 Task: Look for space in Sankt Ingbert, Germany from 10th July, 2023 to 15th July, 2023 for 7 adults in price range Rs.10000 to Rs.15000. Place can be entire place or shared room with 4 bedrooms having 7 beds and 4 bathrooms. Property type can be house, flat, guest house. Amenities needed are: wifi, TV, free parkinig on premises, gym, breakfast. Booking option can be shelf check-in. Required host language is English.
Action: Mouse moved to (450, 108)
Screenshot: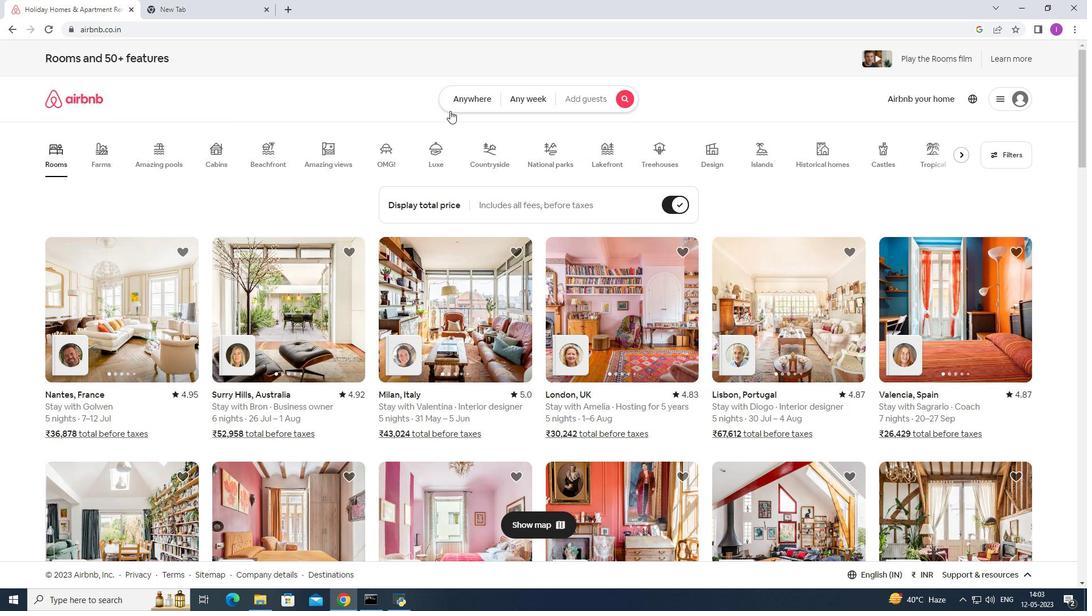
Action: Mouse pressed left at (450, 108)
Screenshot: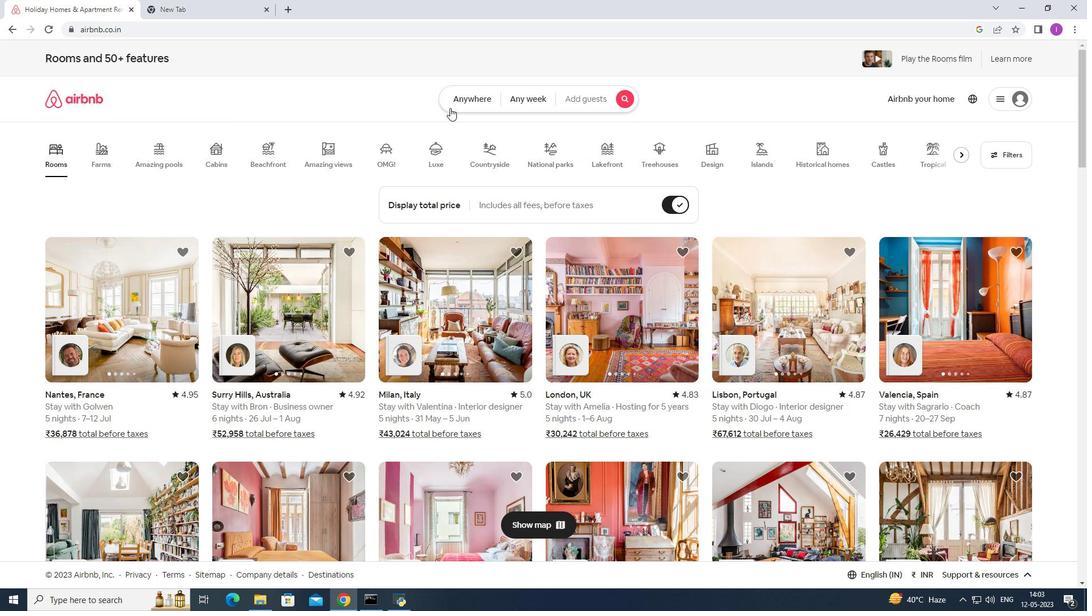 
Action: Mouse moved to (386, 143)
Screenshot: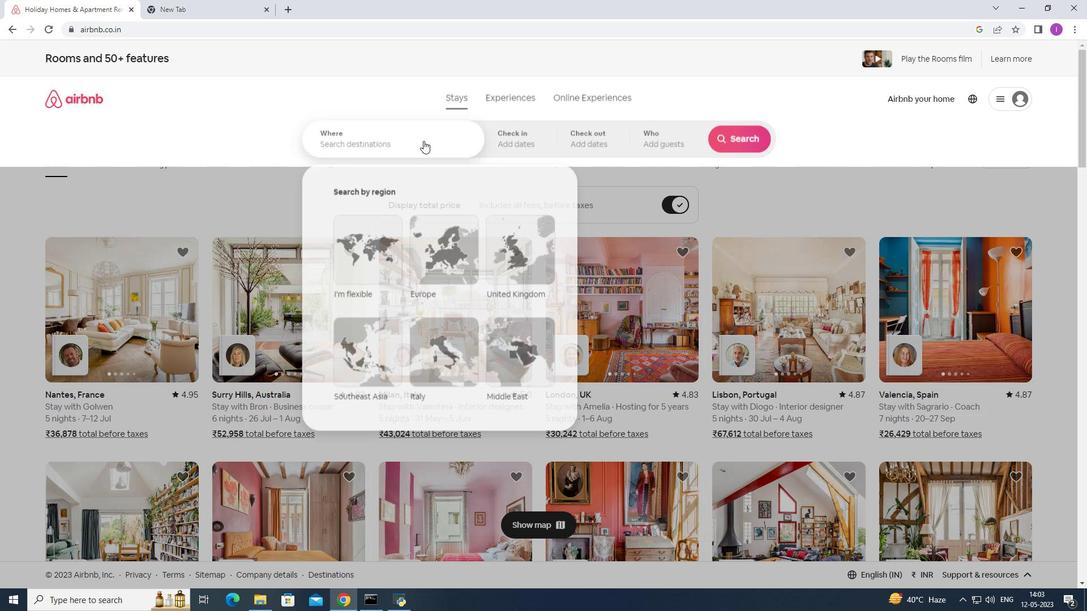 
Action: Mouse pressed left at (386, 143)
Screenshot: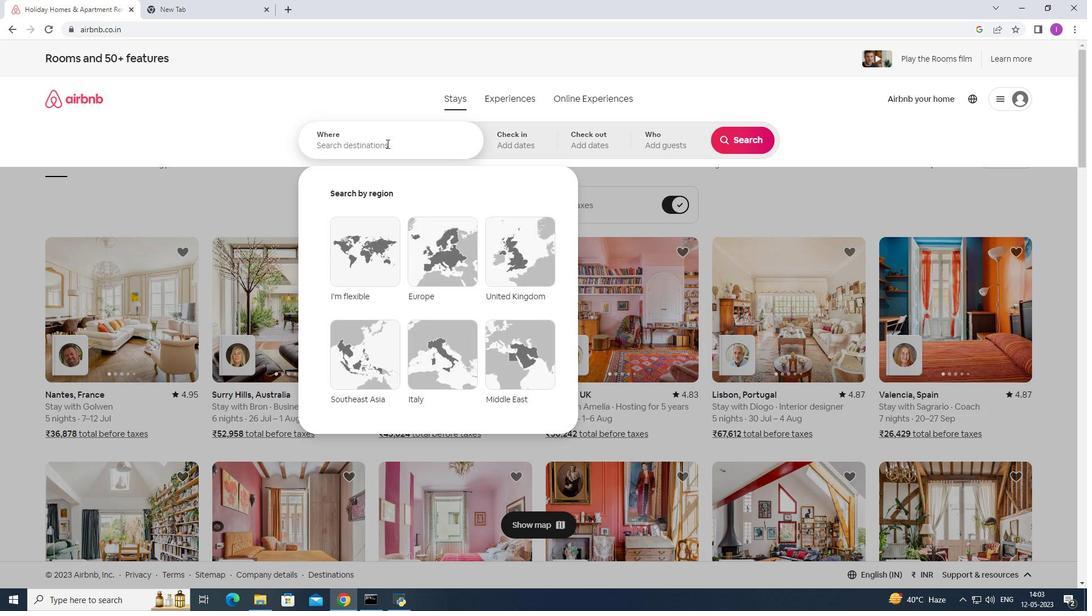 
Action: Key pressed <Key.shift>Sankt<Key.space><Key.shift>Ingbert,<Key.shift><Key.shift><Key.shift><Key.shift><Key.shift><Key.shift><Key.shift><Key.shift><Key.shift><Key.shift><Key.shift><Key.shift><Key.shift><Key.shift><Key.shift><Key.shift><Key.shift><Key.shift><Key.shift><Key.shift><Key.shift><Key.shift><Key.shift><Key.shift><Key.shift><Key.shift><Key.shift><Key.shift><Key.shift><Key.shift><Key.shift><Key.shift><Key.shift><Key.shift><Key.shift><Key.shift><Key.shift><Key.shift><Key.shift><Key.shift>Germany
Screenshot: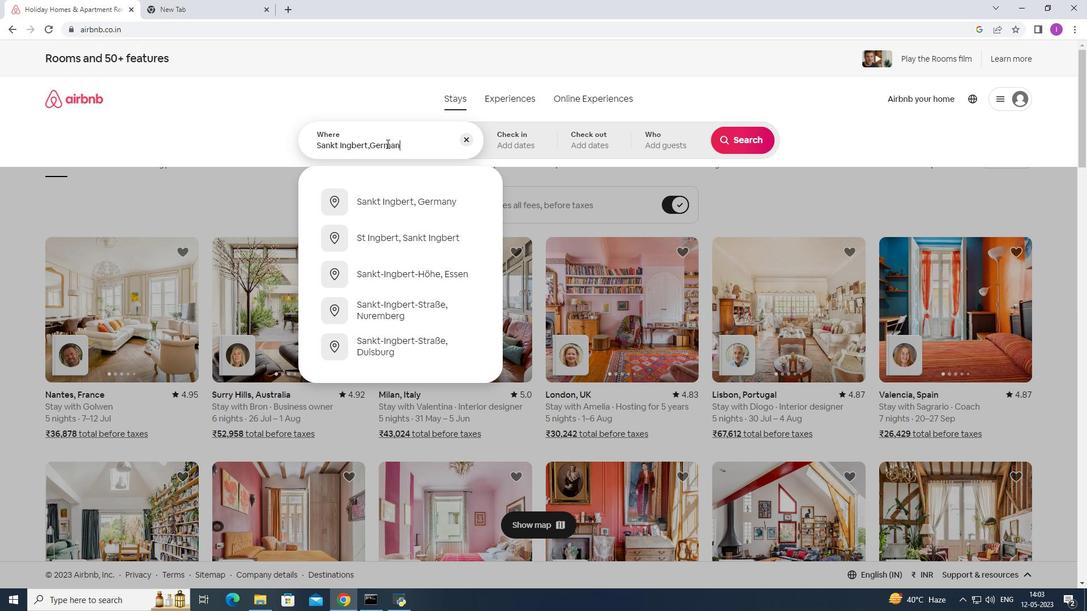 
Action: Mouse moved to (385, 197)
Screenshot: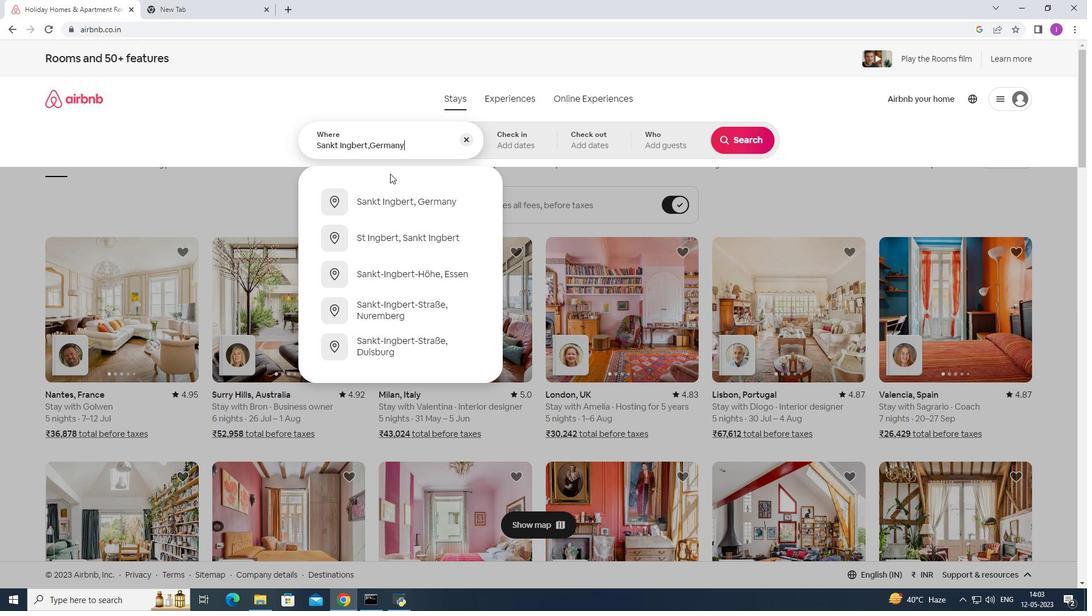 
Action: Mouse pressed left at (385, 197)
Screenshot: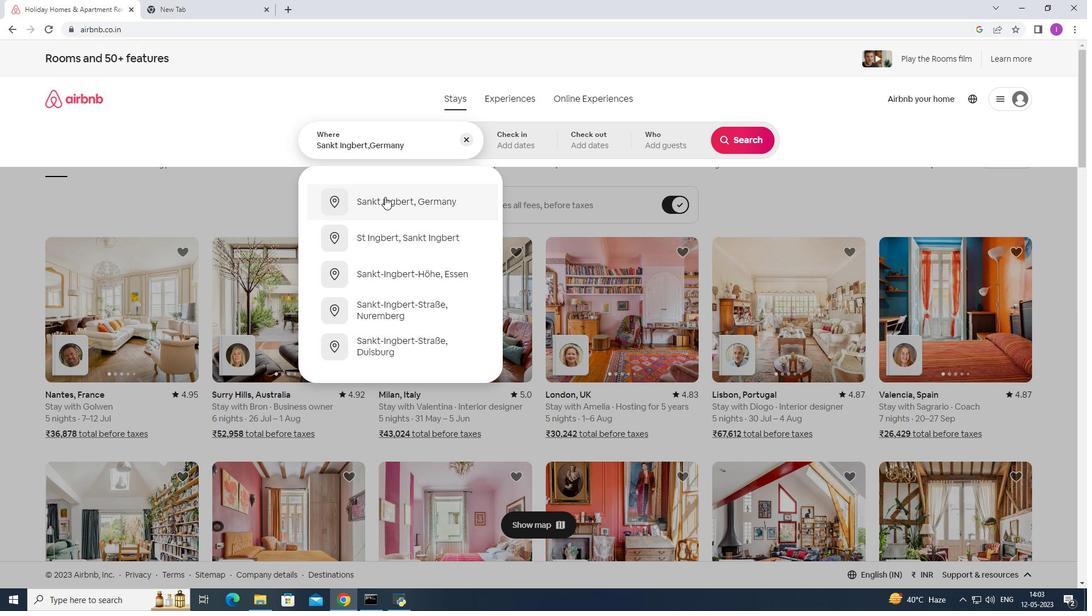 
Action: Mouse moved to (743, 228)
Screenshot: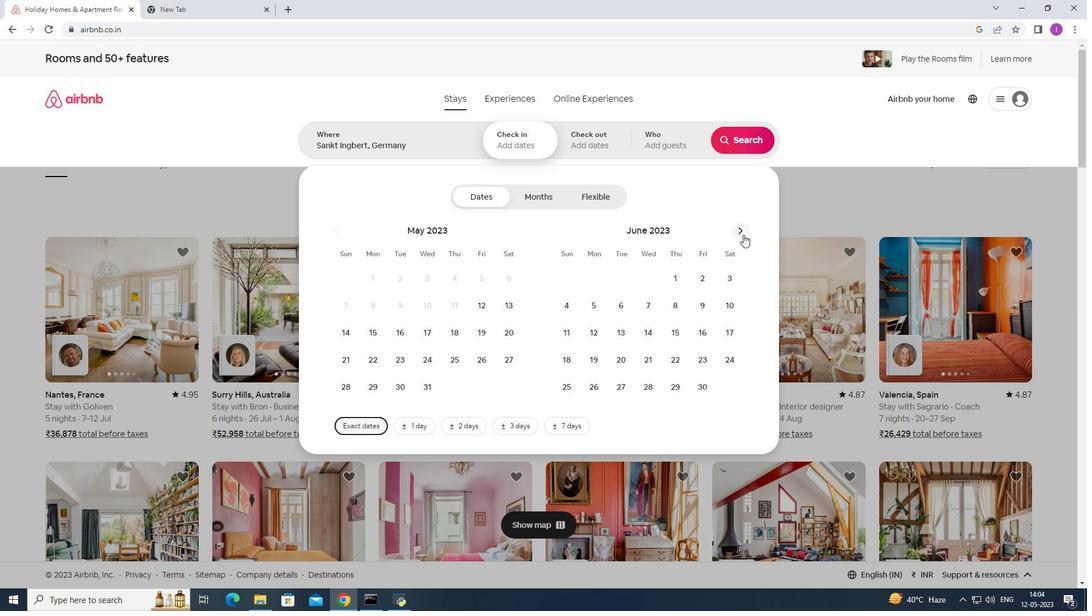 
Action: Mouse pressed left at (743, 228)
Screenshot: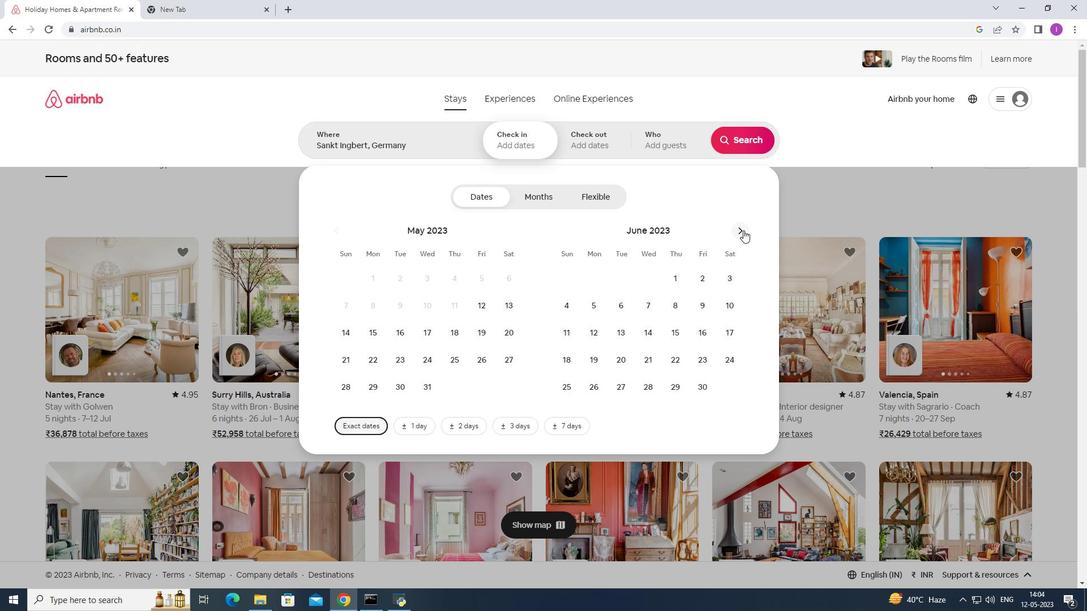 
Action: Mouse moved to (595, 323)
Screenshot: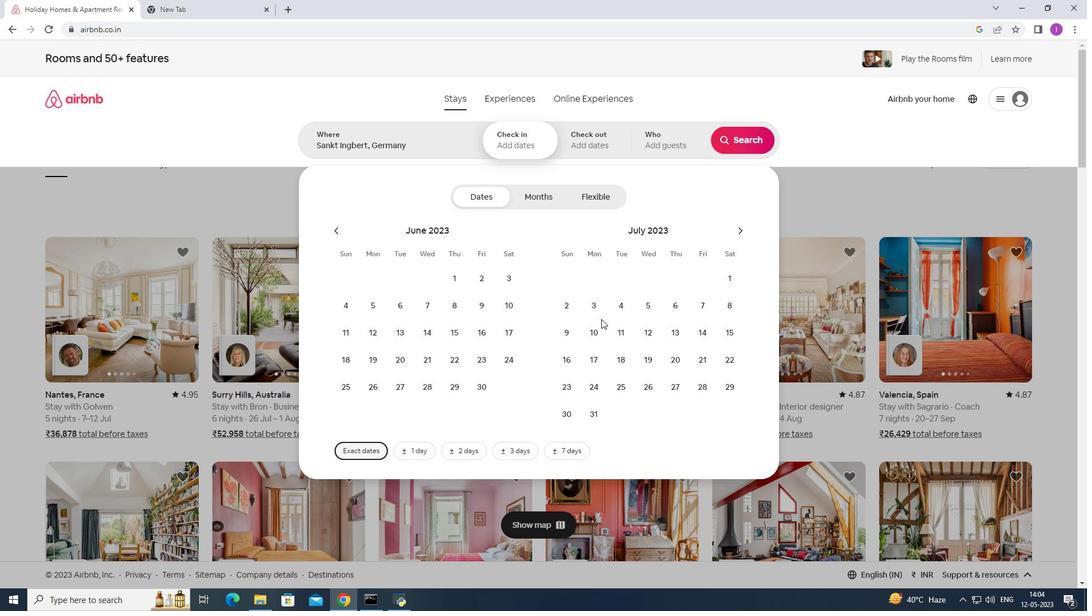 
Action: Mouse pressed left at (595, 323)
Screenshot: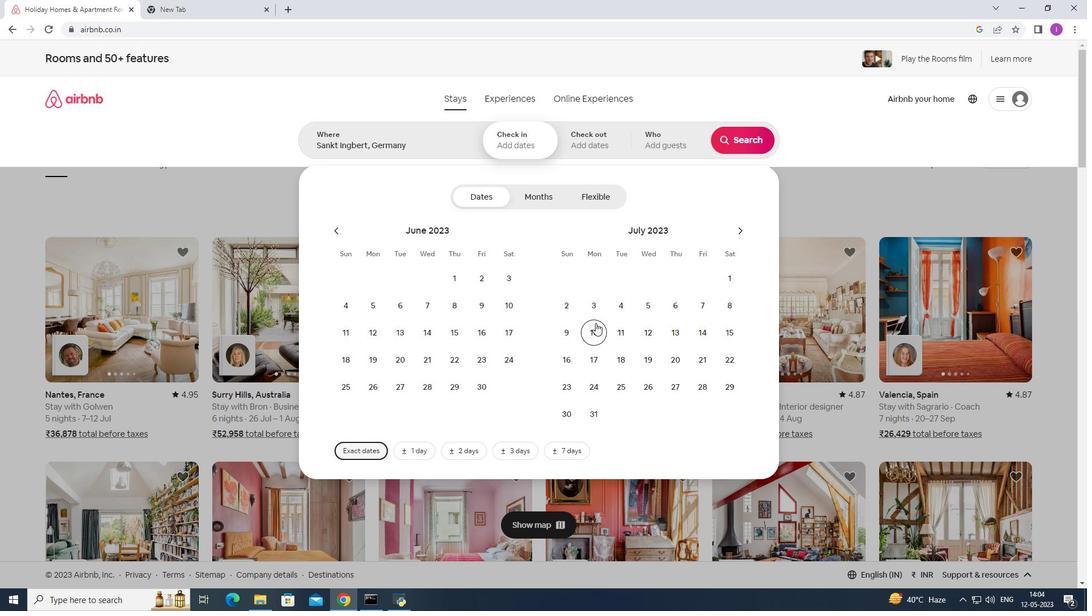 
Action: Mouse moved to (727, 329)
Screenshot: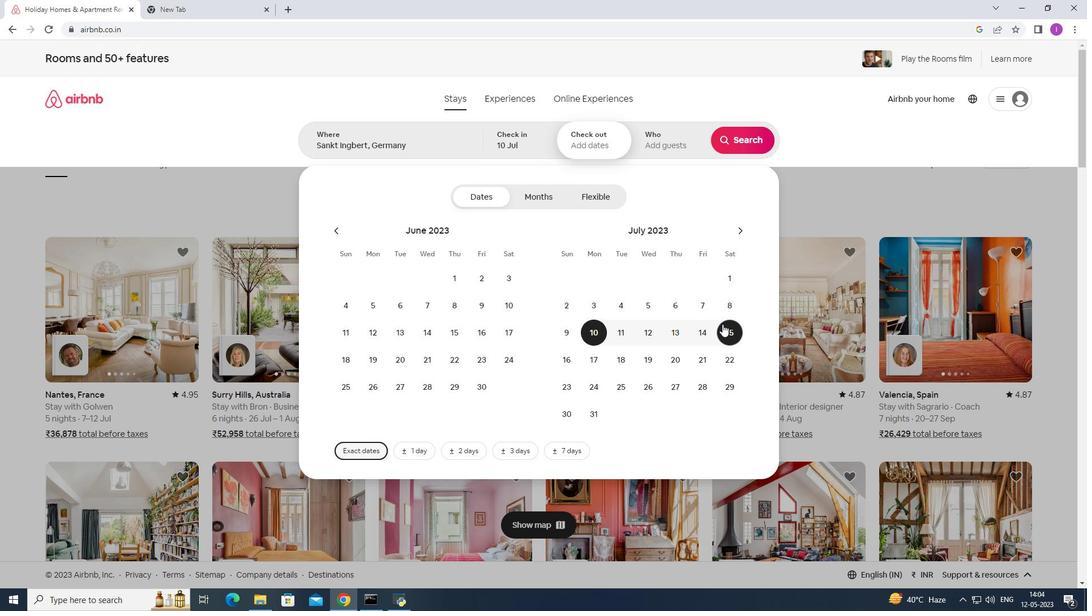 
Action: Mouse pressed left at (727, 329)
Screenshot: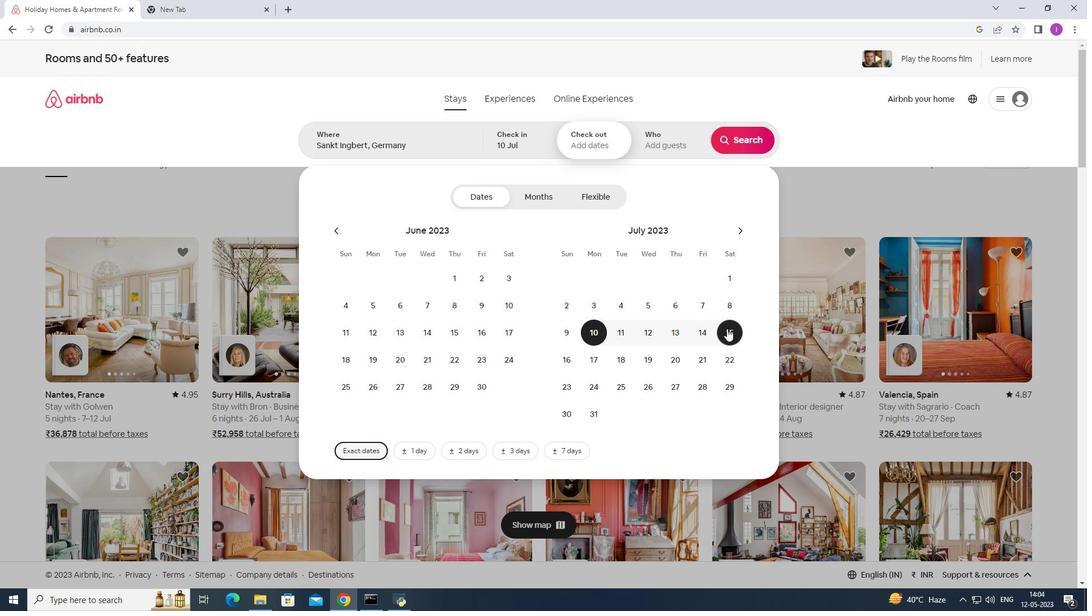 
Action: Mouse moved to (672, 134)
Screenshot: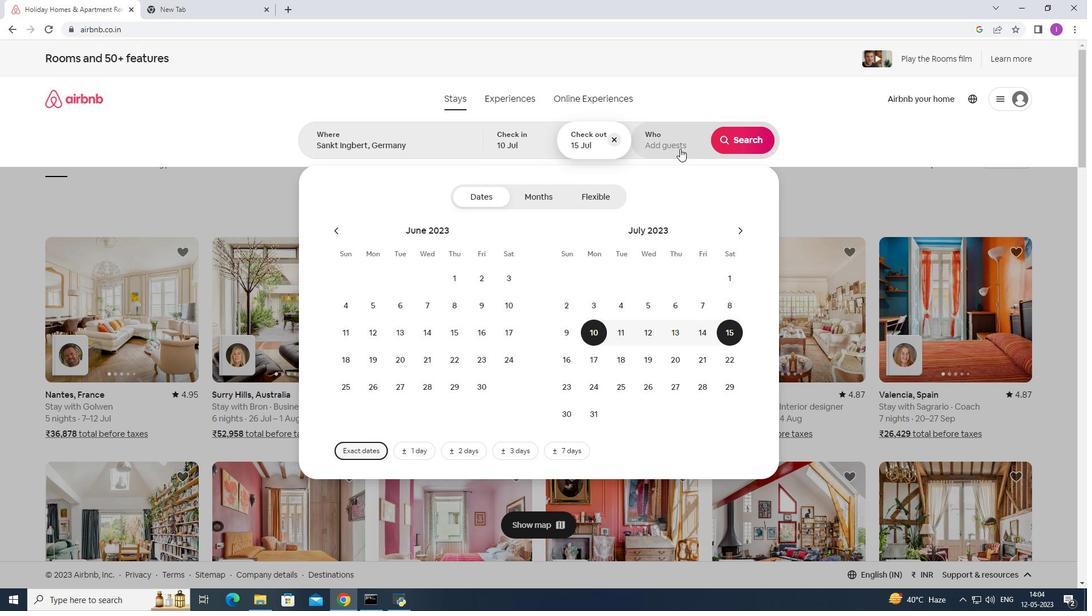 
Action: Mouse pressed left at (672, 134)
Screenshot: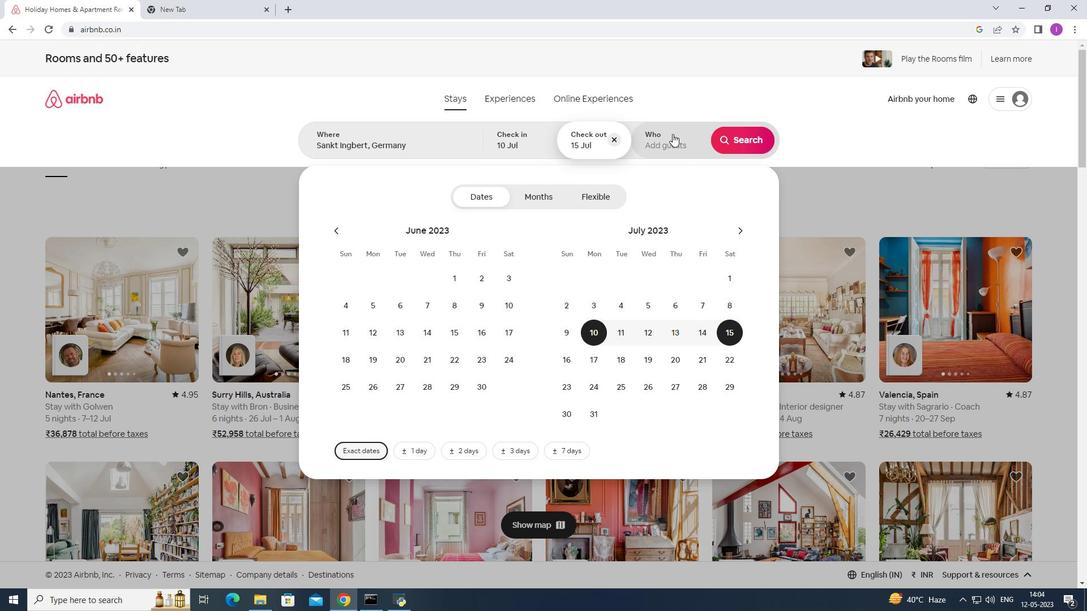 
Action: Mouse moved to (755, 199)
Screenshot: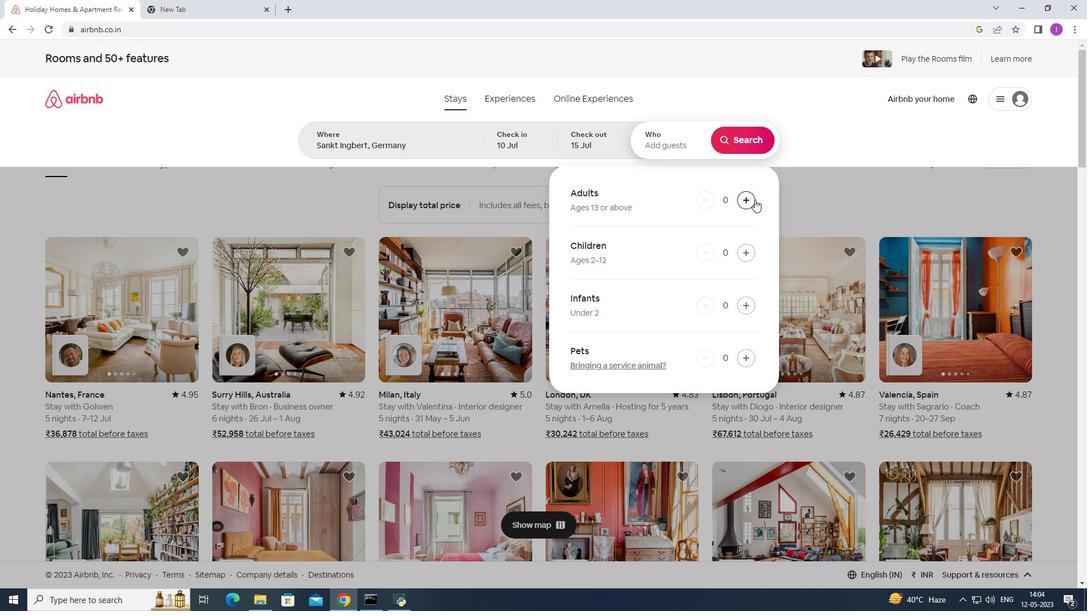 
Action: Mouse pressed left at (755, 199)
Screenshot: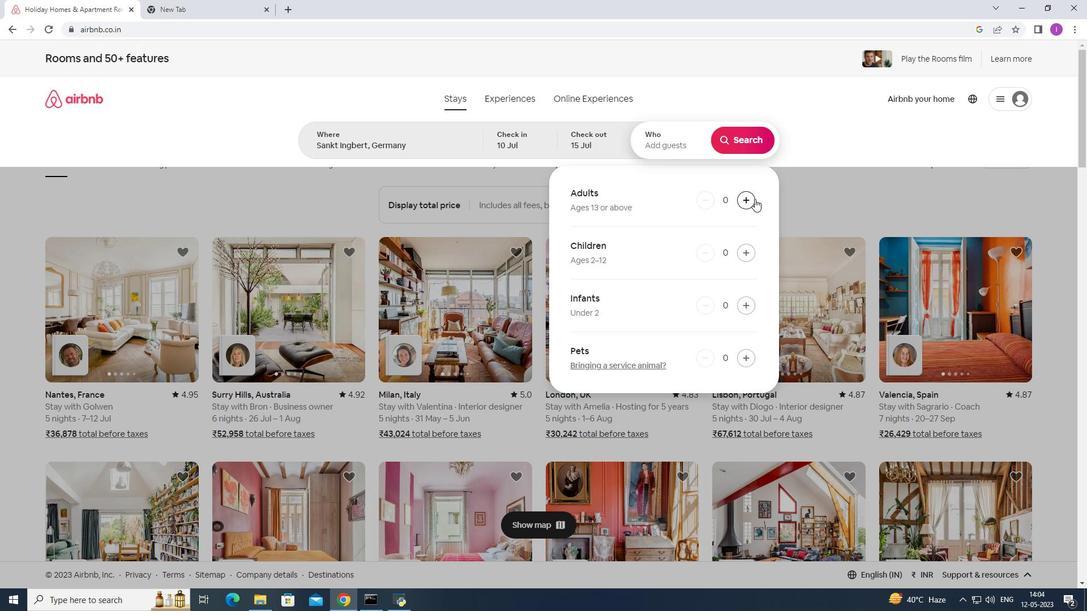 
Action: Mouse pressed left at (755, 199)
Screenshot: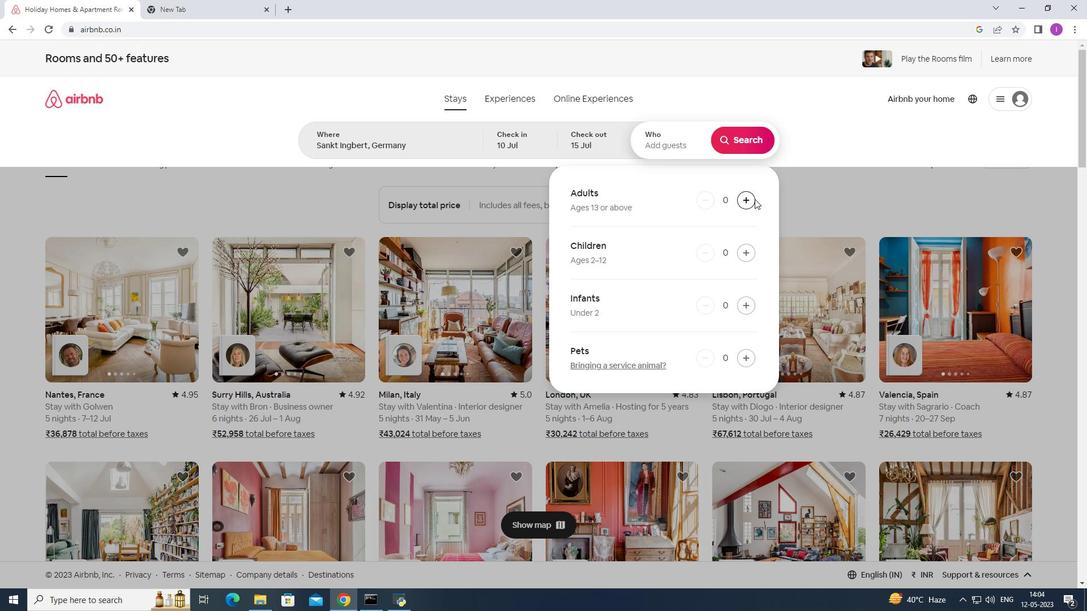 
Action: Mouse pressed left at (755, 199)
Screenshot: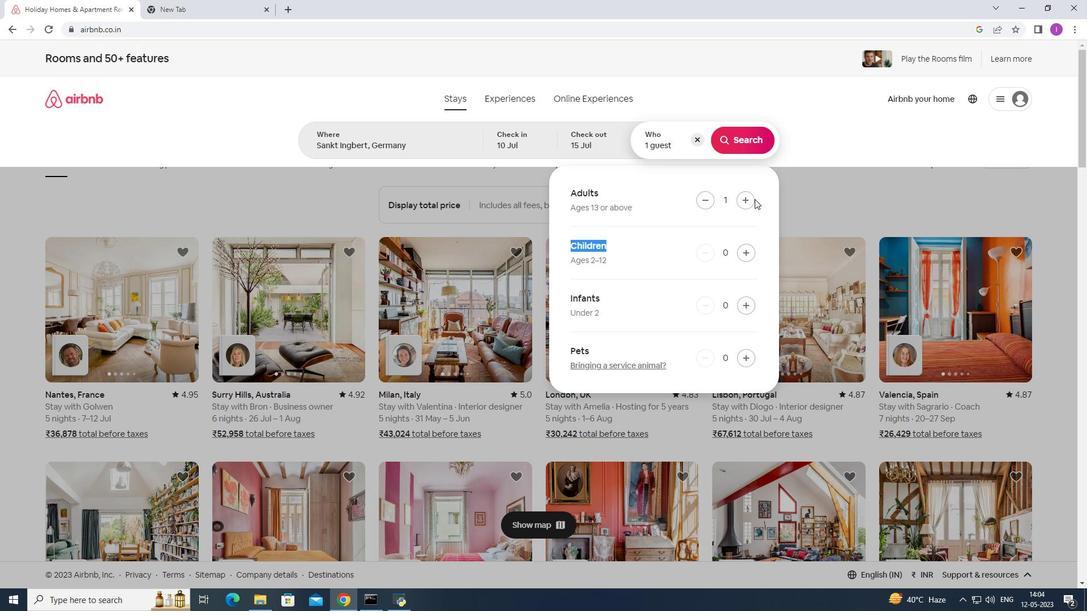 
Action: Mouse pressed left at (755, 199)
Screenshot: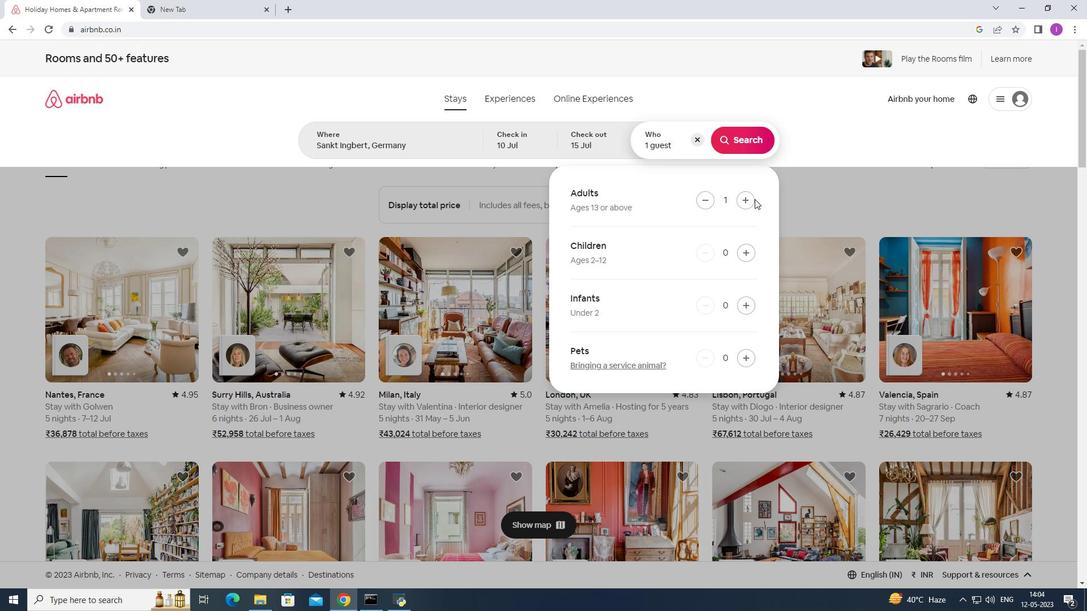 
Action: Mouse pressed left at (755, 199)
Screenshot: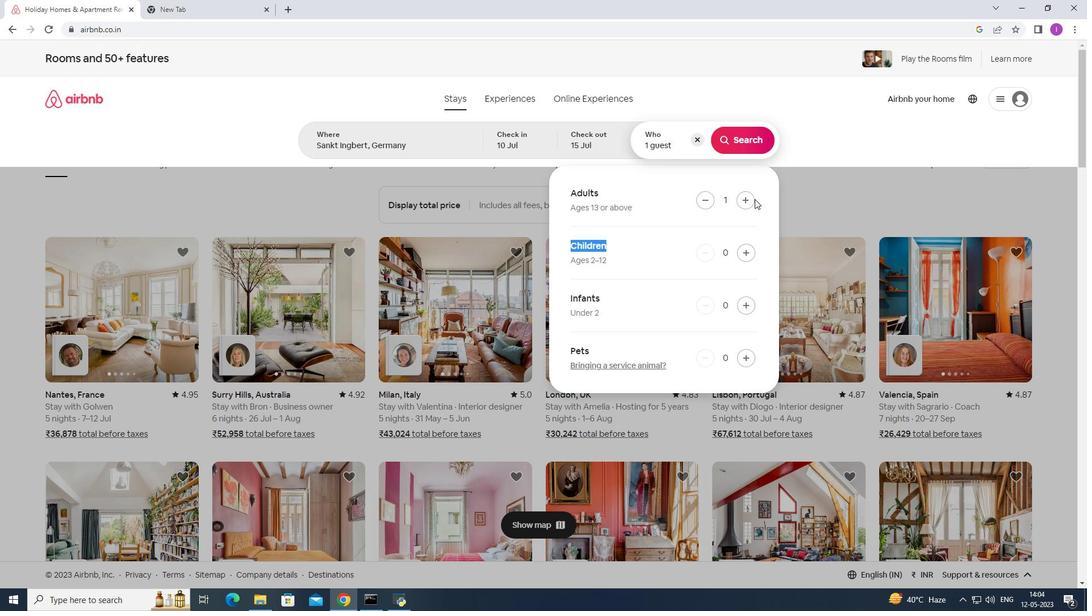
Action: Mouse moved to (748, 199)
Screenshot: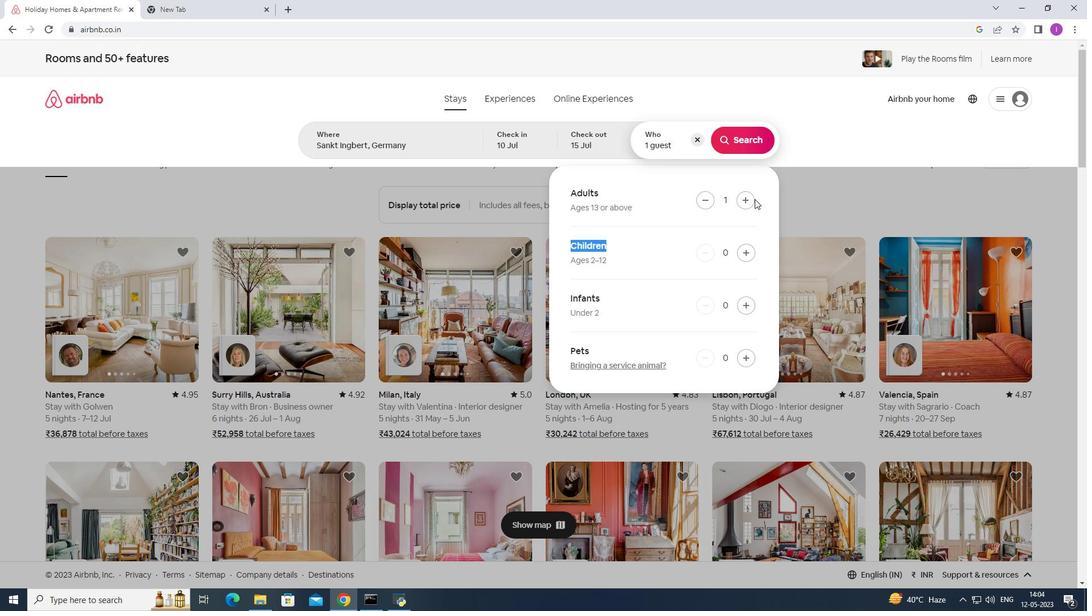 
Action: Mouse pressed left at (748, 199)
Screenshot: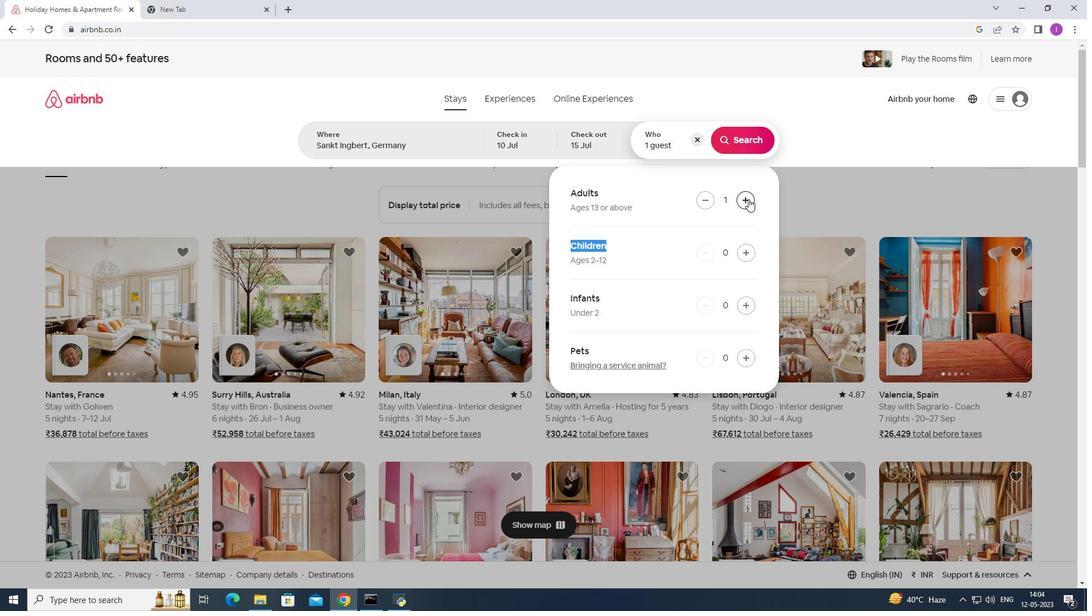 
Action: Mouse pressed left at (748, 199)
Screenshot: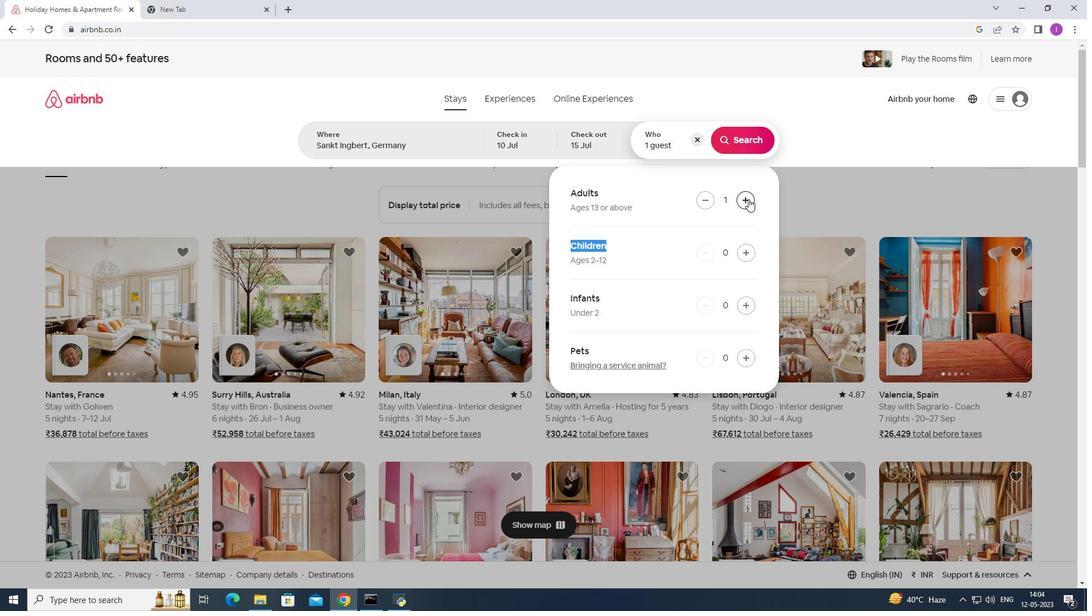 
Action: Mouse pressed left at (748, 199)
Screenshot: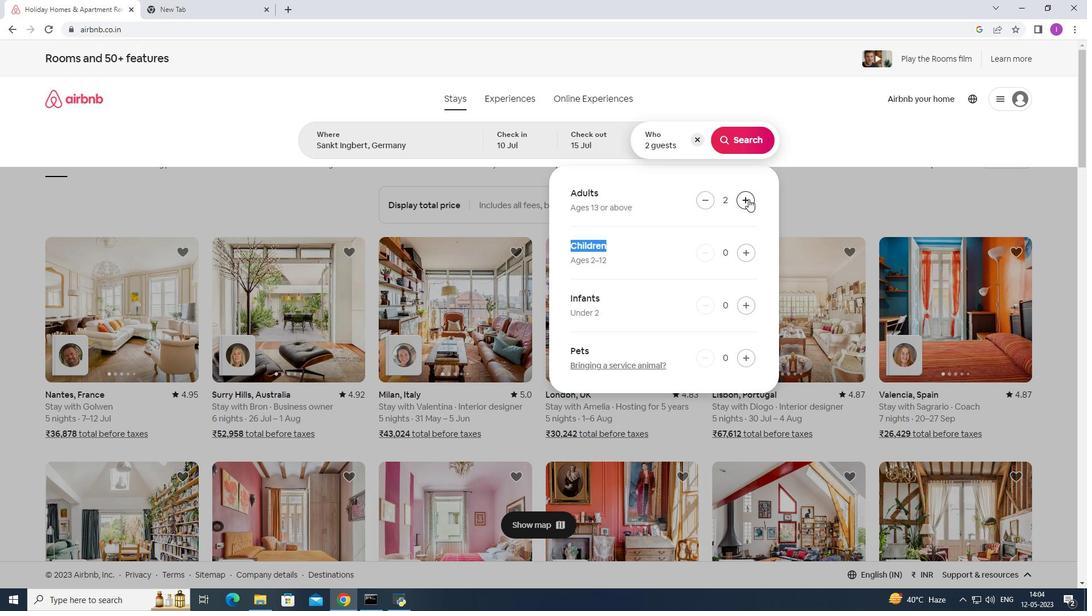 
Action: Mouse pressed left at (748, 199)
Screenshot: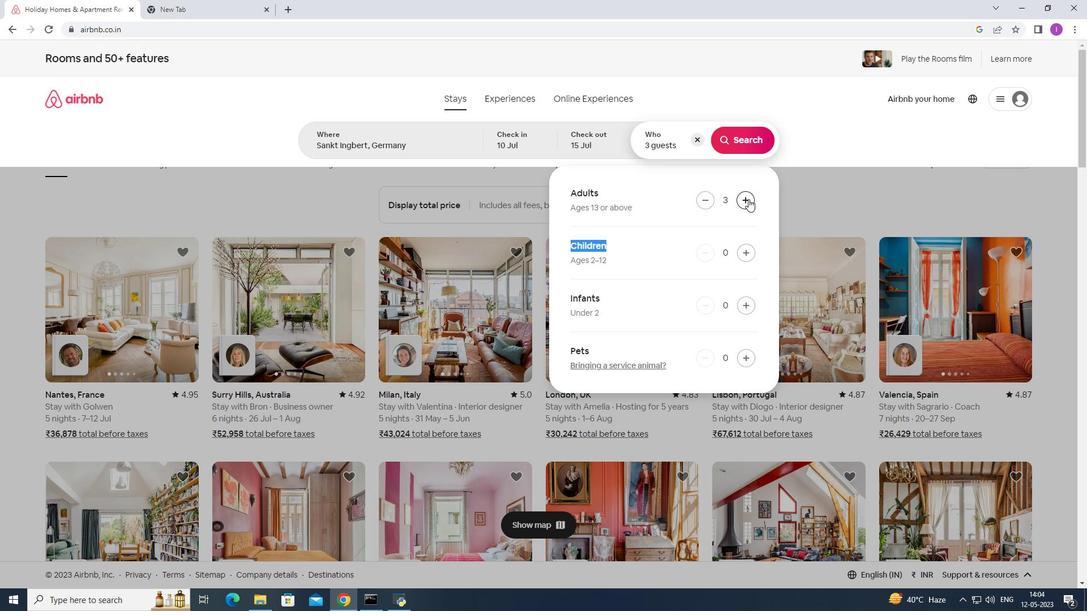 
Action: Mouse pressed left at (748, 199)
Screenshot: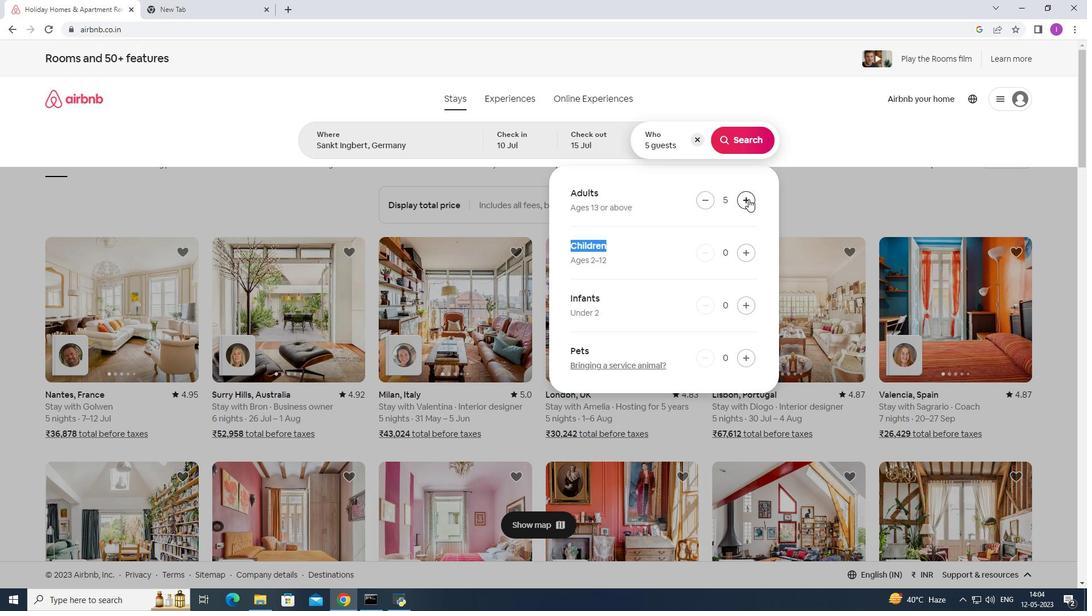 
Action: Mouse pressed left at (748, 199)
Screenshot: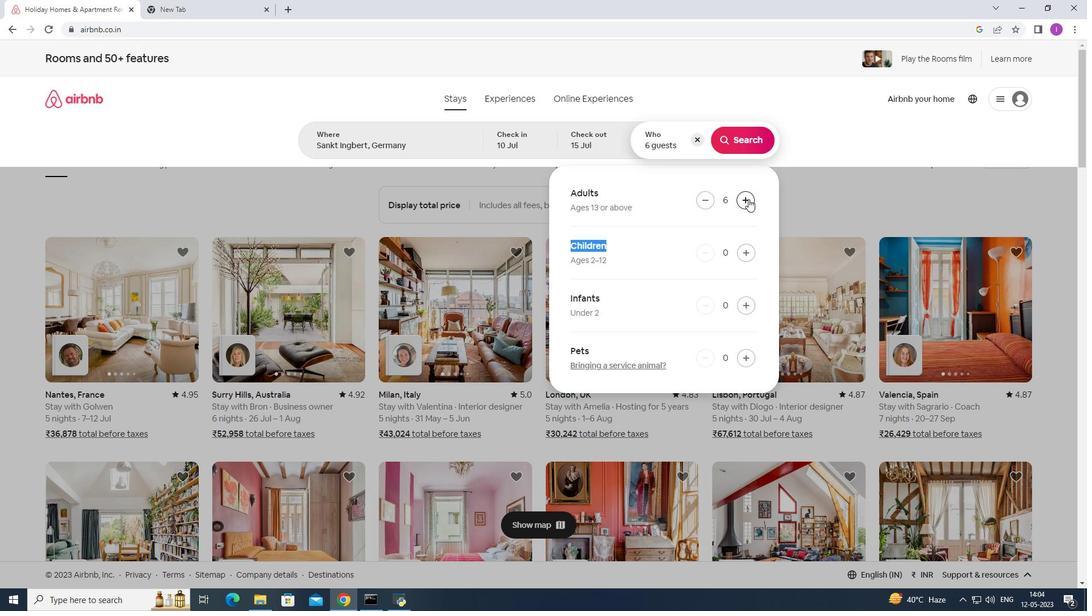 
Action: Mouse moved to (728, 142)
Screenshot: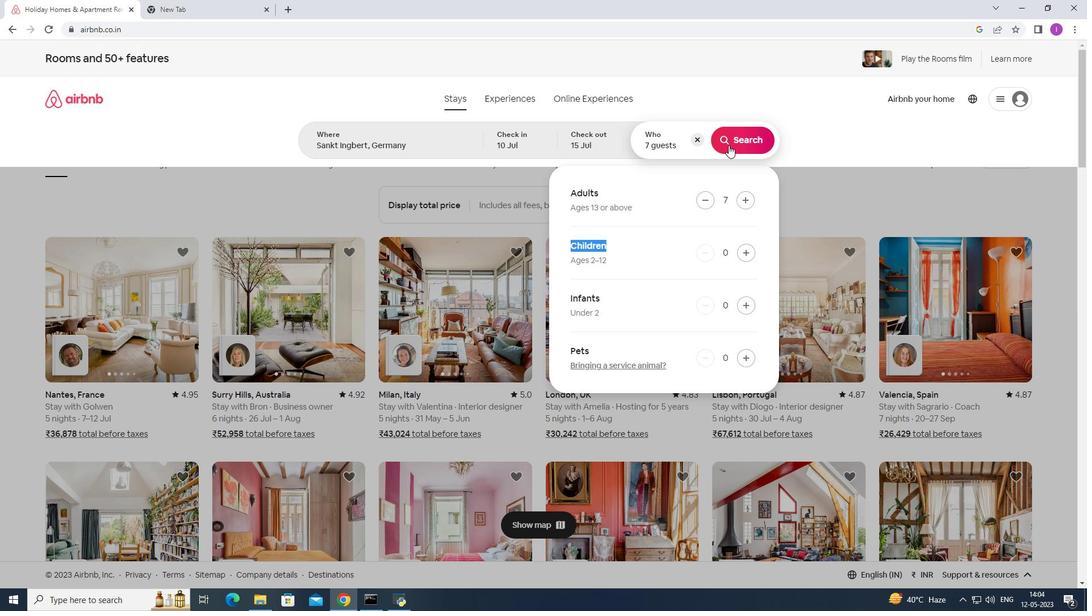 
Action: Mouse pressed left at (728, 142)
Screenshot: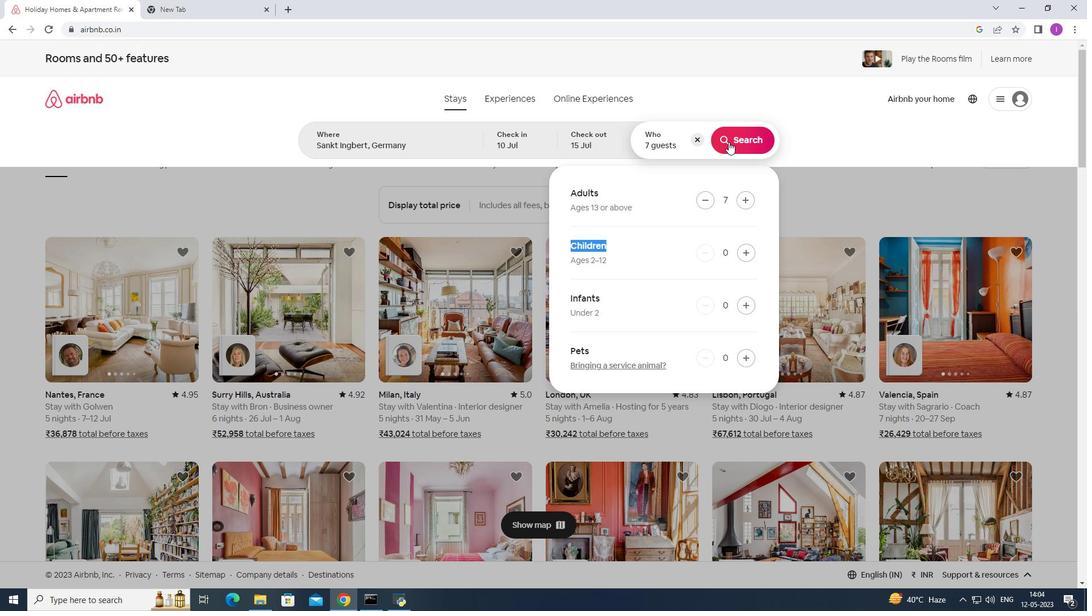 
Action: Mouse moved to (1041, 106)
Screenshot: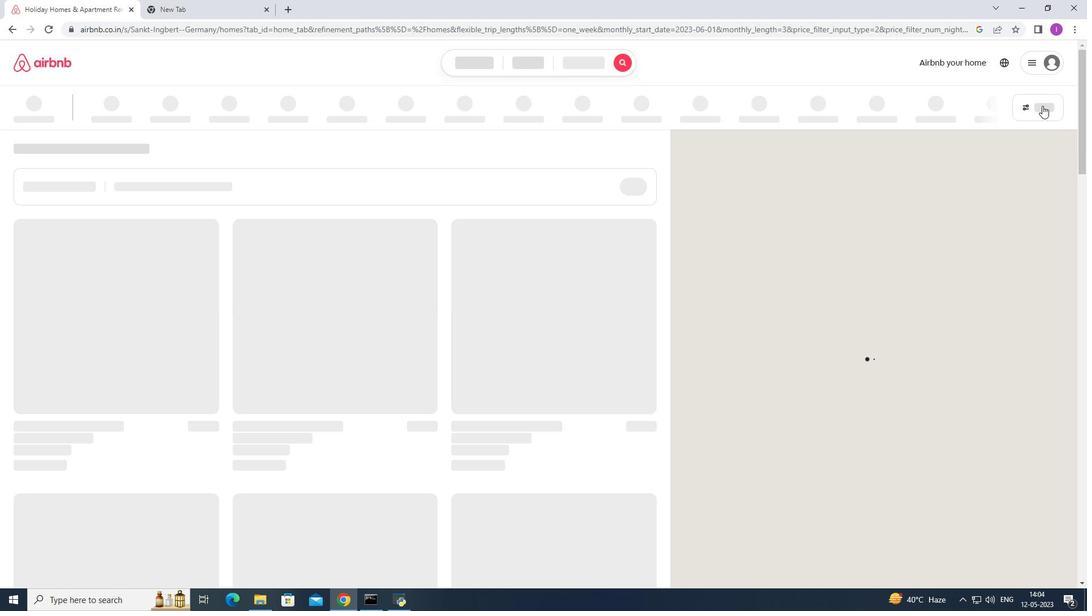 
Action: Mouse pressed left at (1041, 106)
Screenshot: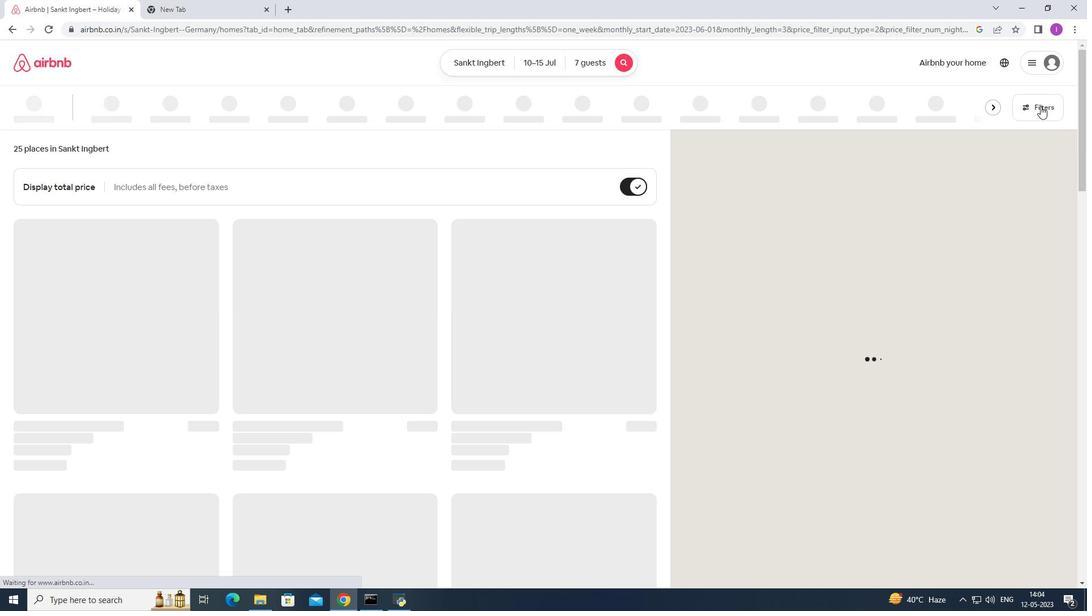 
Action: Mouse moved to (623, 387)
Screenshot: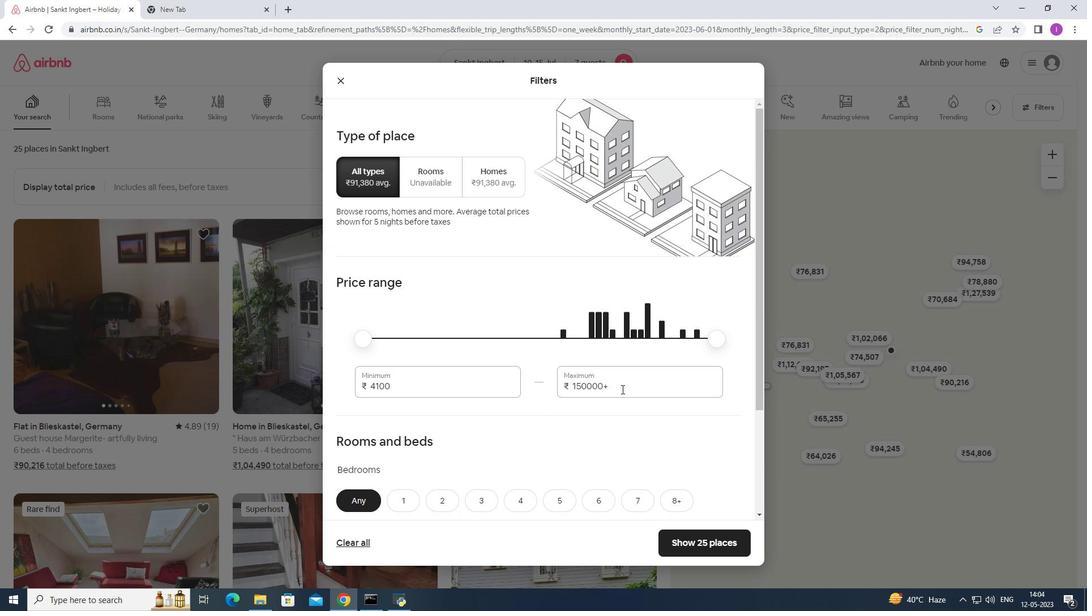 
Action: Mouse pressed left at (623, 387)
Screenshot: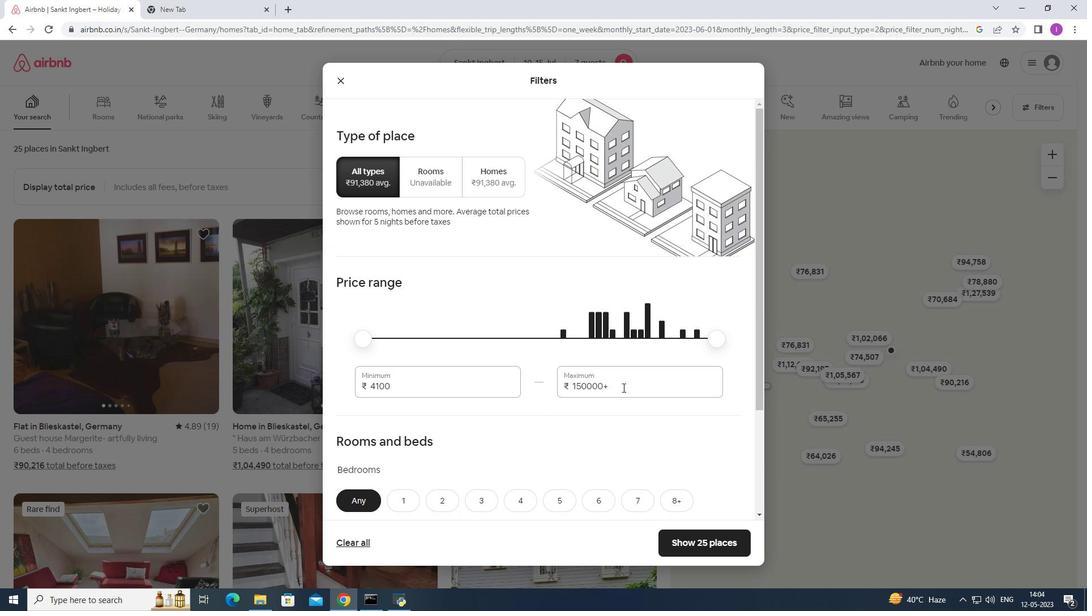 
Action: Mouse moved to (636, 368)
Screenshot: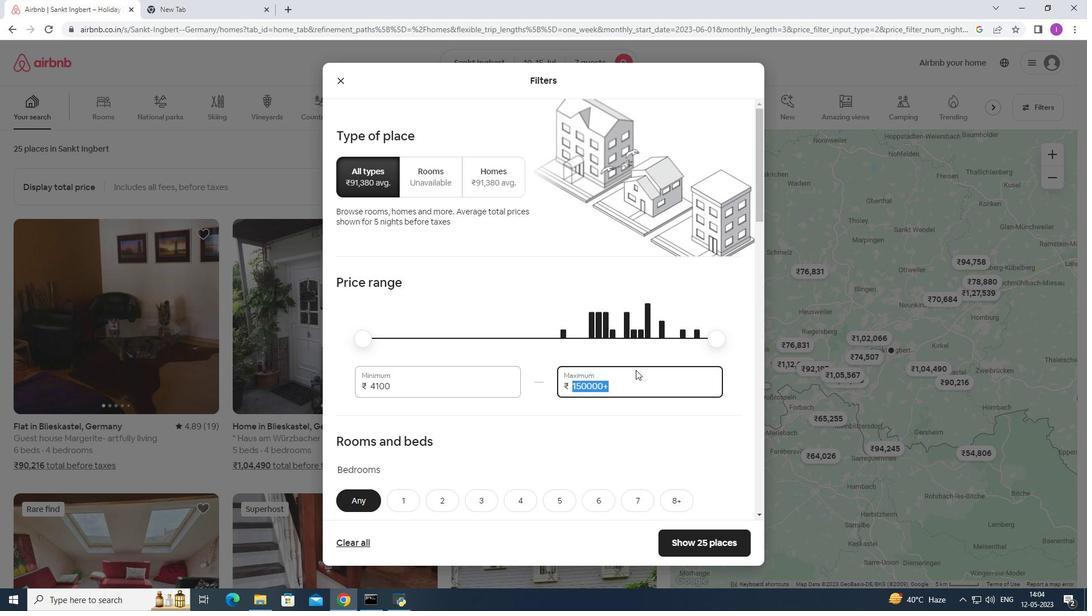 
Action: Key pressed 1
Screenshot: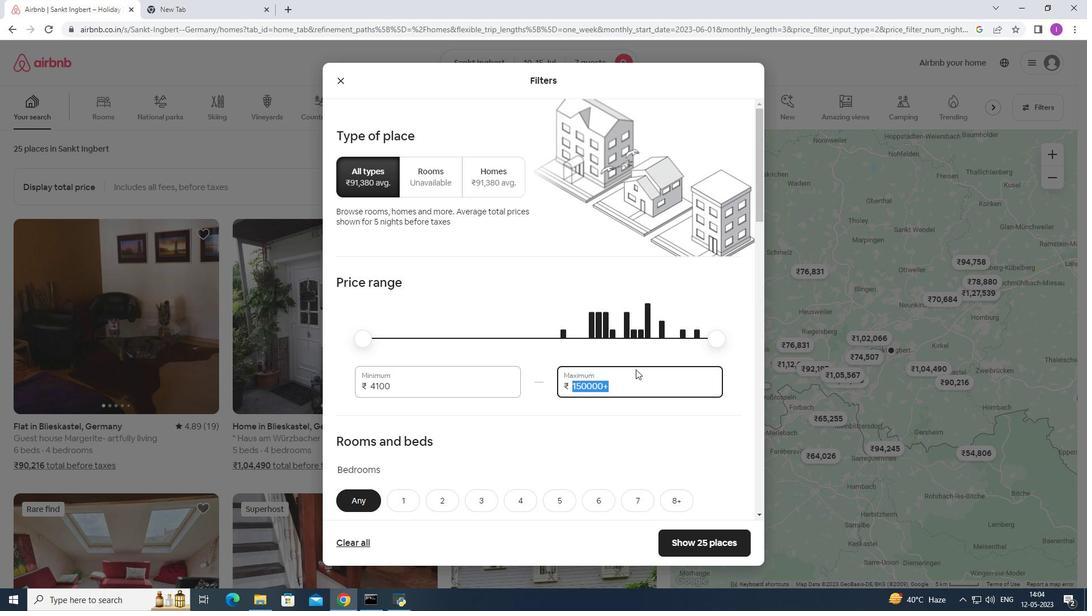 
Action: Mouse moved to (636, 361)
Screenshot: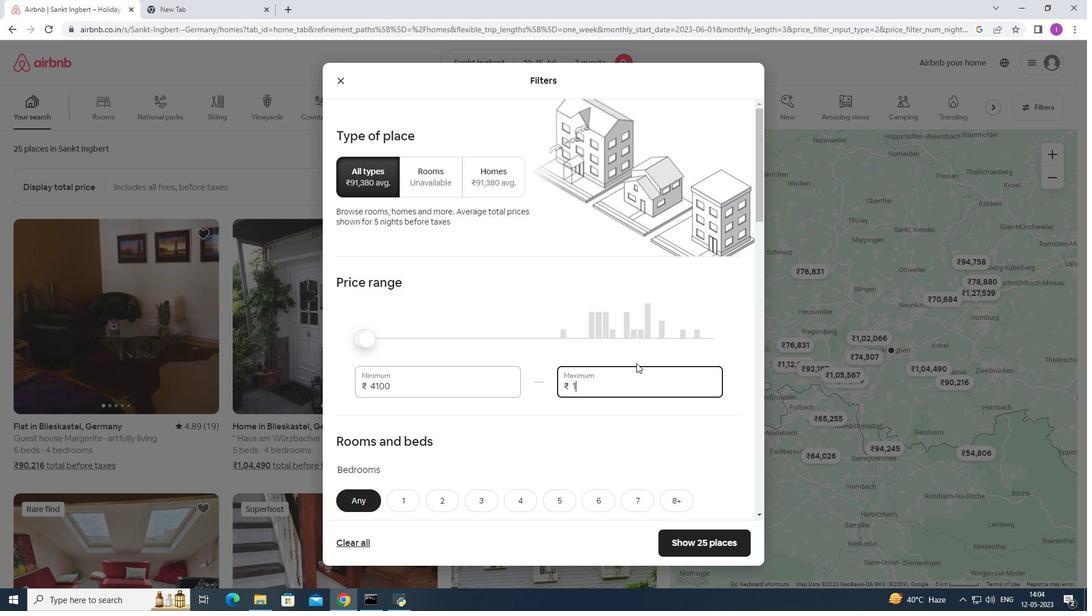 
Action: Key pressed 5
Screenshot: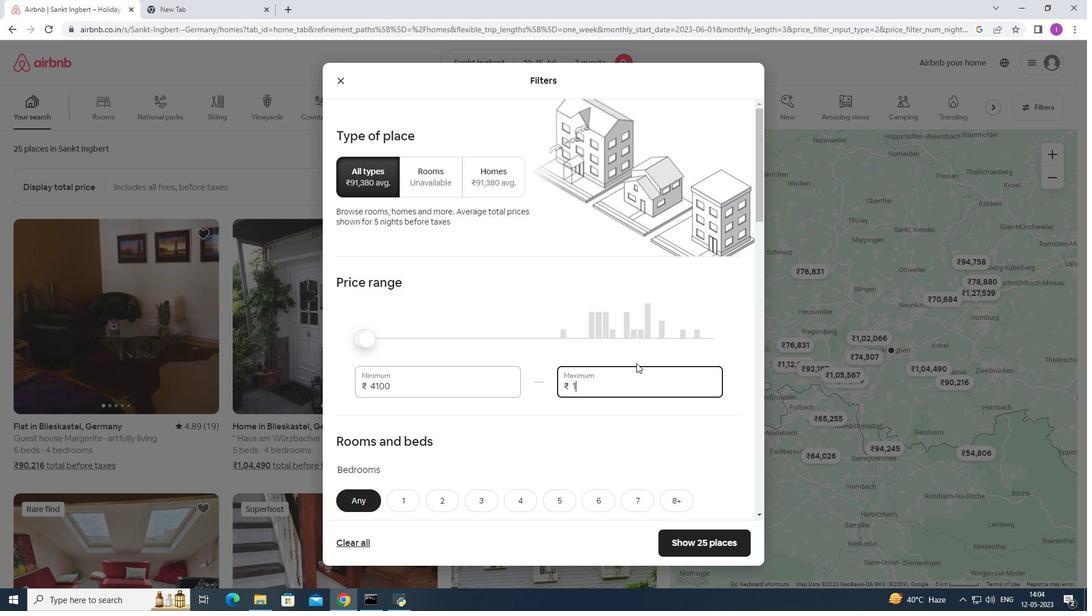 
Action: Mouse moved to (636, 361)
Screenshot: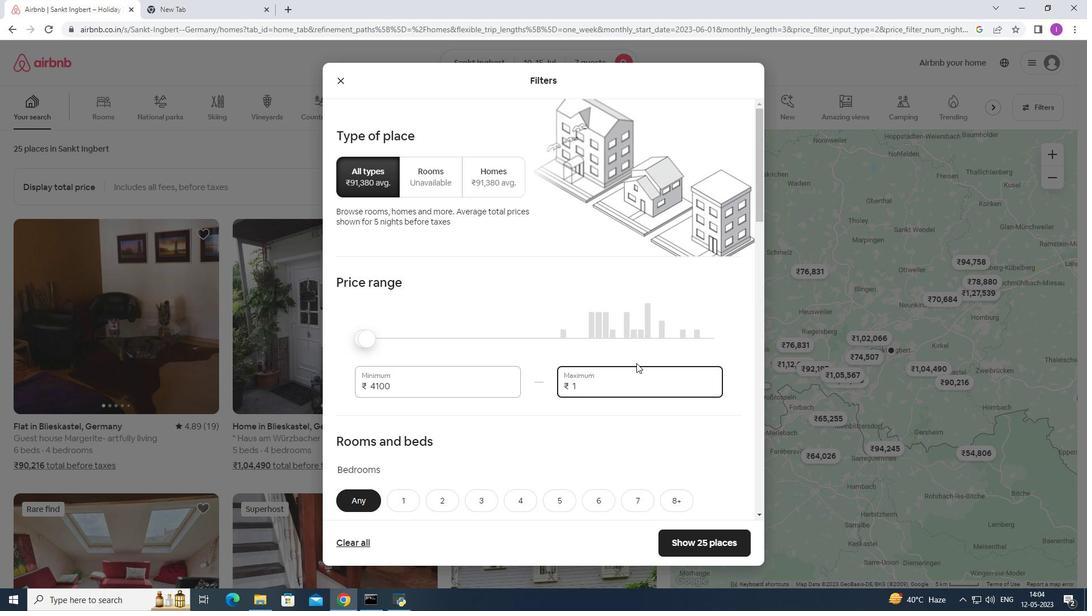 
Action: Key pressed 000
Screenshot: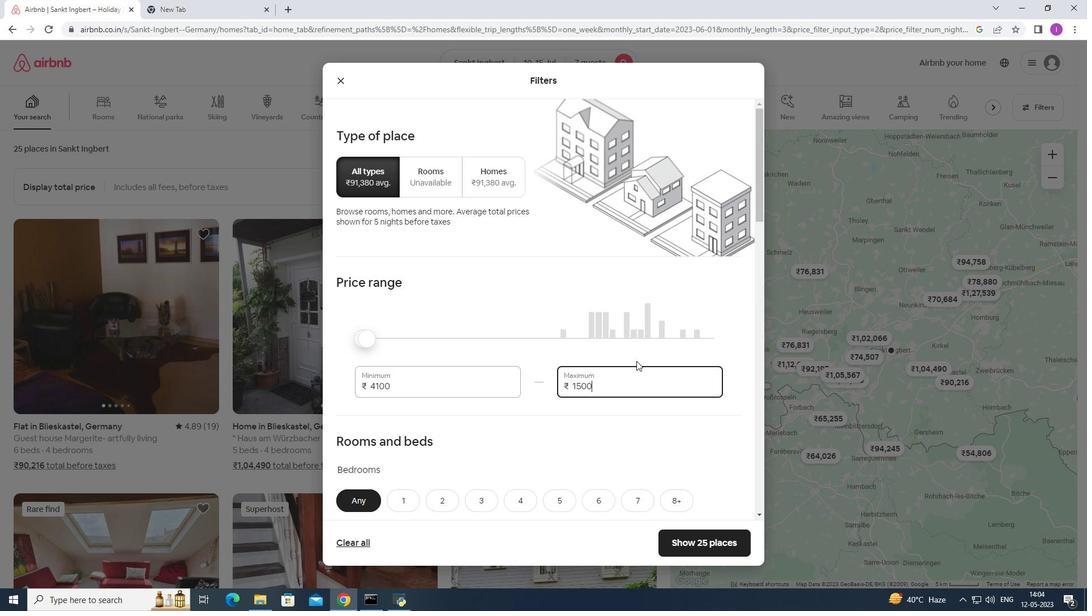 
Action: Mouse moved to (403, 384)
Screenshot: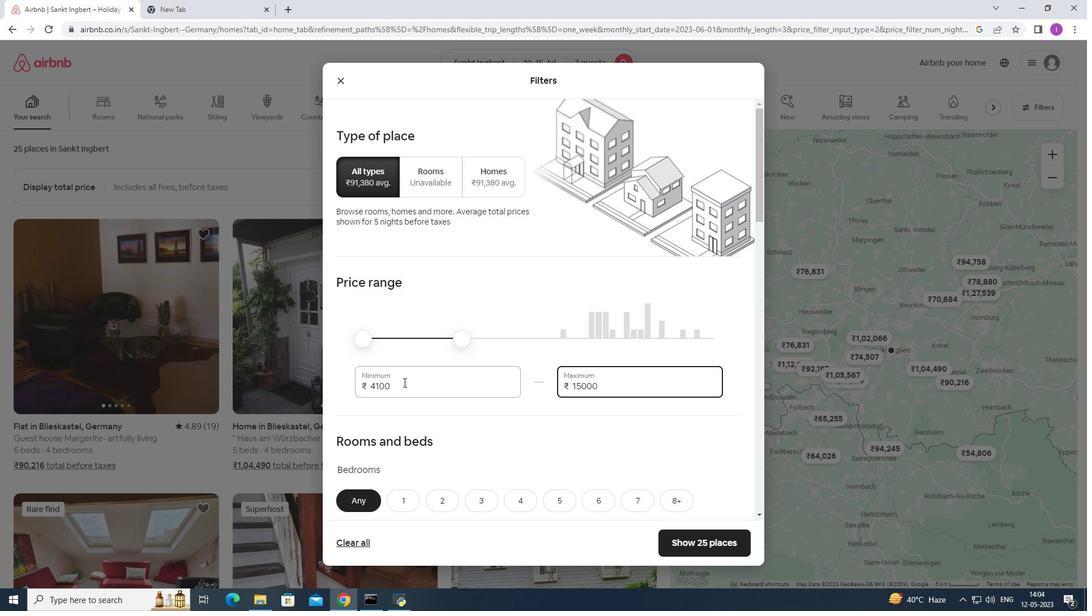 
Action: Mouse pressed left at (403, 384)
Screenshot: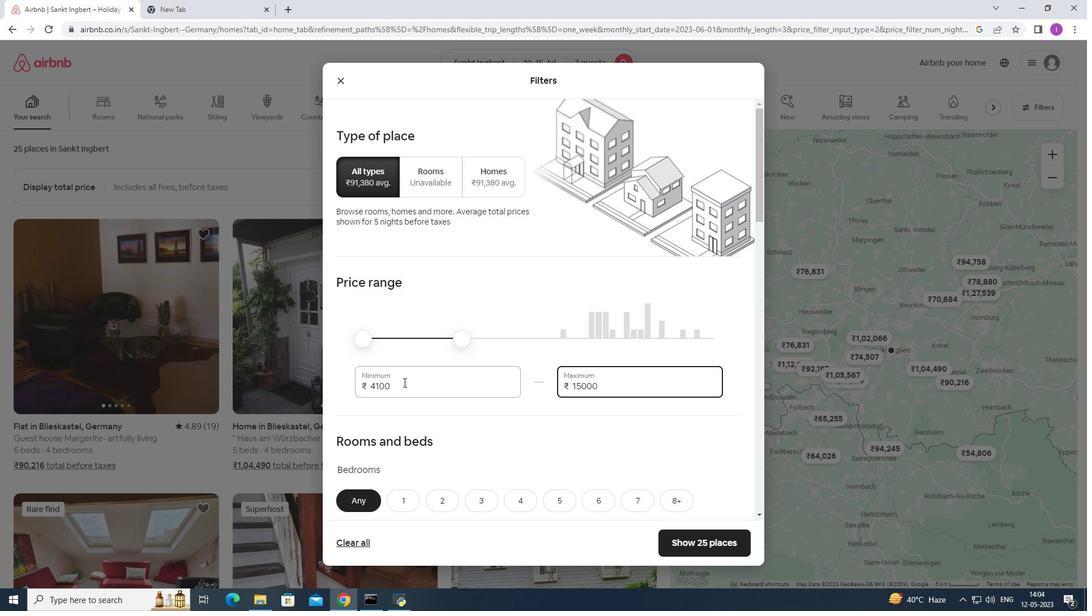 
Action: Mouse moved to (492, 393)
Screenshot: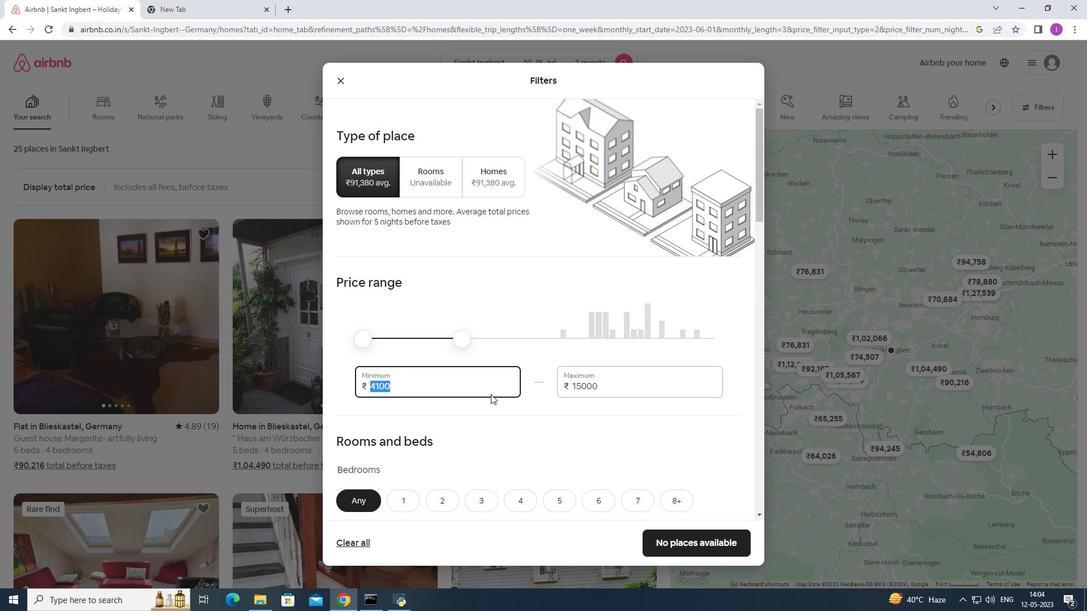 
Action: Key pressed 1
Screenshot: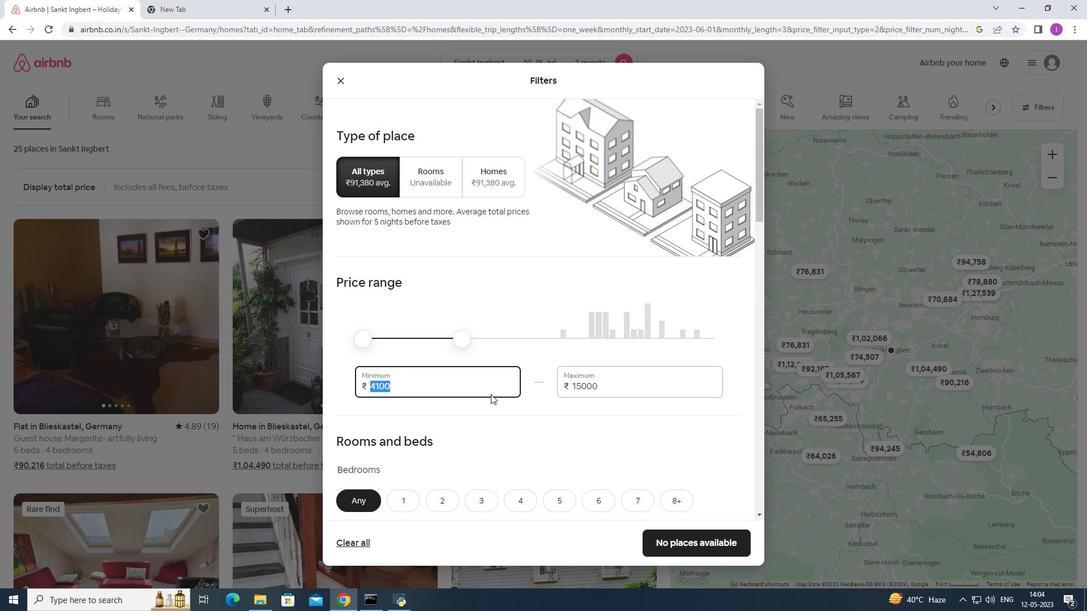 
Action: Mouse moved to (493, 389)
Screenshot: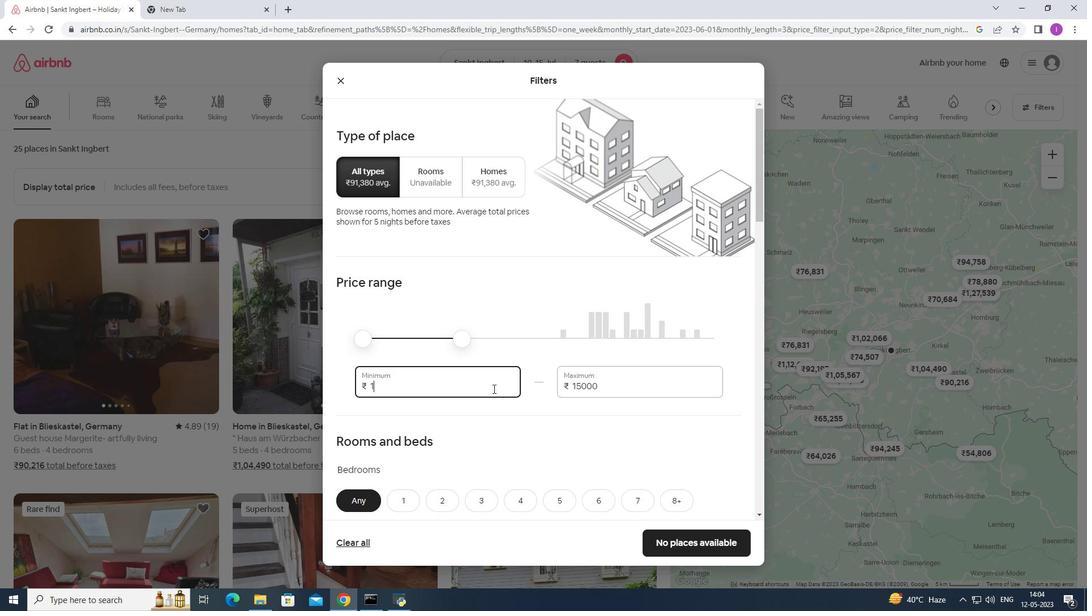 
Action: Key pressed 0
Screenshot: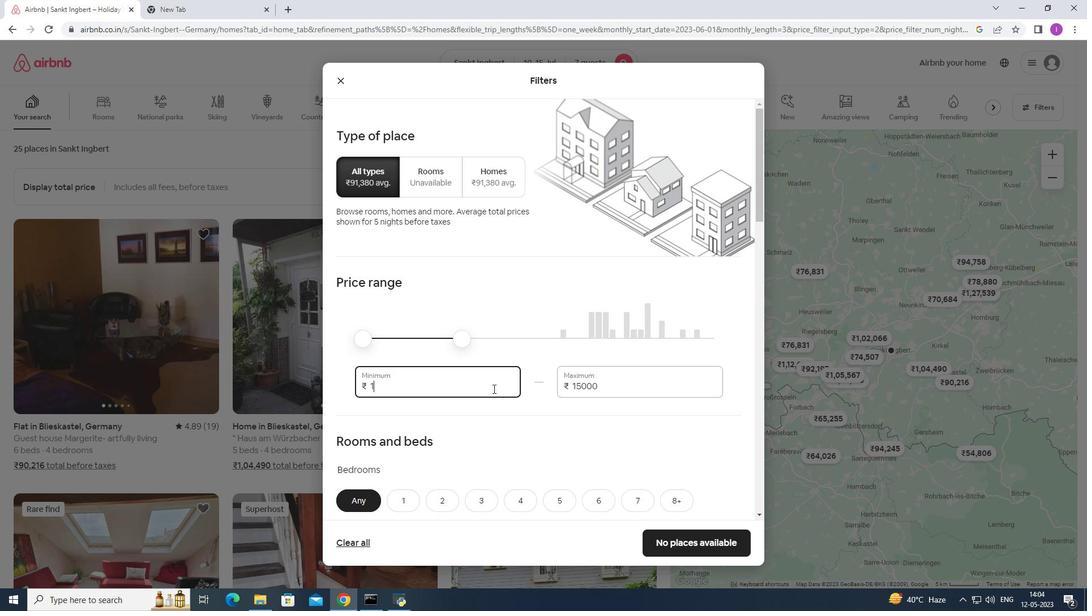 
Action: Mouse moved to (493, 389)
Screenshot: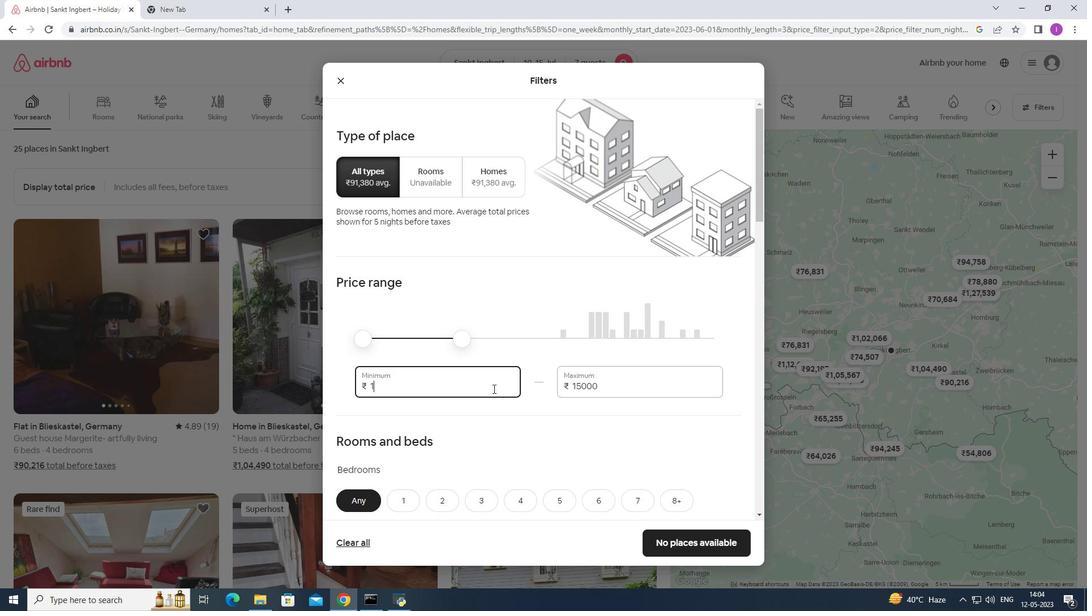 
Action: Key pressed 000
Screenshot: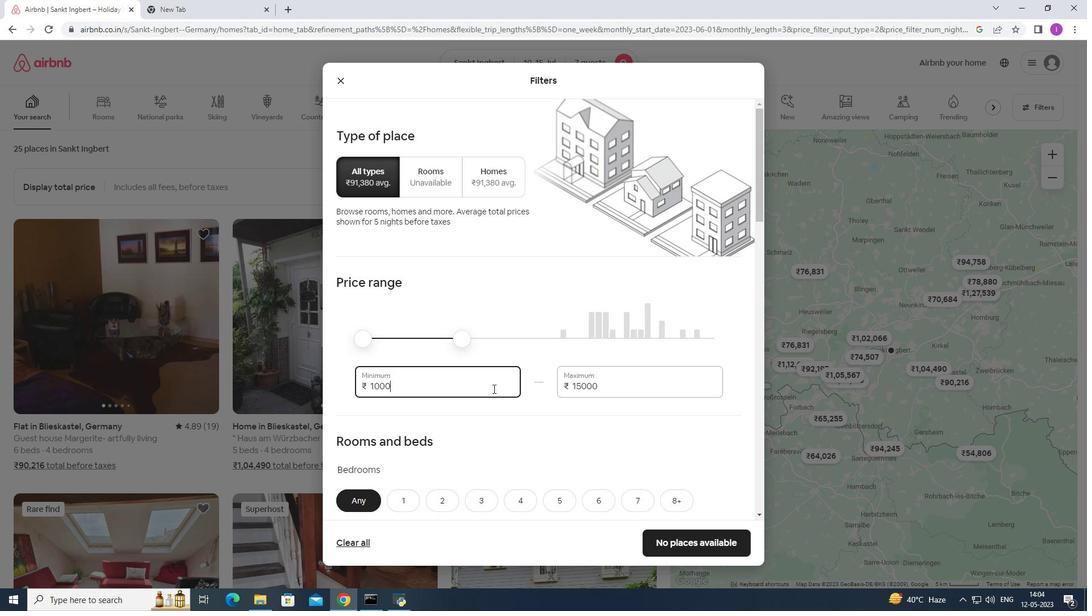 
Action: Mouse moved to (443, 437)
Screenshot: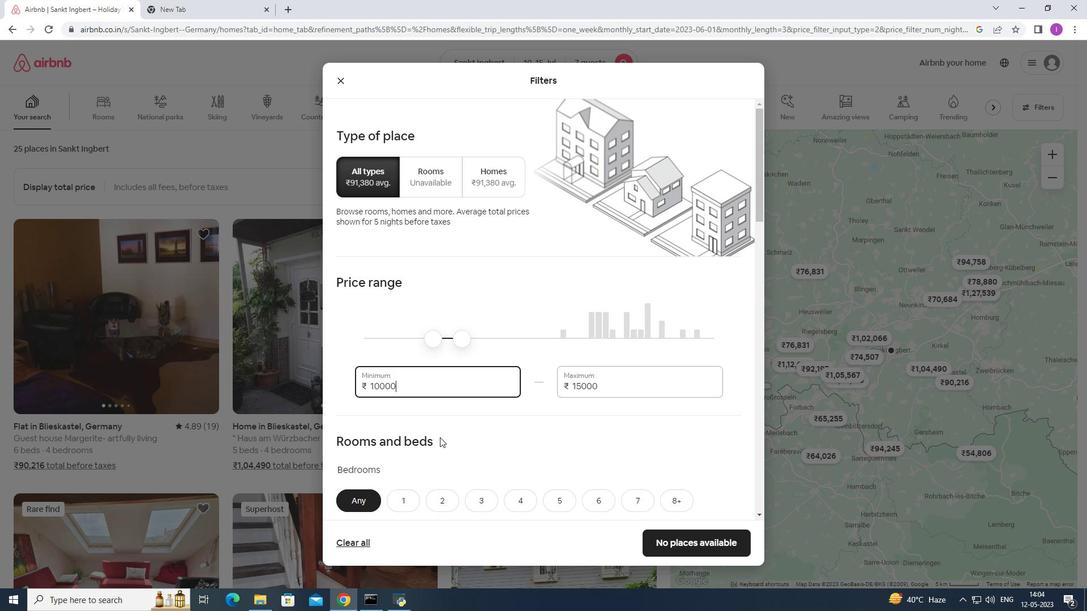 
Action: Mouse scrolled (443, 436) with delta (0, 0)
Screenshot: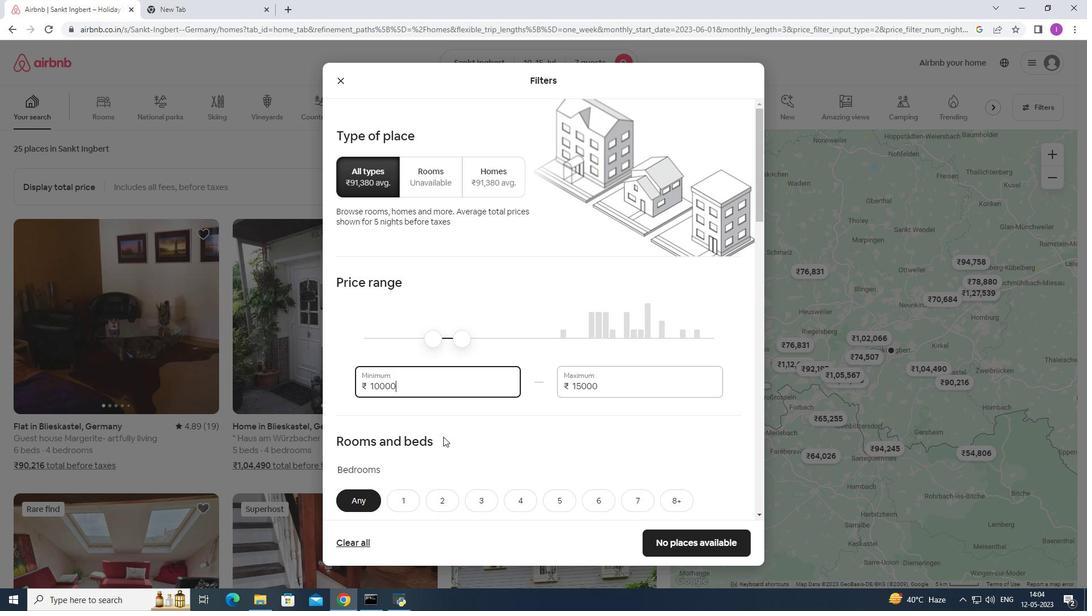 
Action: Mouse scrolled (443, 436) with delta (0, 0)
Screenshot: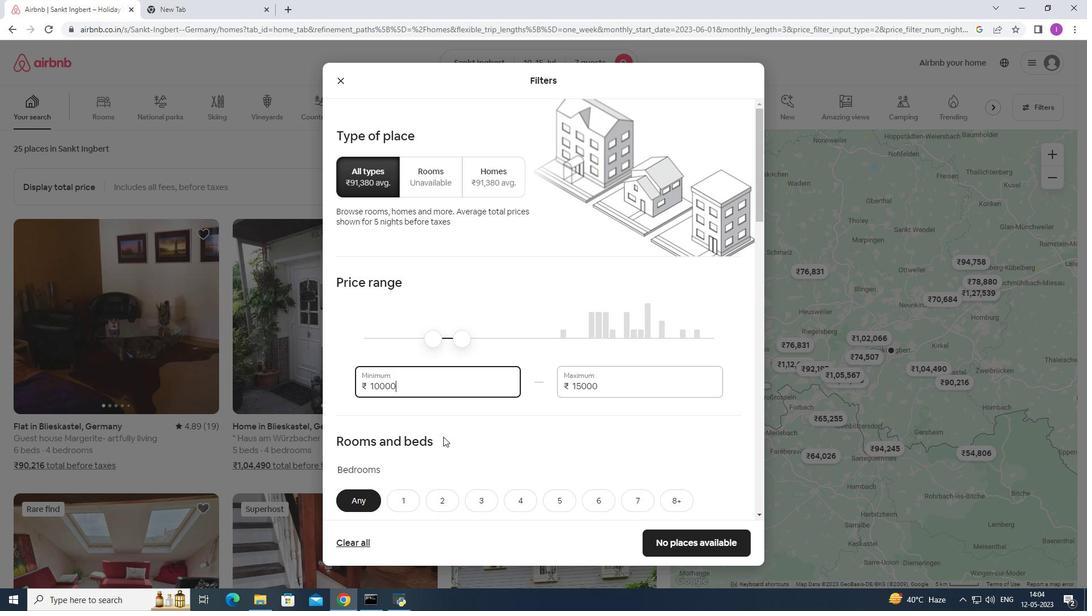 
Action: Mouse moved to (524, 394)
Screenshot: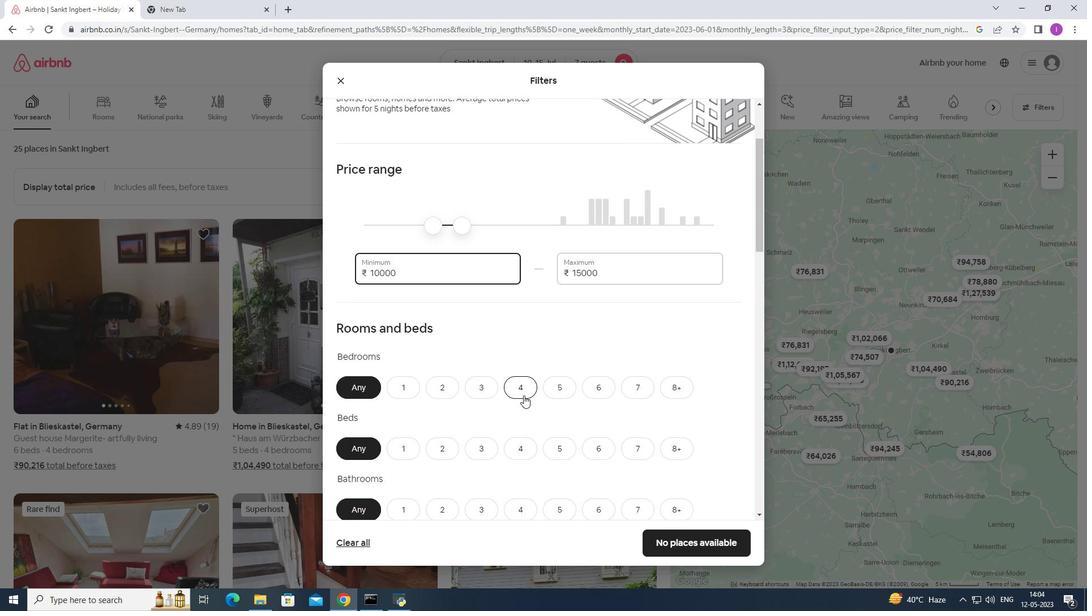 
Action: Mouse pressed left at (524, 394)
Screenshot: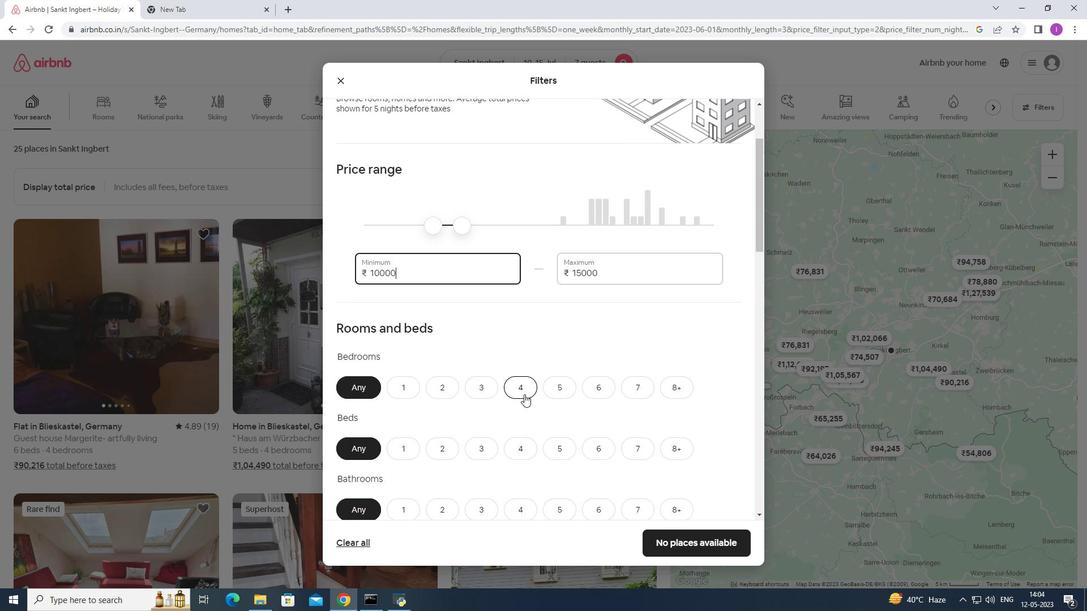 
Action: Mouse moved to (642, 451)
Screenshot: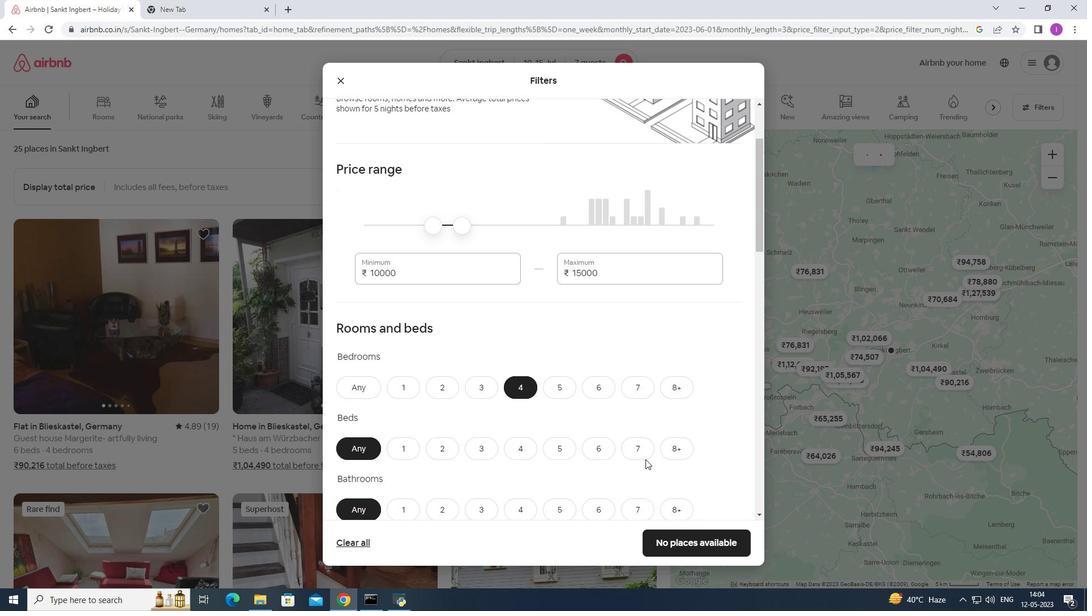 
Action: Mouse pressed left at (642, 451)
Screenshot: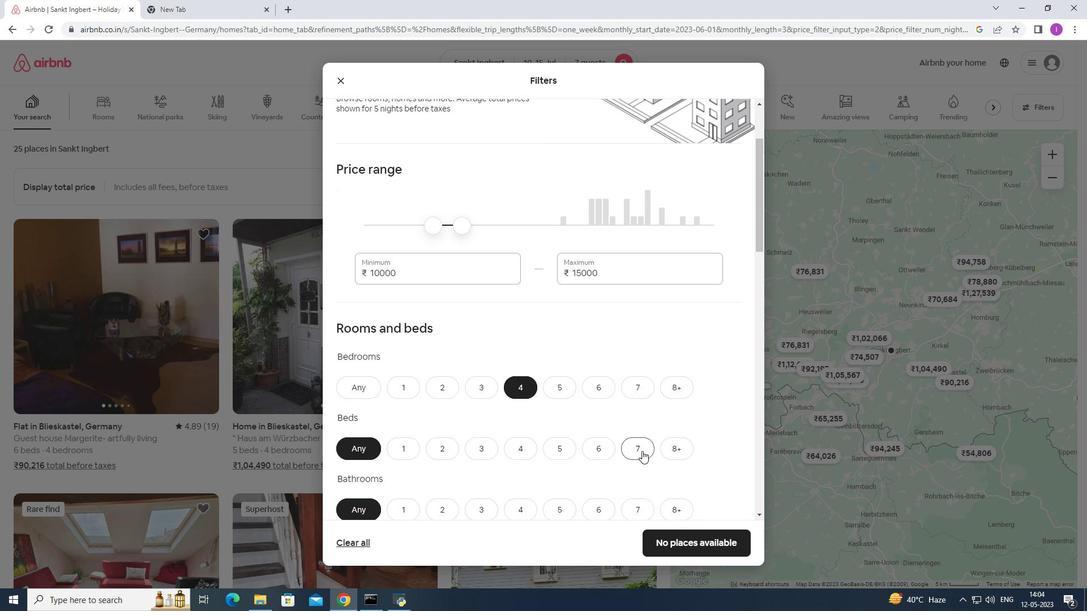 
Action: Mouse moved to (571, 488)
Screenshot: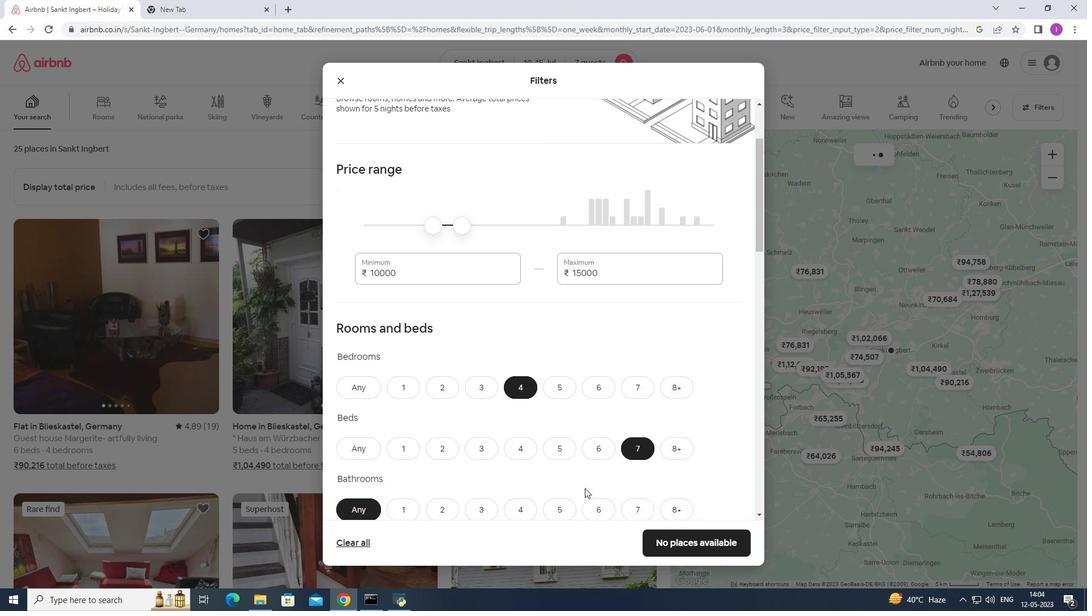
Action: Mouse scrolled (571, 488) with delta (0, 0)
Screenshot: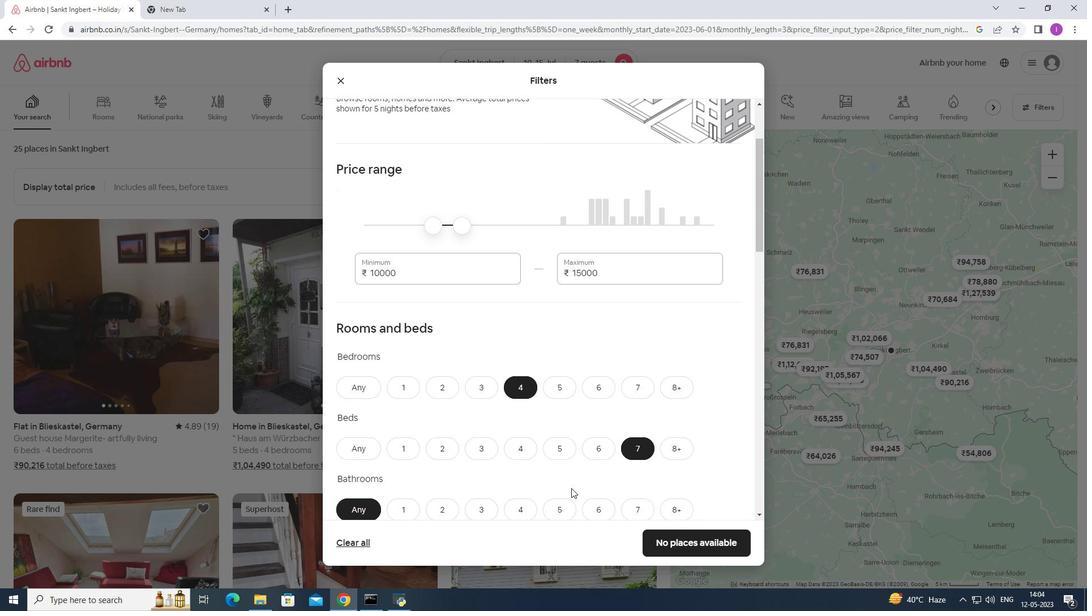 
Action: Mouse scrolled (571, 488) with delta (0, 0)
Screenshot: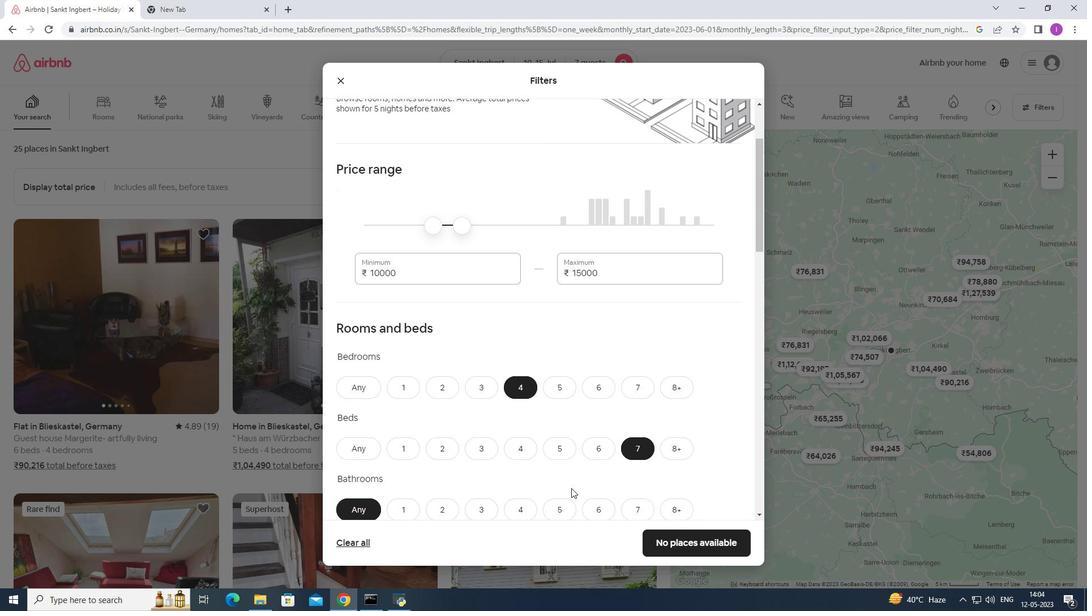 
Action: Mouse moved to (517, 398)
Screenshot: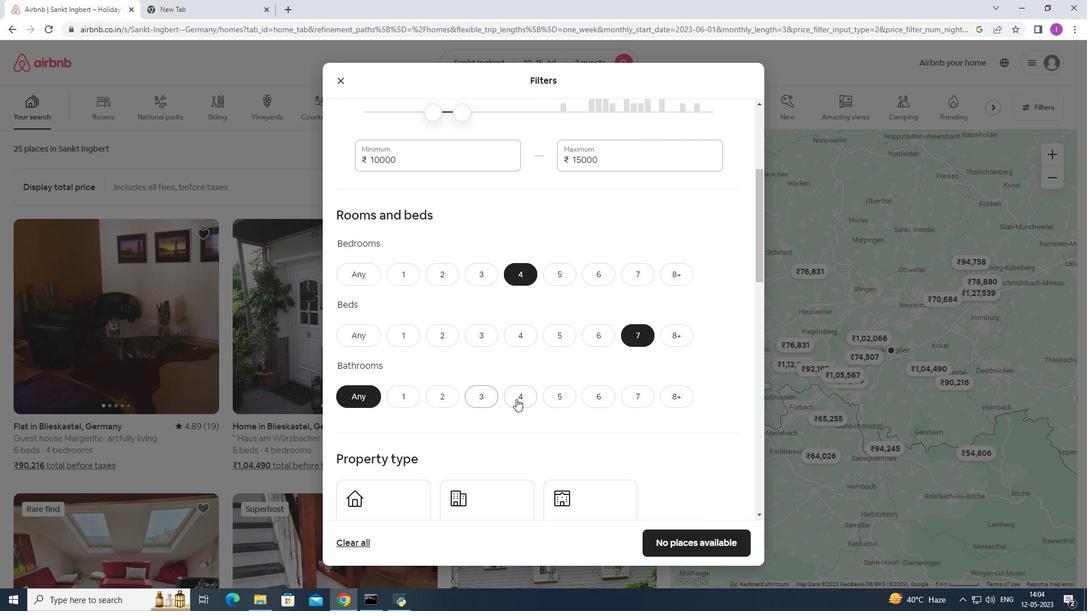 
Action: Mouse pressed left at (517, 398)
Screenshot: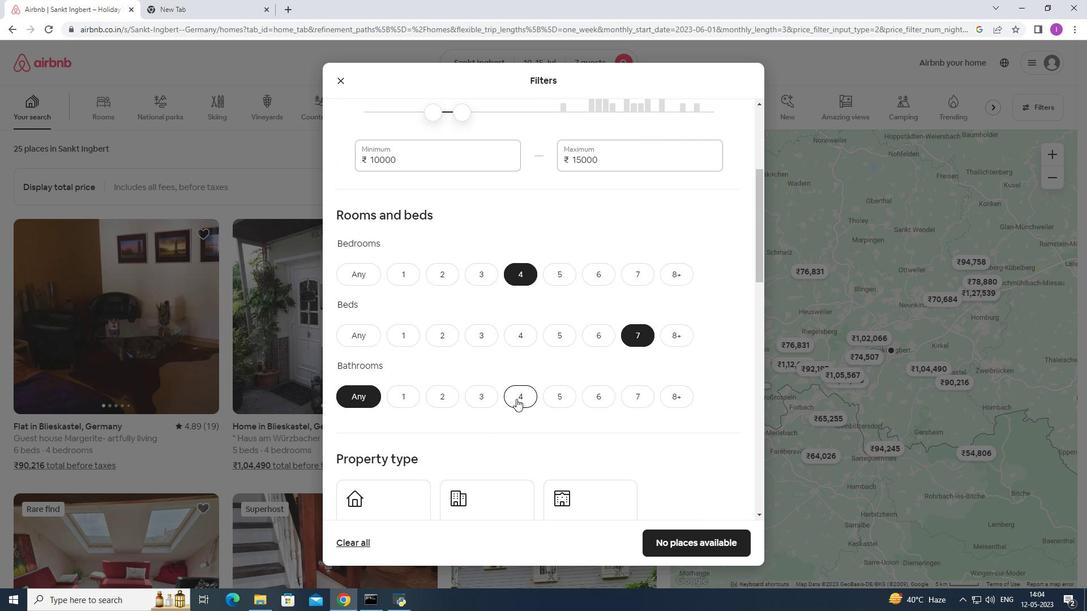 
Action: Mouse moved to (460, 449)
Screenshot: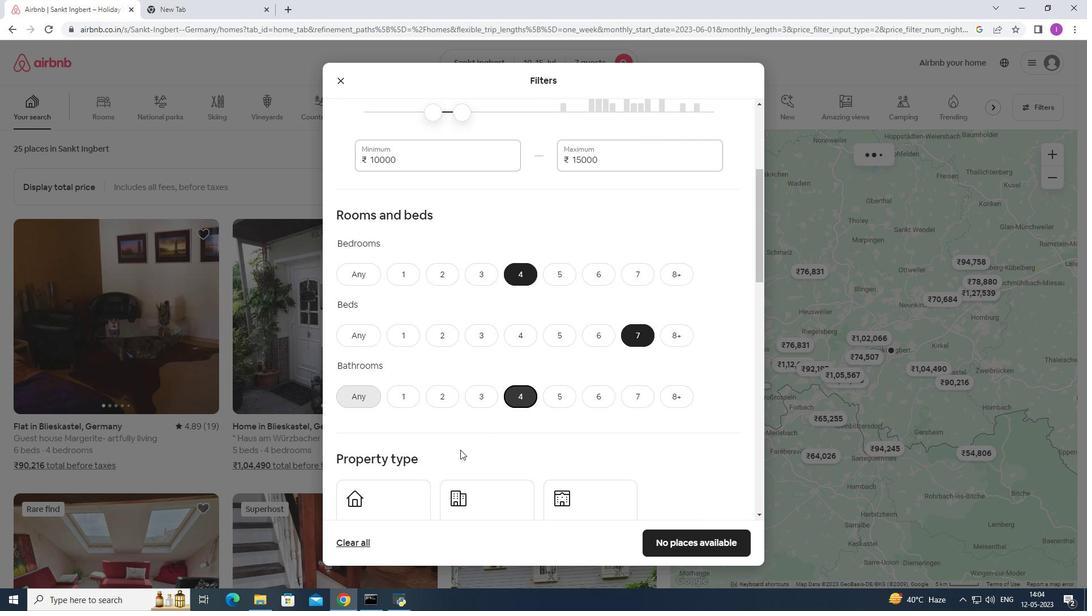 
Action: Mouse scrolled (460, 449) with delta (0, 0)
Screenshot: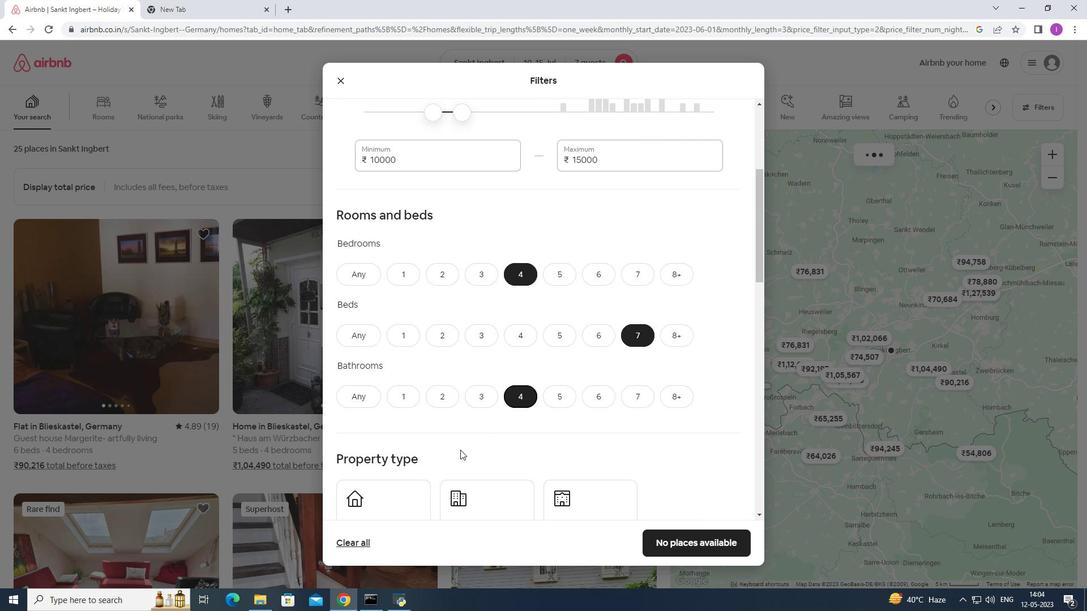 
Action: Mouse scrolled (460, 449) with delta (0, 0)
Screenshot: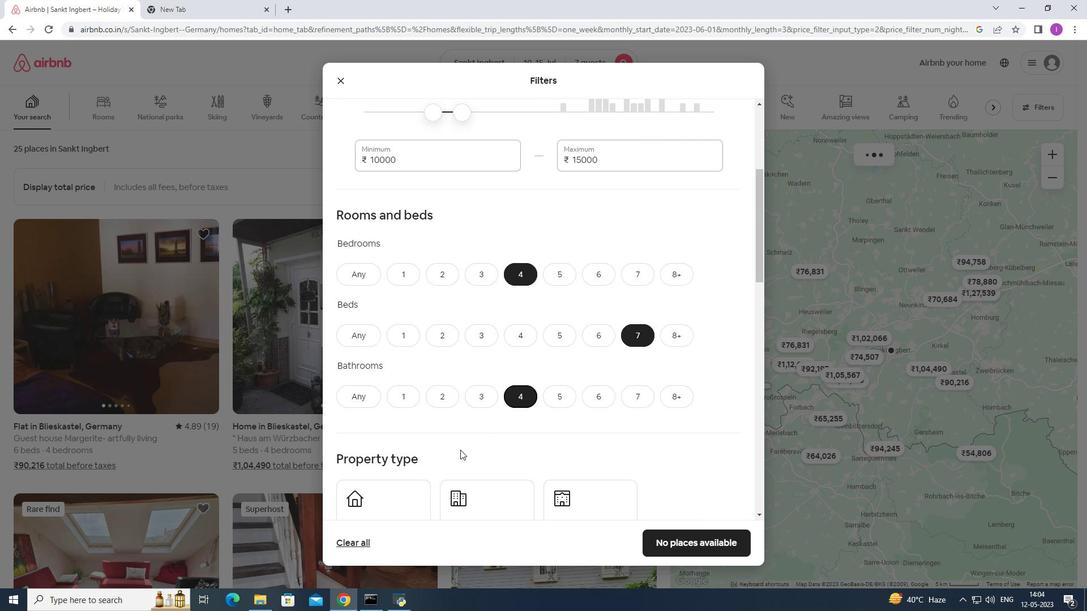 
Action: Mouse scrolled (460, 449) with delta (0, 0)
Screenshot: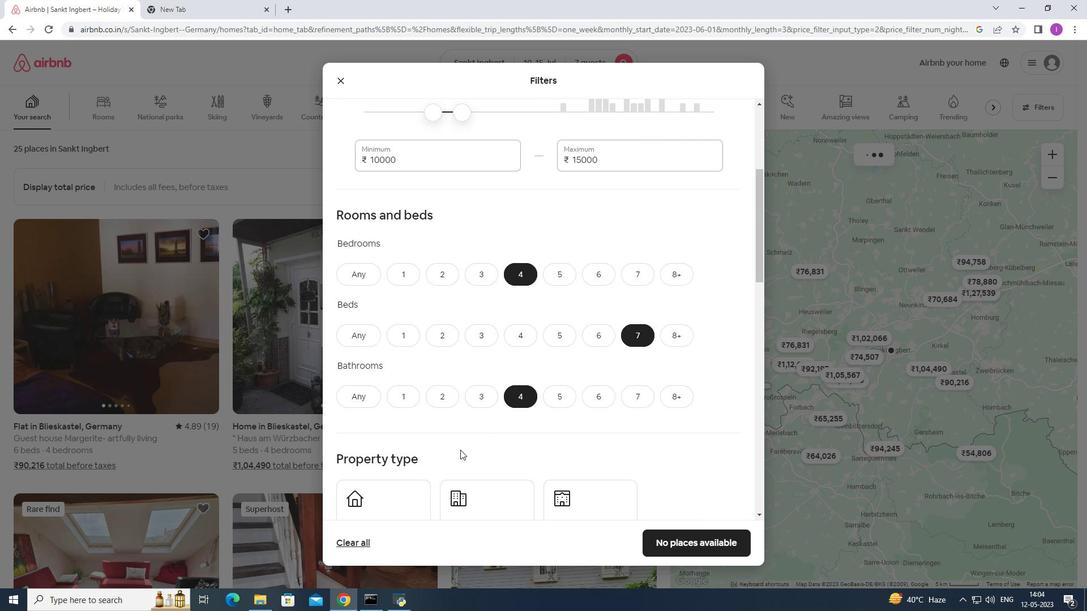 
Action: Mouse moved to (460, 449)
Screenshot: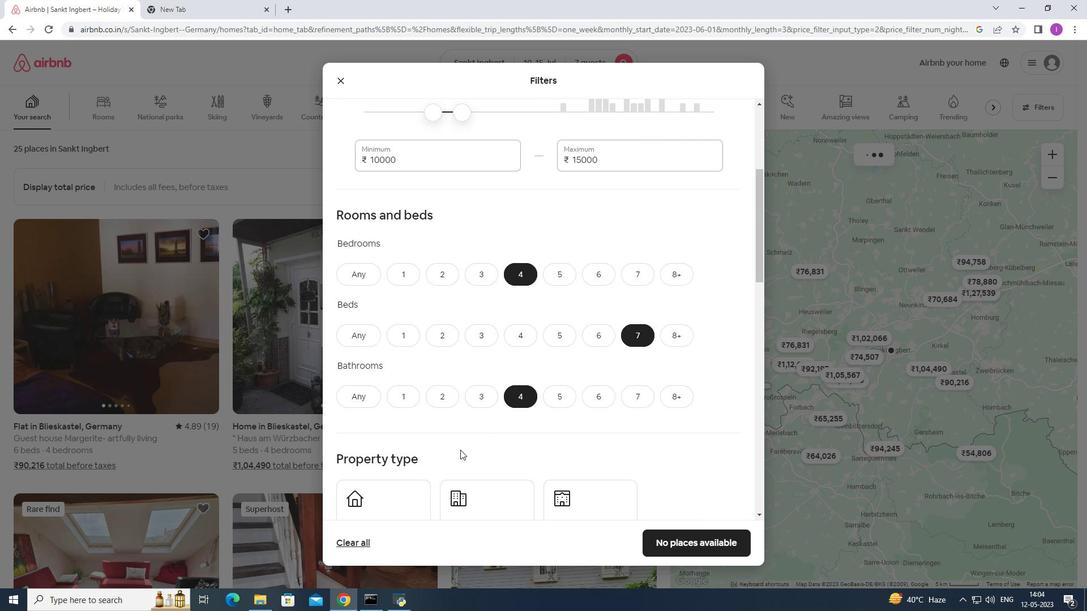
Action: Mouse scrolled (460, 448) with delta (0, 0)
Screenshot: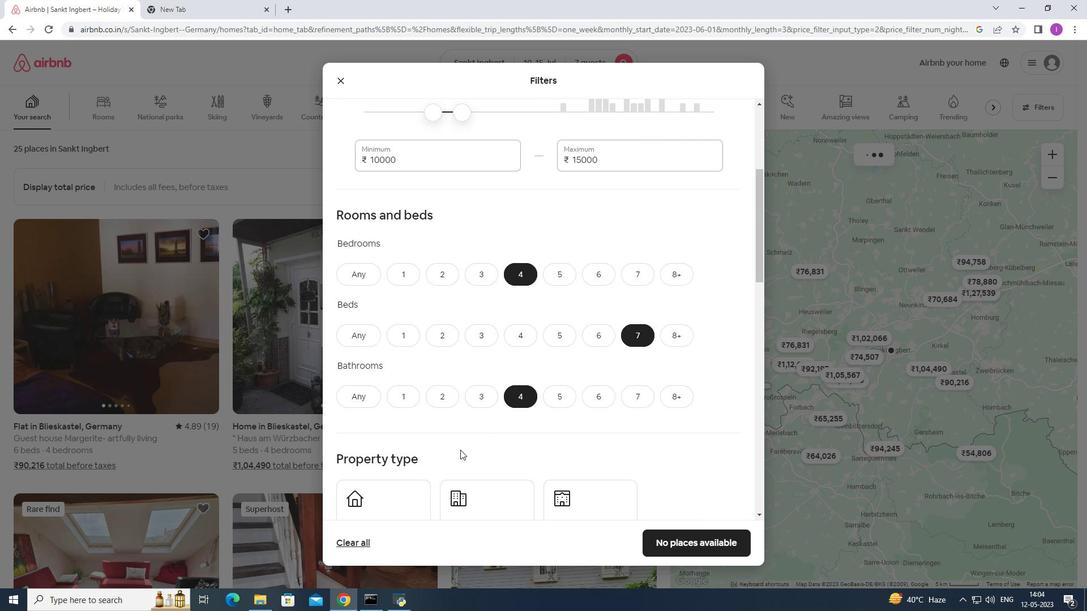 
Action: Mouse moved to (398, 307)
Screenshot: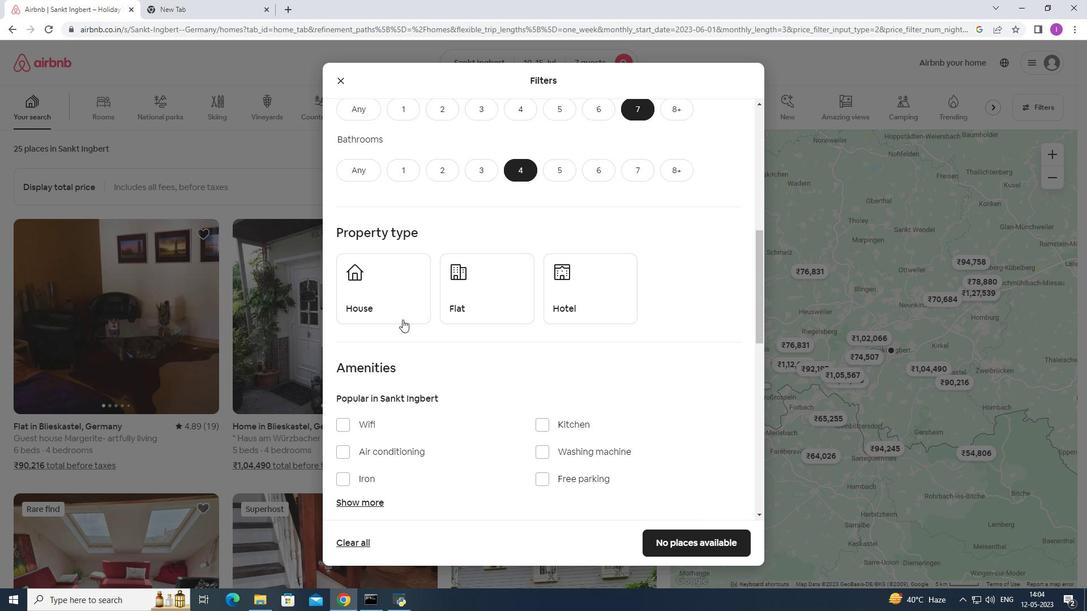
Action: Mouse pressed left at (398, 307)
Screenshot: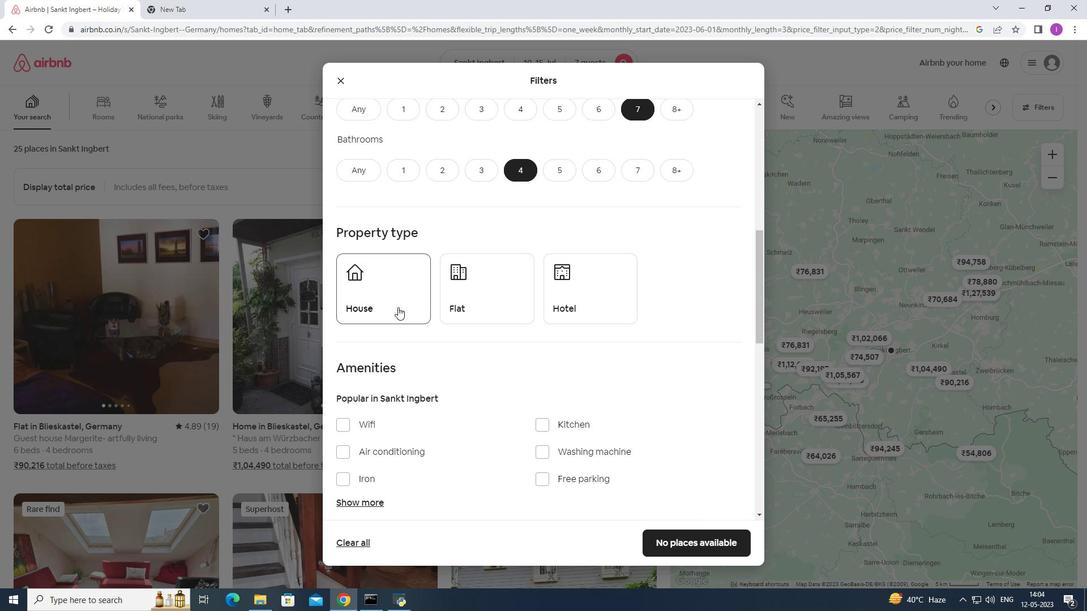 
Action: Mouse moved to (452, 299)
Screenshot: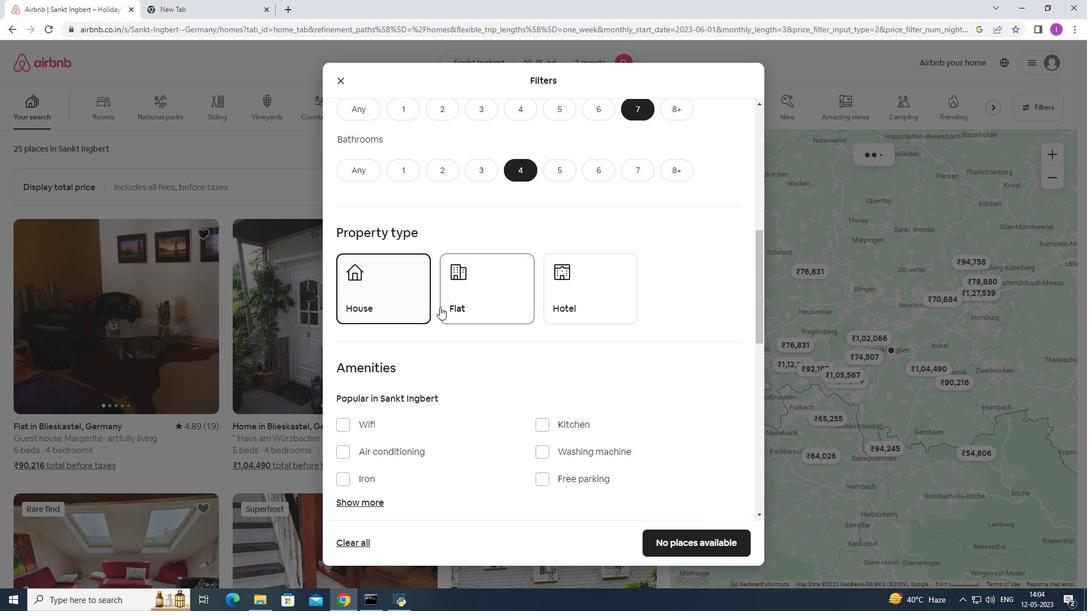 
Action: Mouse pressed left at (452, 299)
Screenshot: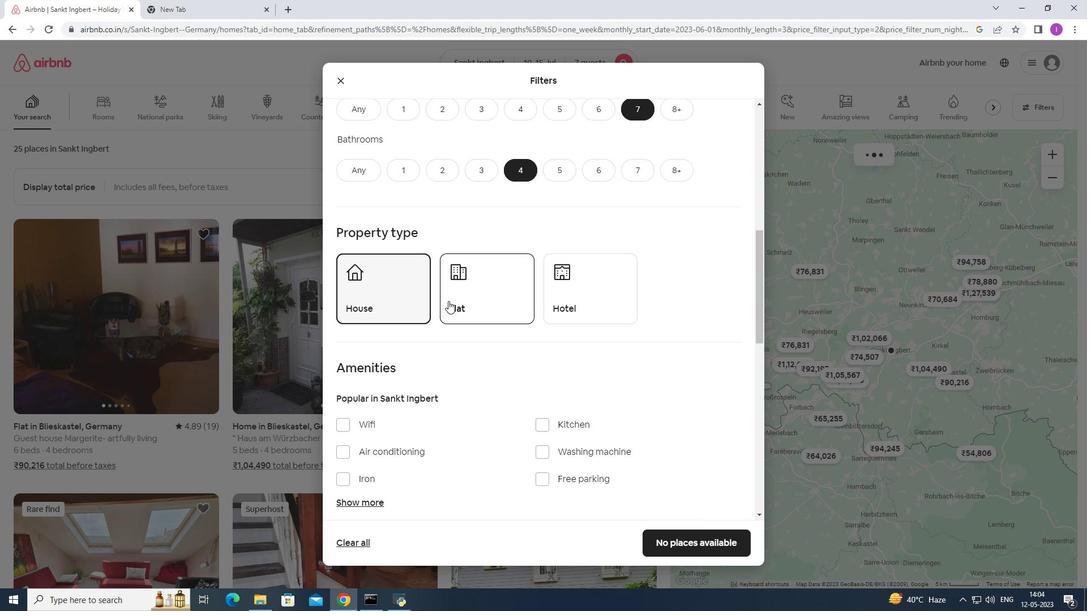 
Action: Mouse moved to (477, 315)
Screenshot: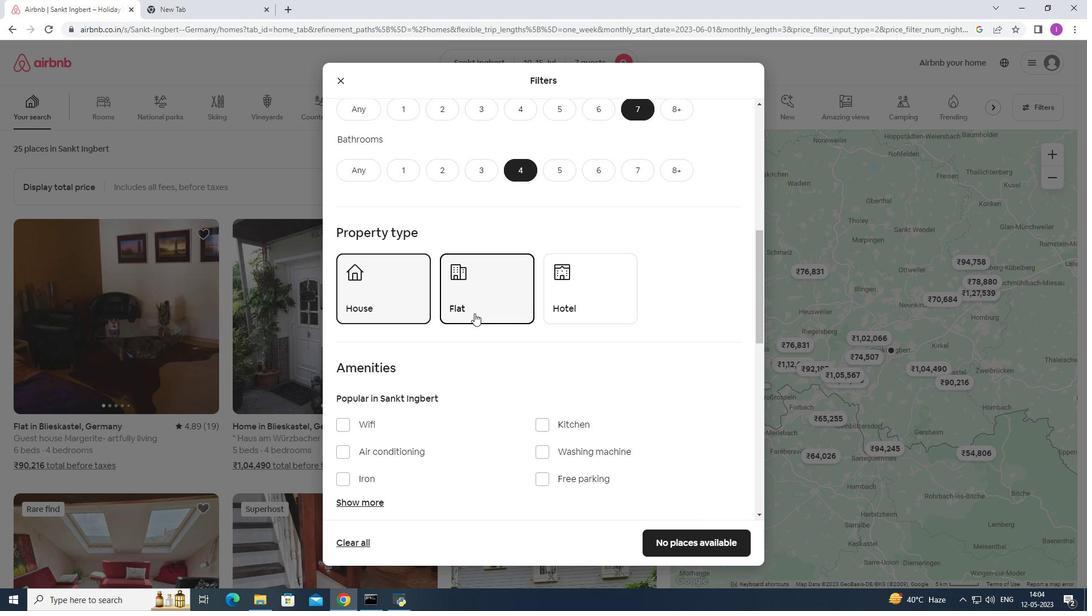 
Action: Mouse scrolled (477, 314) with delta (0, 0)
Screenshot: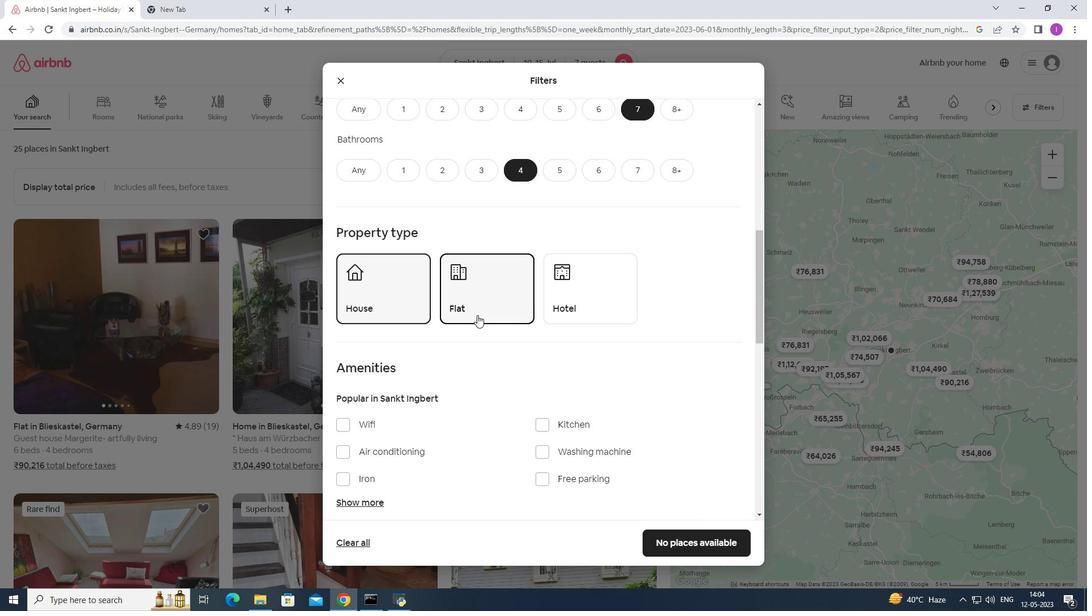 
Action: Mouse scrolled (477, 314) with delta (0, 0)
Screenshot: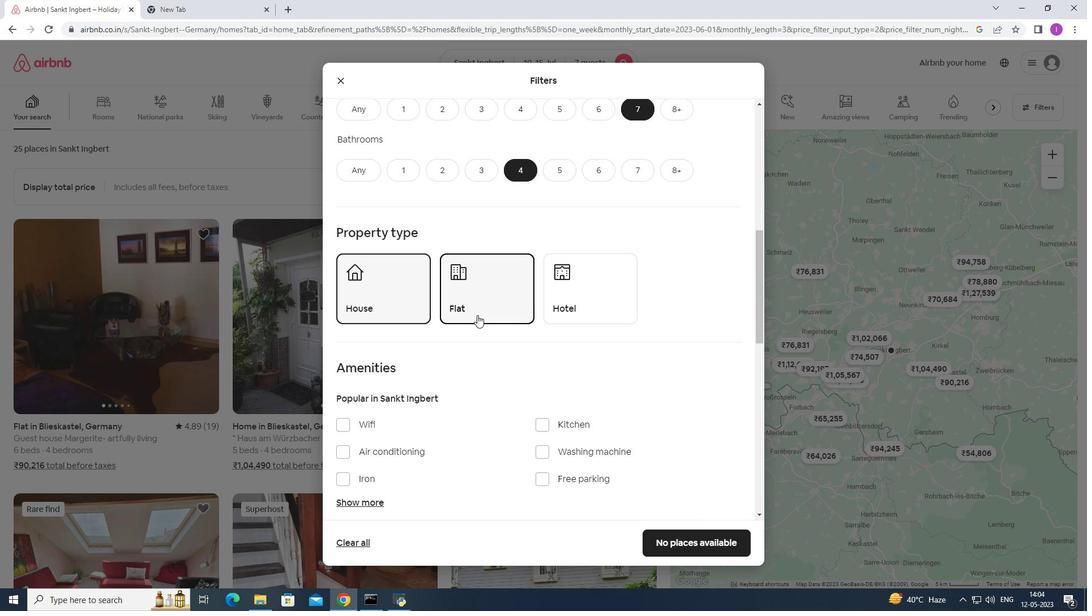 
Action: Mouse moved to (343, 313)
Screenshot: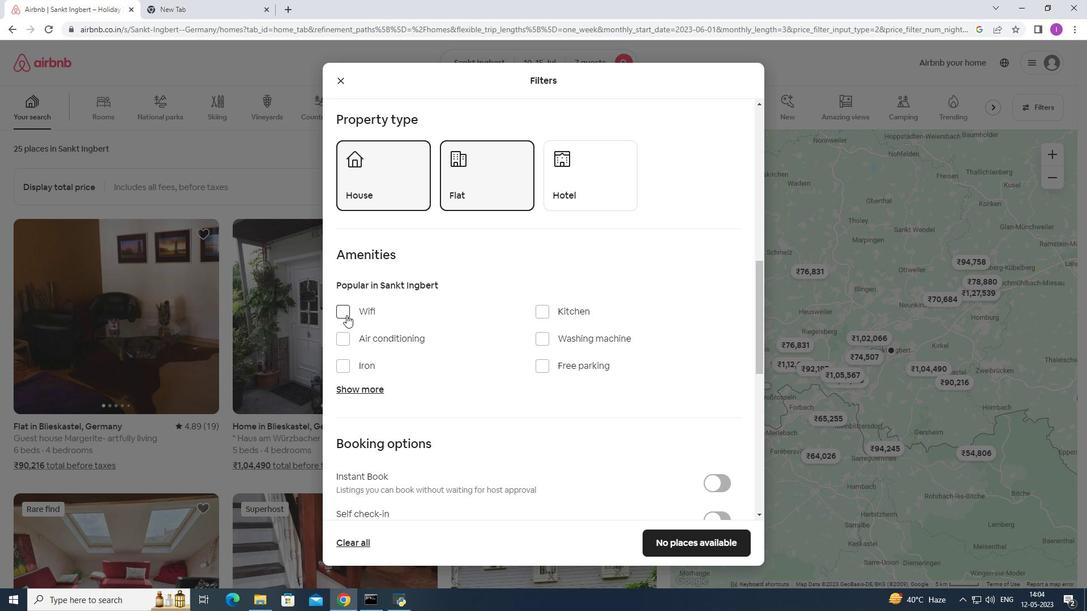 
Action: Mouse pressed left at (343, 313)
Screenshot: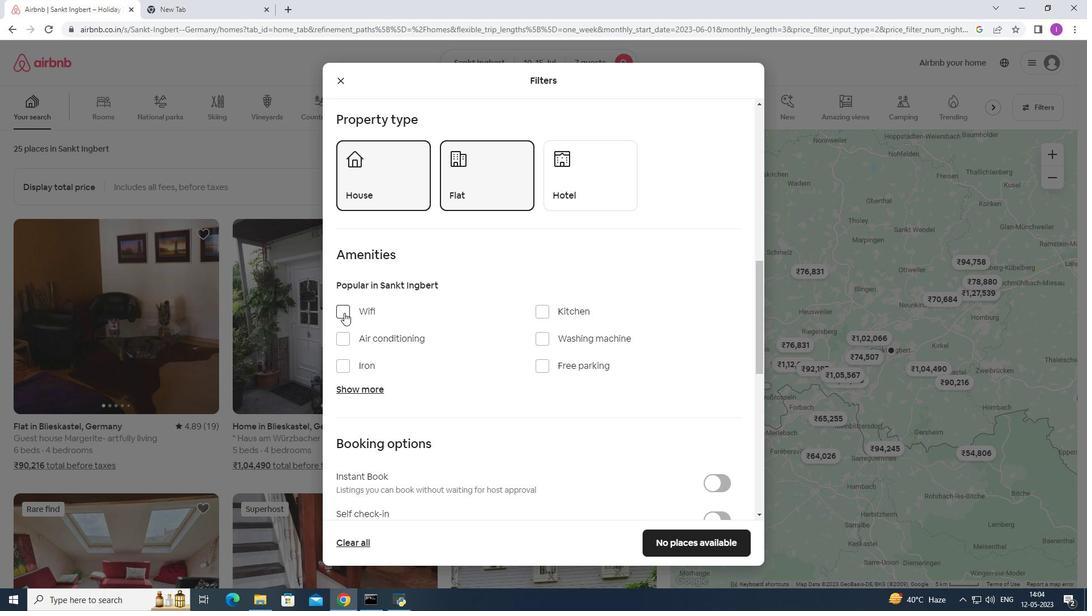 
Action: Mouse moved to (353, 394)
Screenshot: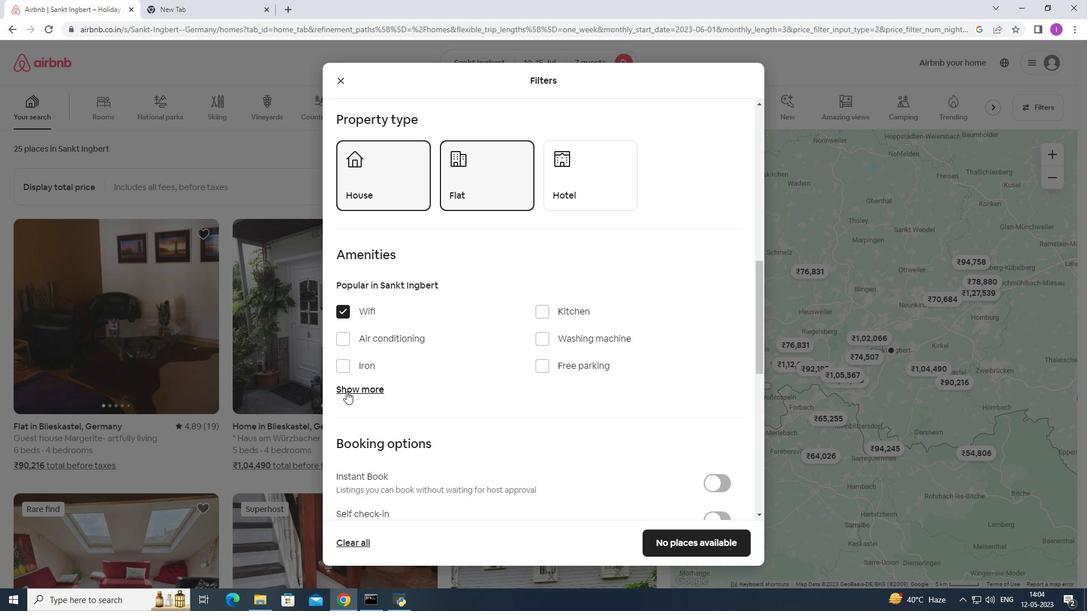 
Action: Mouse pressed left at (353, 394)
Screenshot: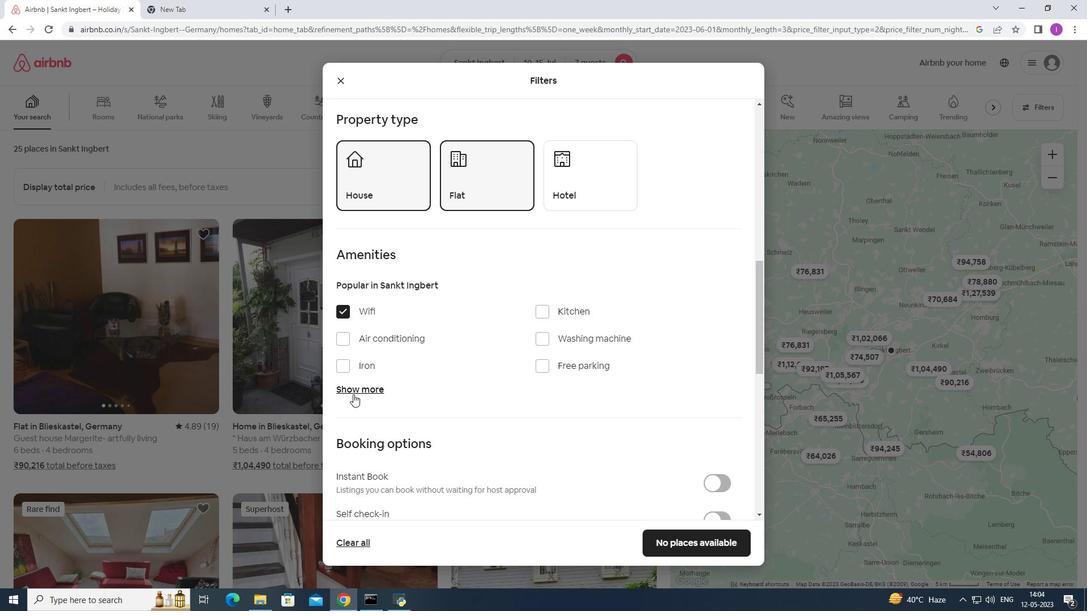 
Action: Mouse moved to (543, 362)
Screenshot: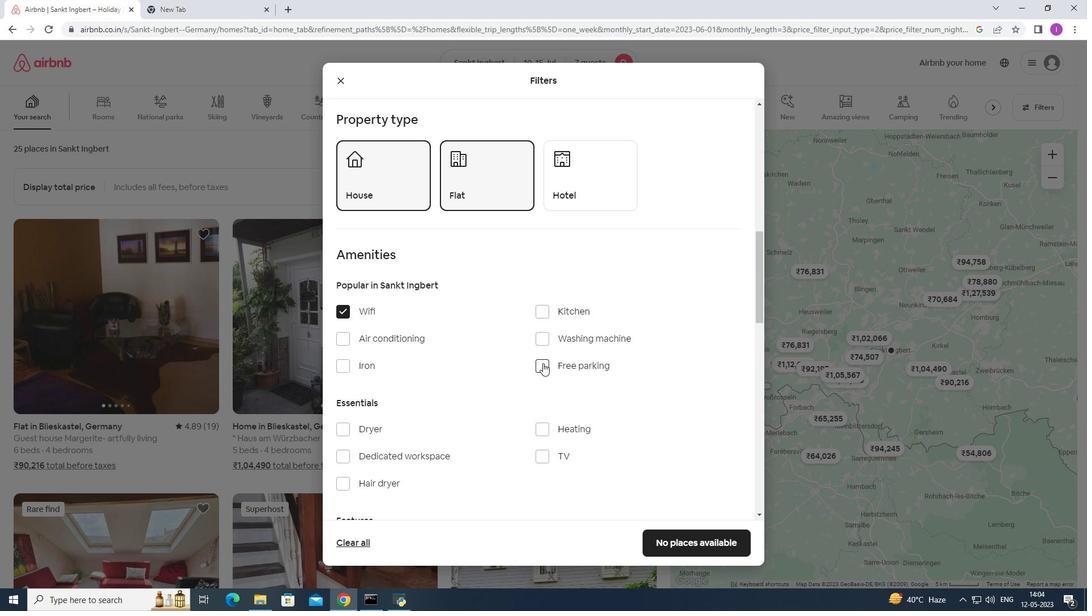 
Action: Mouse pressed left at (543, 362)
Screenshot: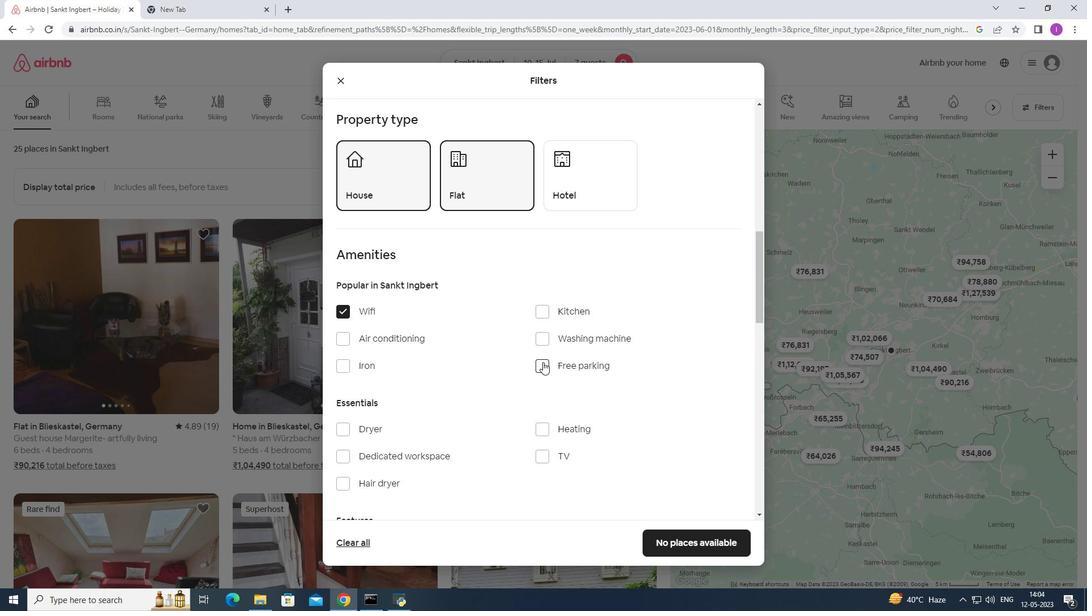 
Action: Mouse moved to (538, 453)
Screenshot: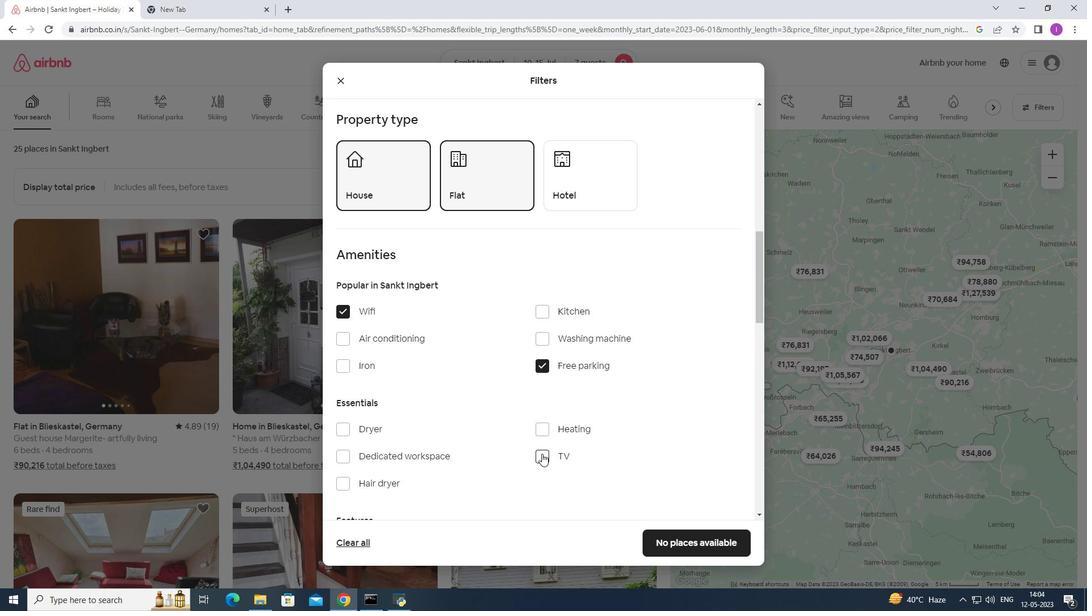 
Action: Mouse pressed left at (542, 453)
Screenshot: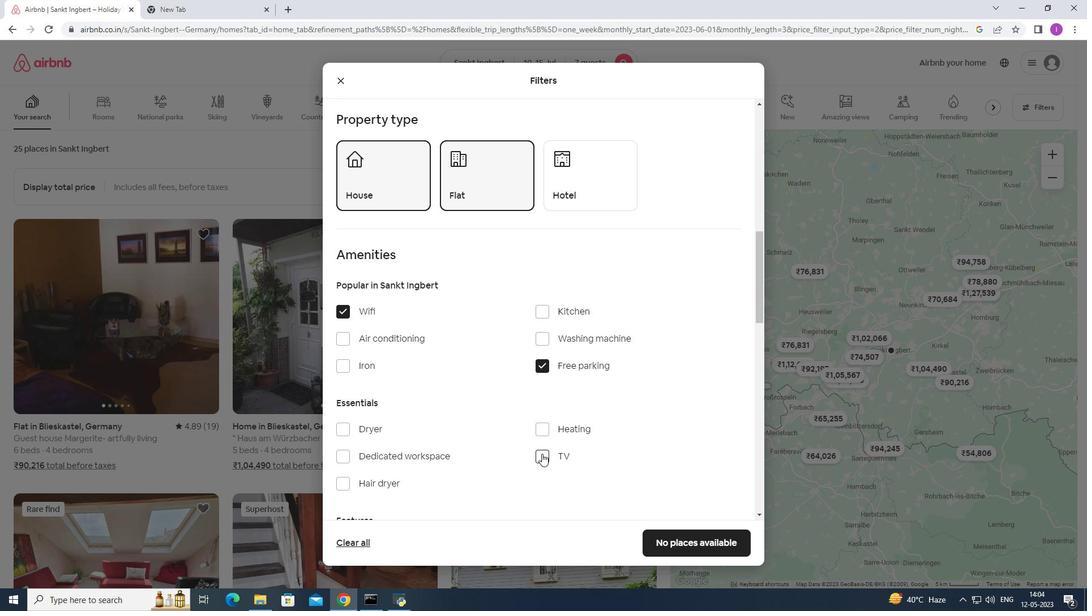 
Action: Mouse moved to (458, 430)
Screenshot: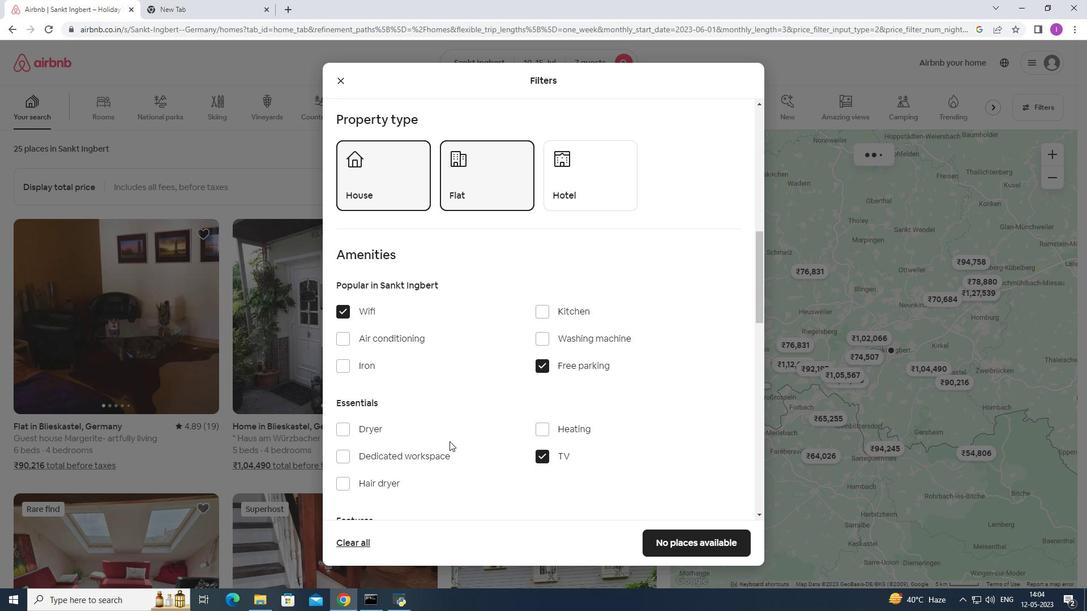 
Action: Mouse scrolled (458, 429) with delta (0, 0)
Screenshot: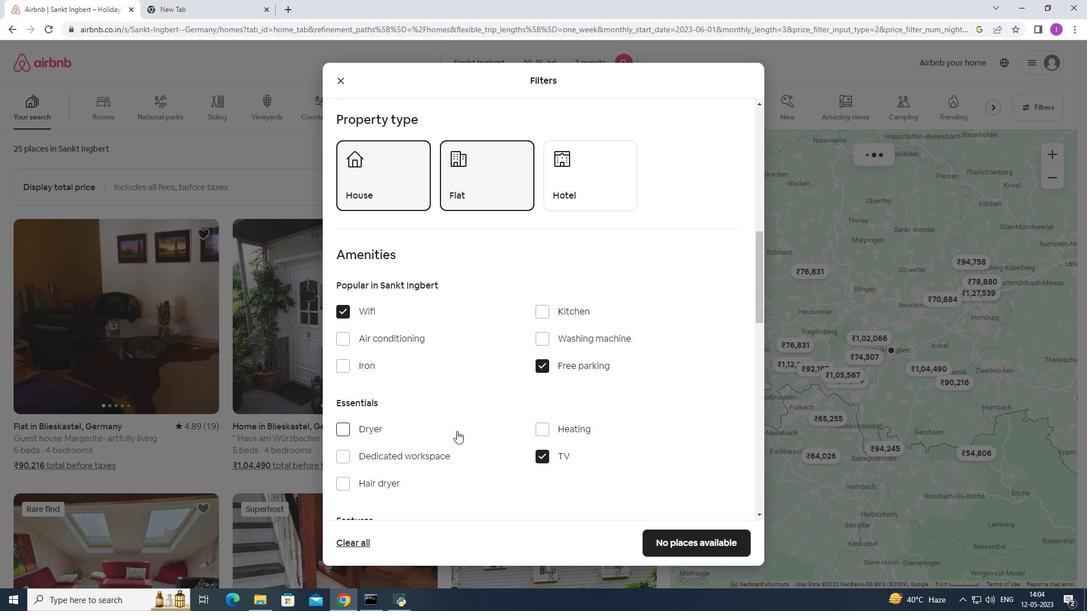 
Action: Mouse scrolled (458, 429) with delta (0, 0)
Screenshot: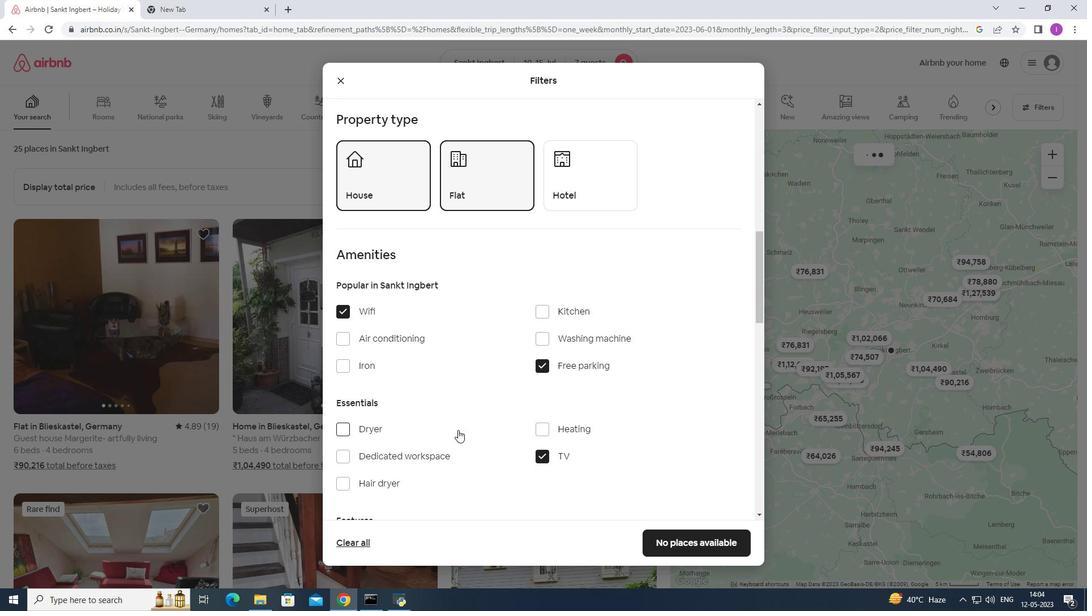 
Action: Mouse scrolled (458, 429) with delta (0, 0)
Screenshot: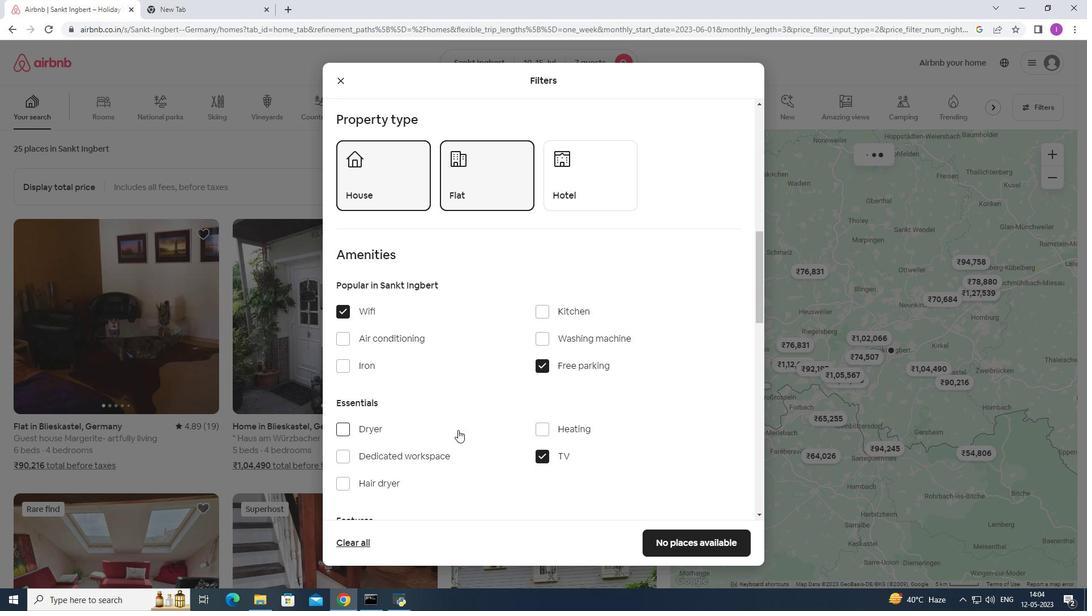 
Action: Mouse moved to (459, 429)
Screenshot: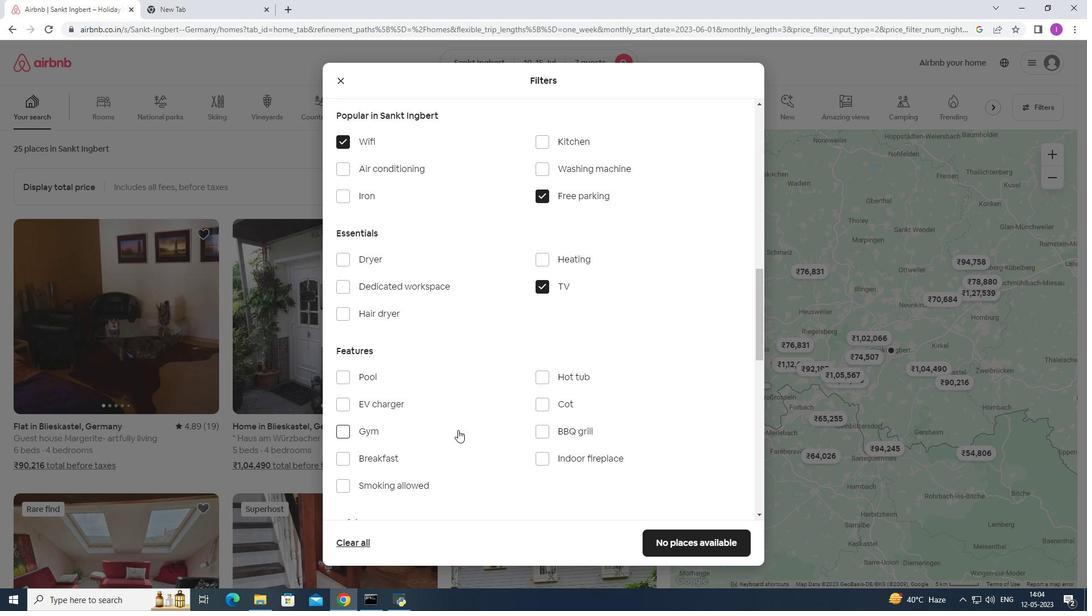 
Action: Mouse scrolled (459, 428) with delta (0, 0)
Screenshot: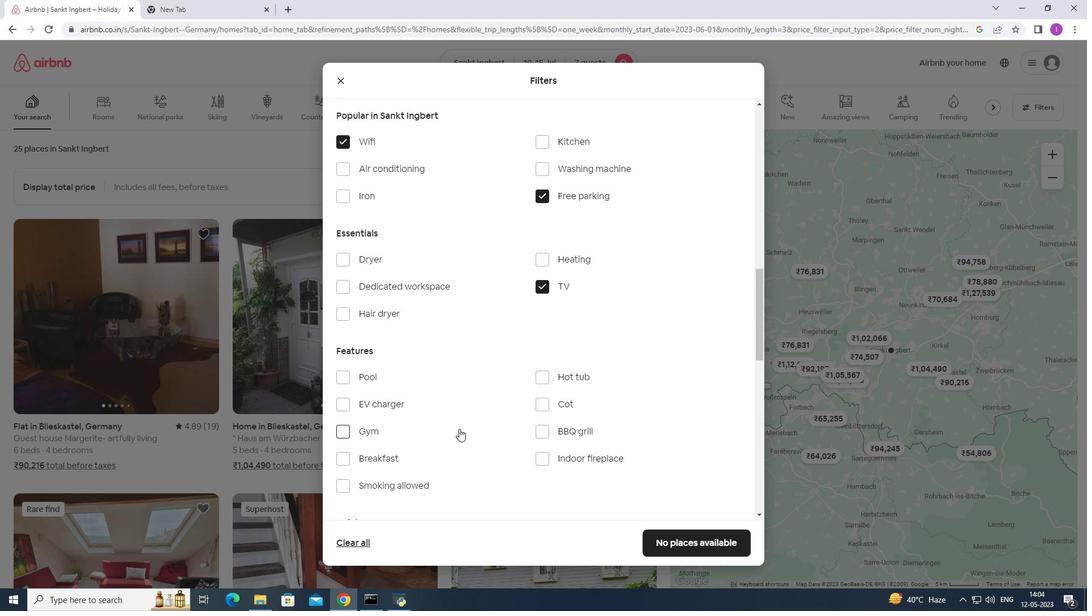 
Action: Mouse moved to (344, 374)
Screenshot: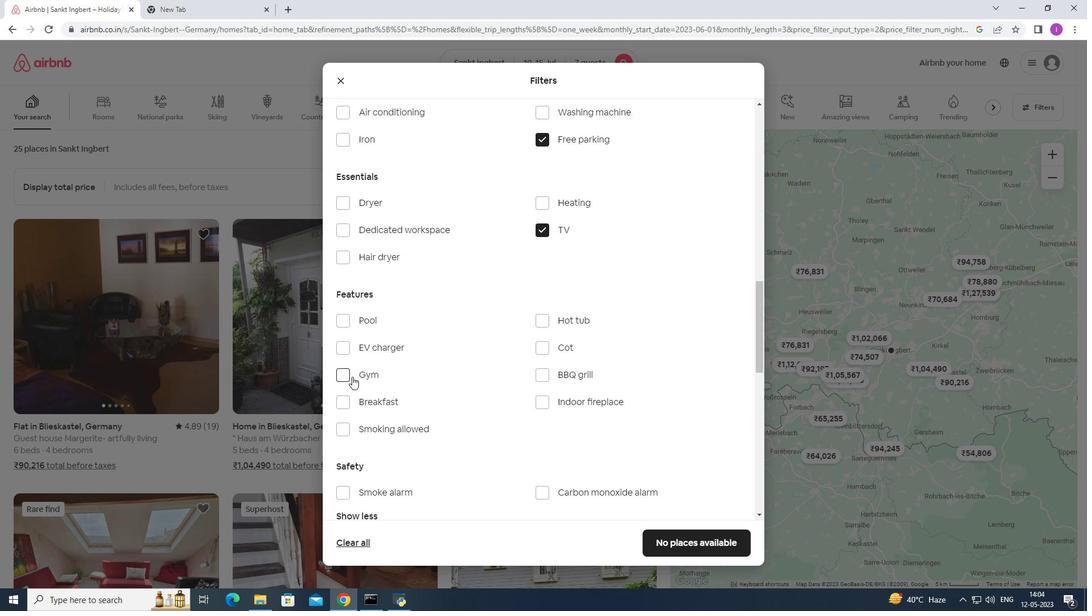 
Action: Mouse pressed left at (344, 374)
Screenshot: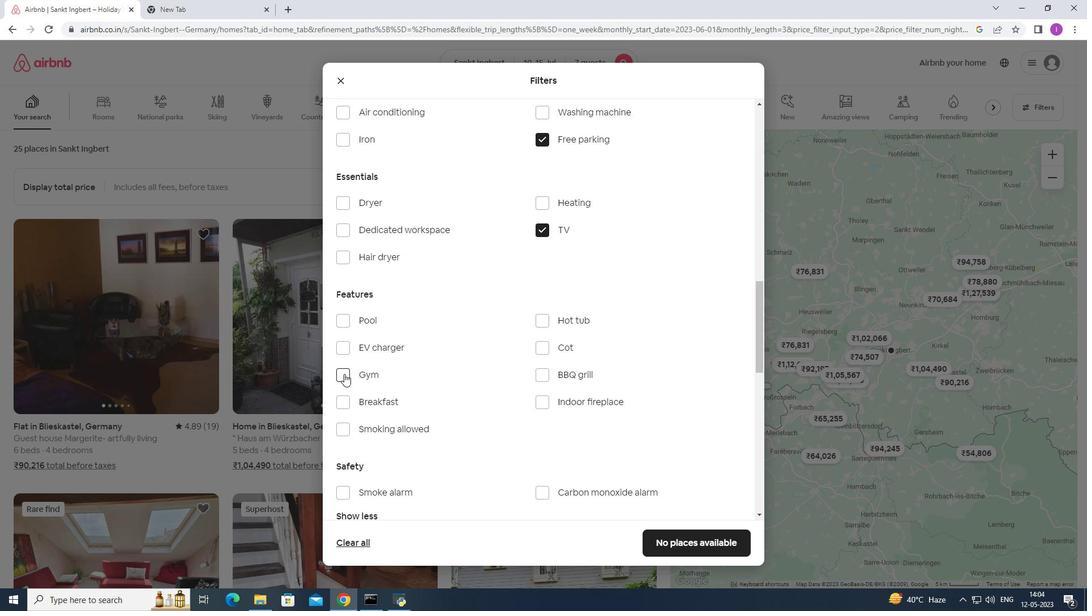 
Action: Mouse moved to (346, 393)
Screenshot: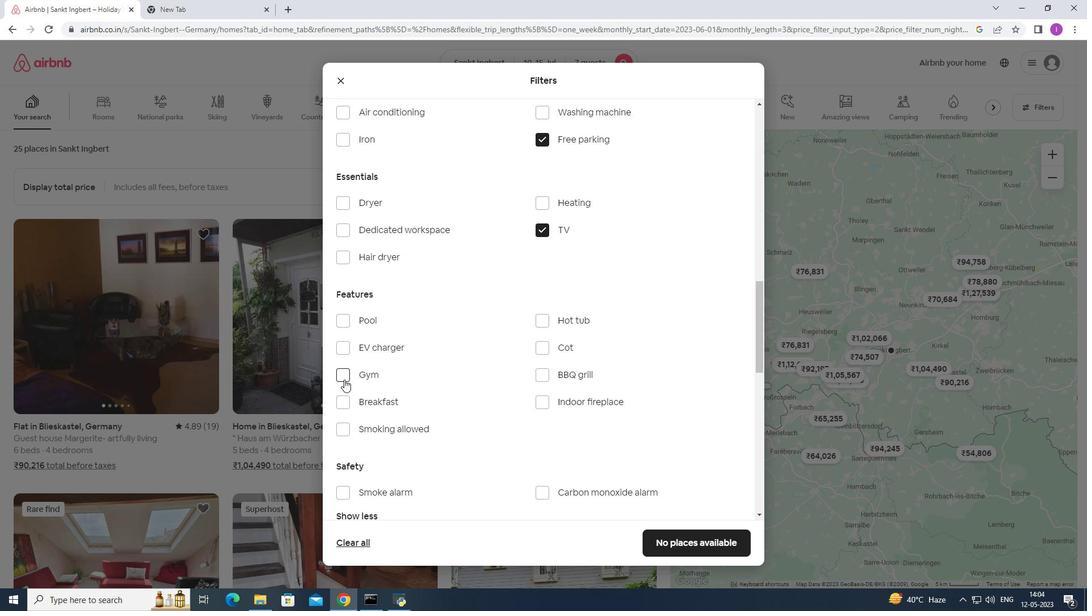 
Action: Mouse pressed left at (346, 393)
Screenshot: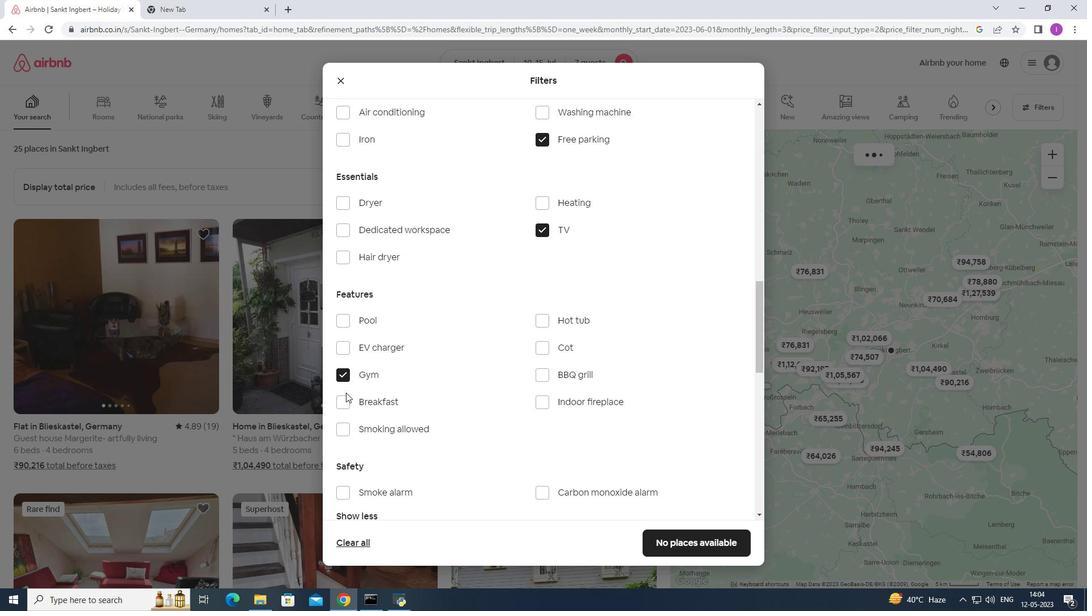 
Action: Mouse moved to (346, 402)
Screenshot: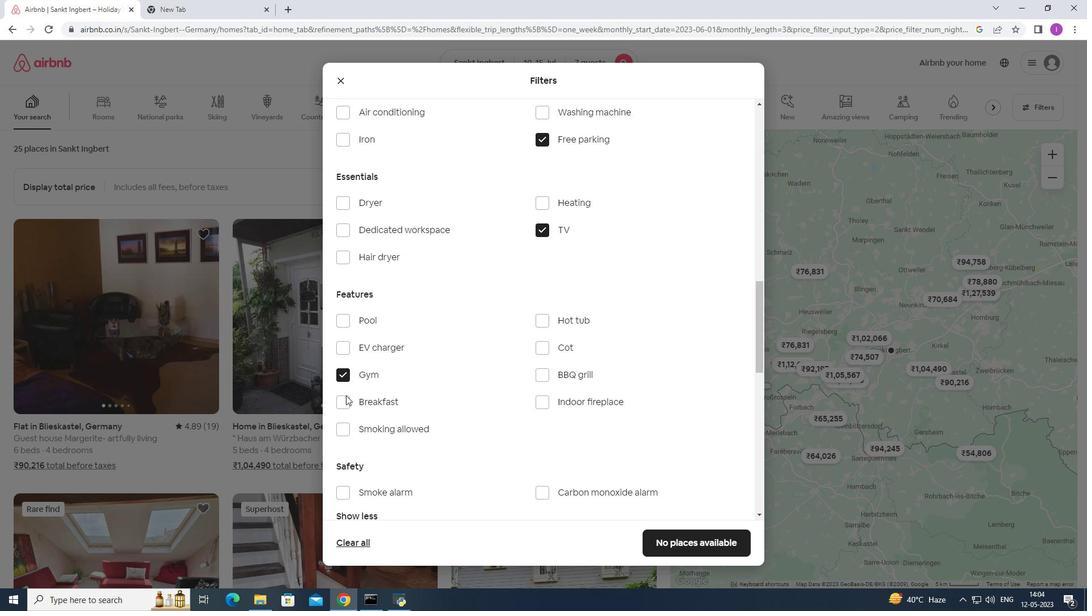 
Action: Mouse pressed left at (346, 402)
Screenshot: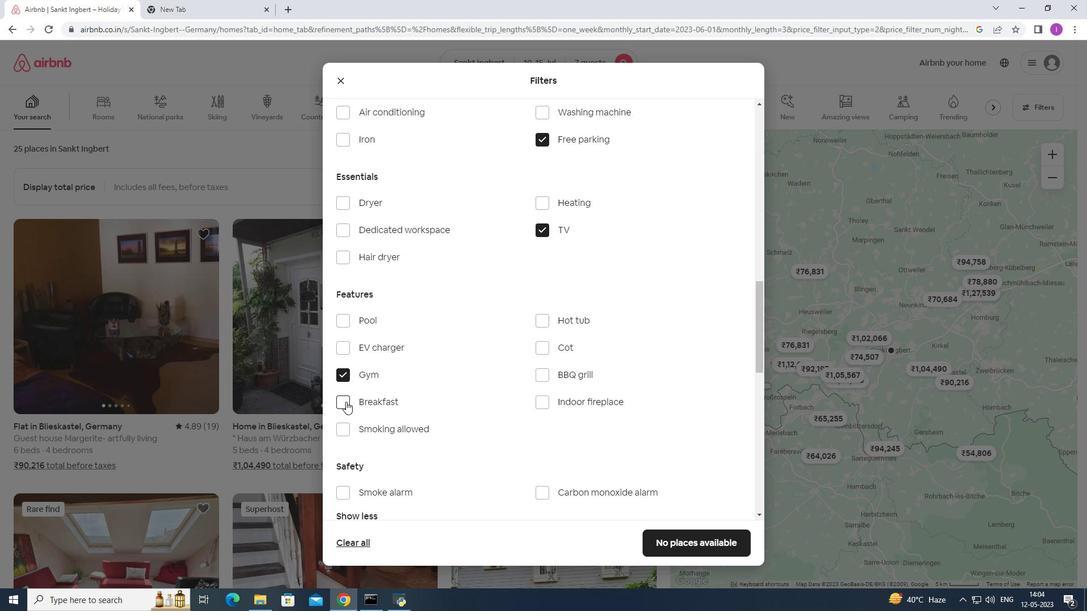 
Action: Mouse moved to (553, 425)
Screenshot: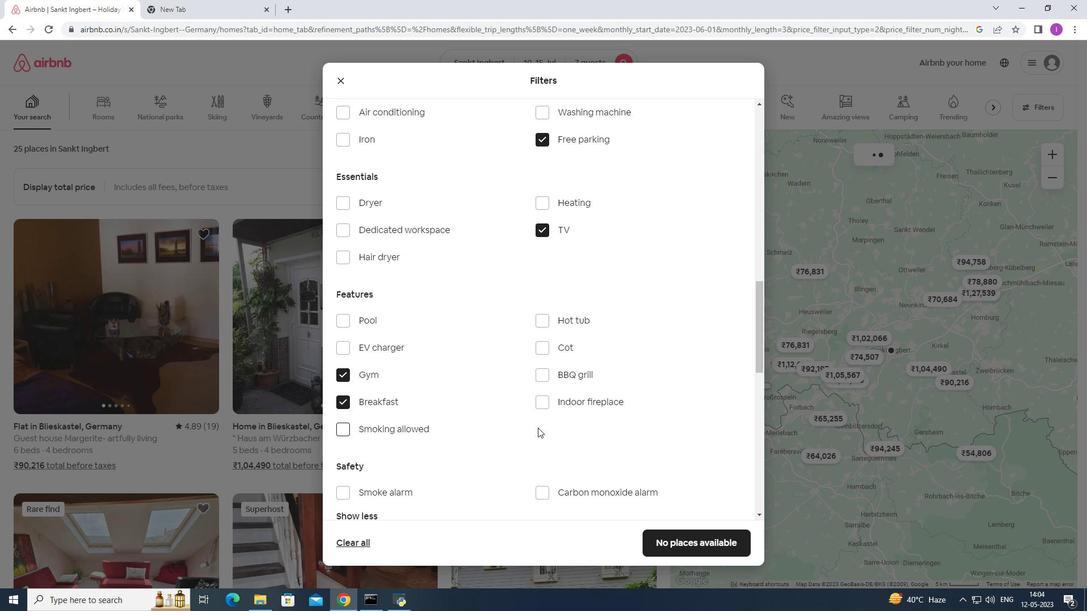 
Action: Mouse scrolled (553, 424) with delta (0, 0)
Screenshot: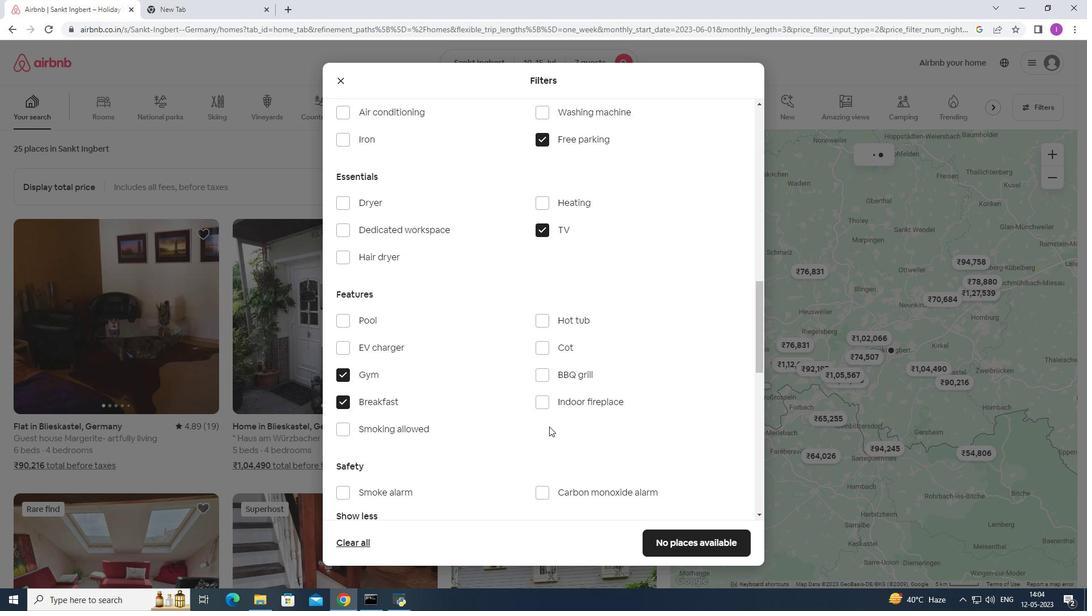 
Action: Mouse moved to (554, 425)
Screenshot: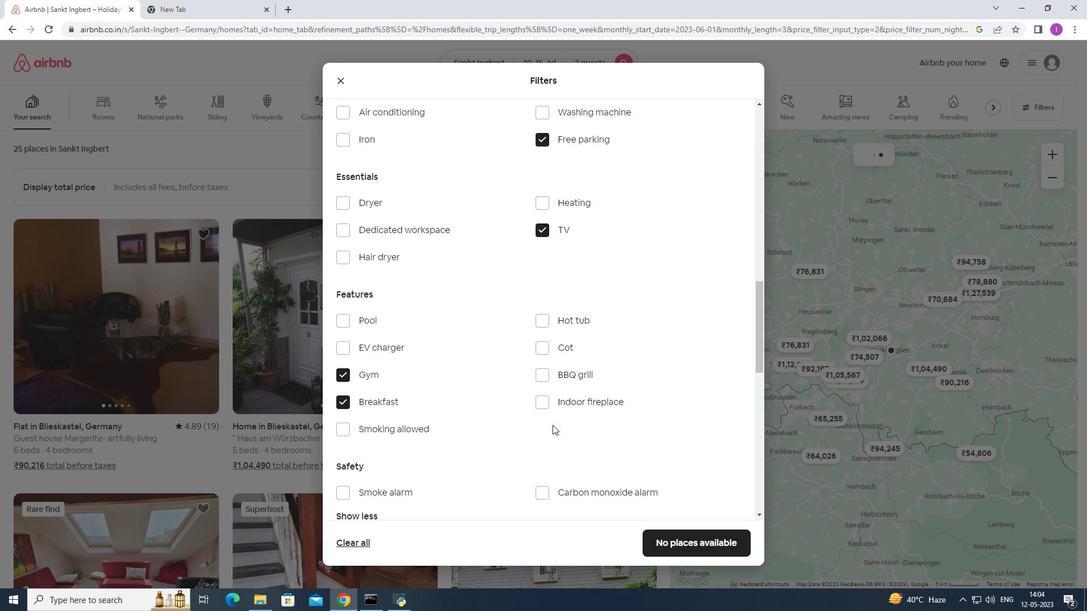 
Action: Mouse scrolled (554, 424) with delta (0, 0)
Screenshot: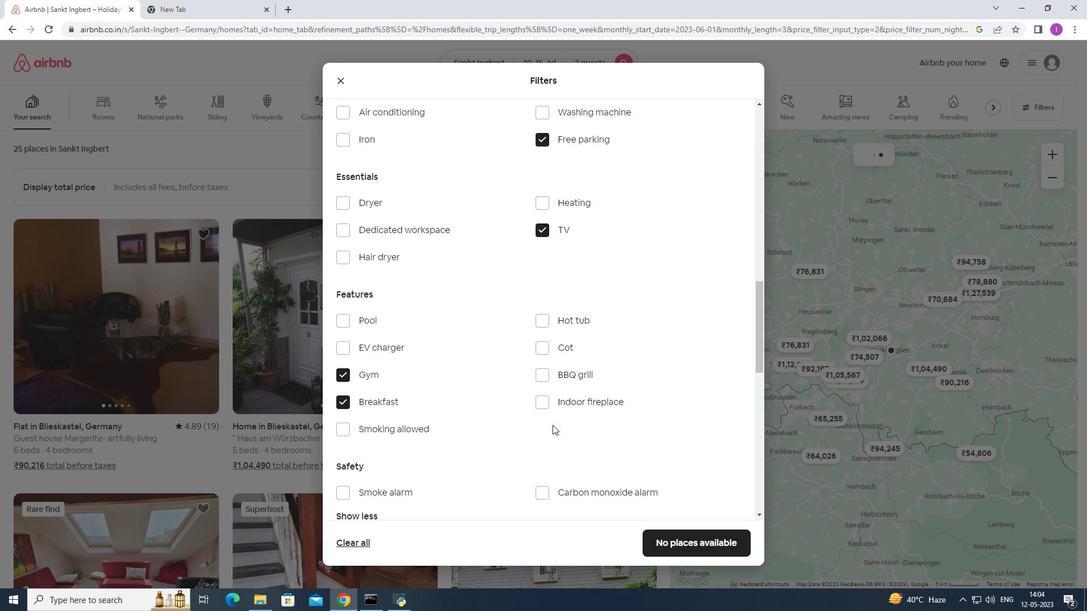 
Action: Mouse moved to (554, 425)
Screenshot: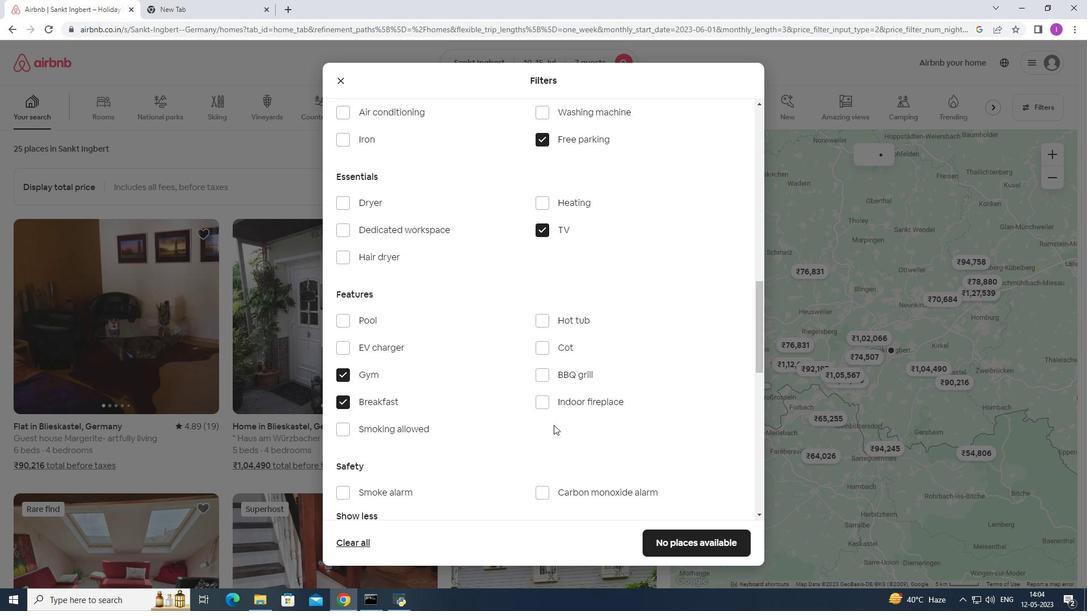 
Action: Mouse scrolled (554, 424) with delta (0, 0)
Screenshot: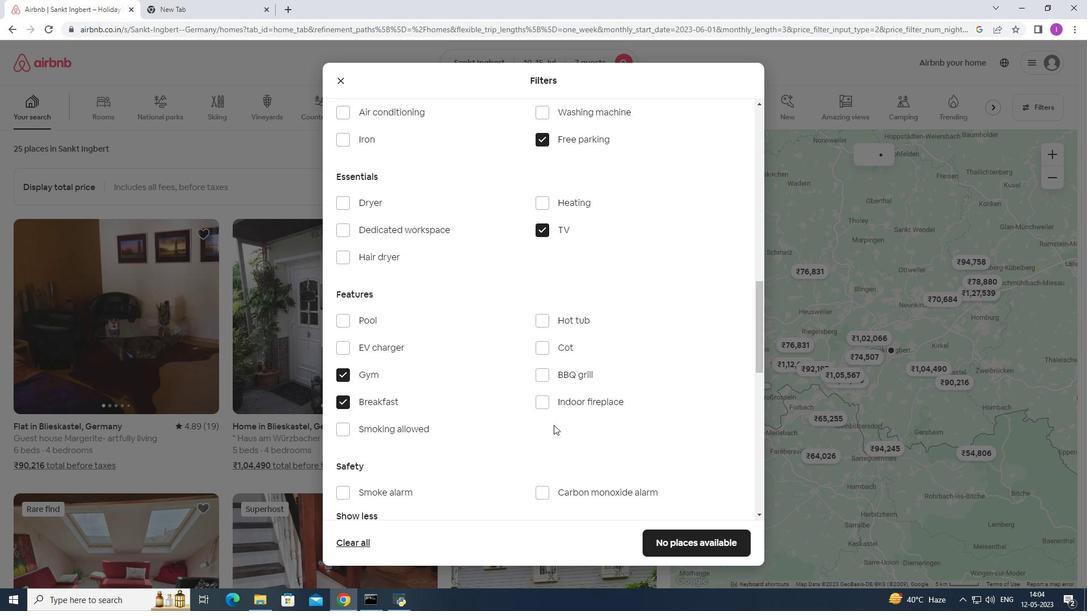 
Action: Mouse scrolled (554, 424) with delta (0, 0)
Screenshot: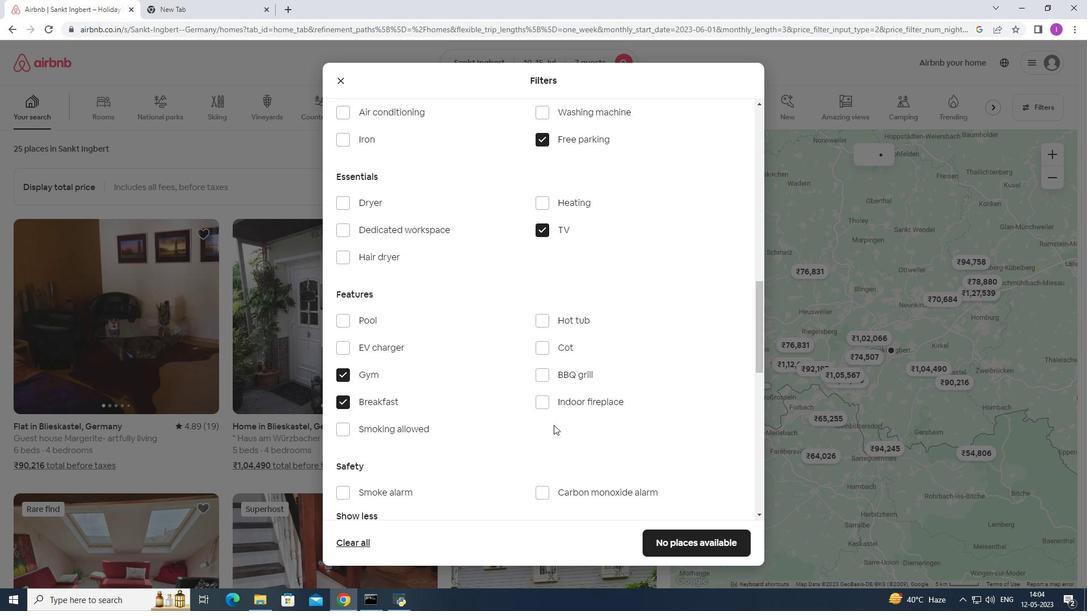 
Action: Mouse moved to (557, 427)
Screenshot: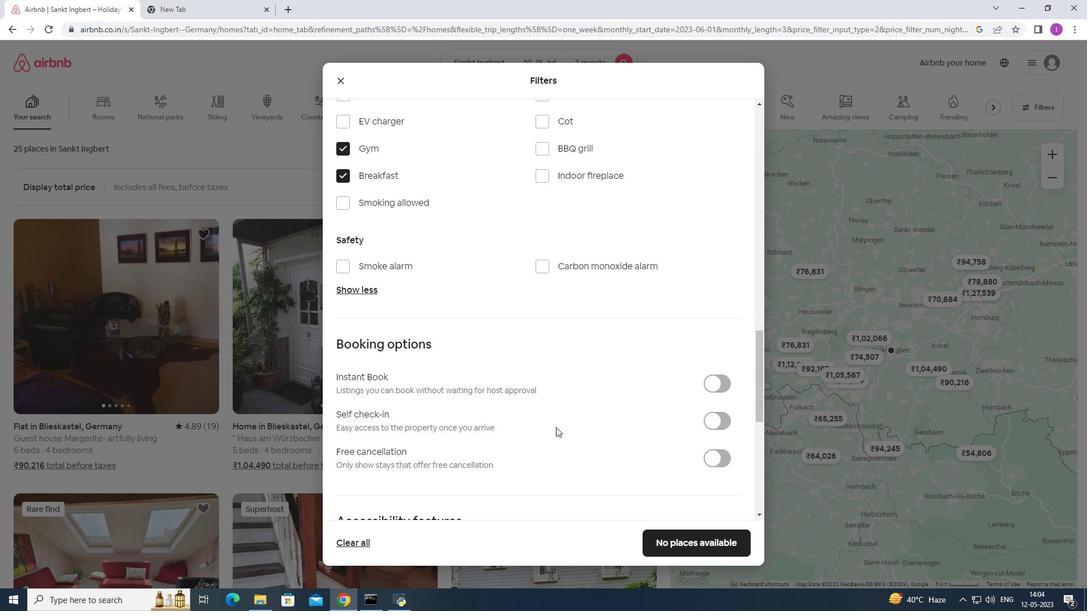 
Action: Mouse scrolled (557, 426) with delta (0, 0)
Screenshot: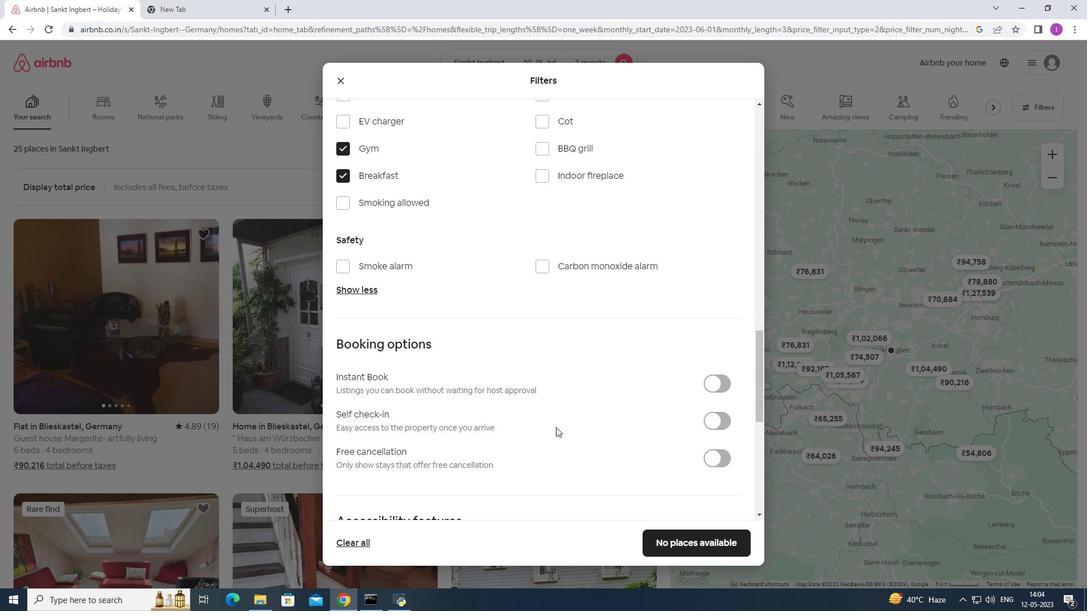 
Action: Mouse scrolled (557, 426) with delta (0, 0)
Screenshot: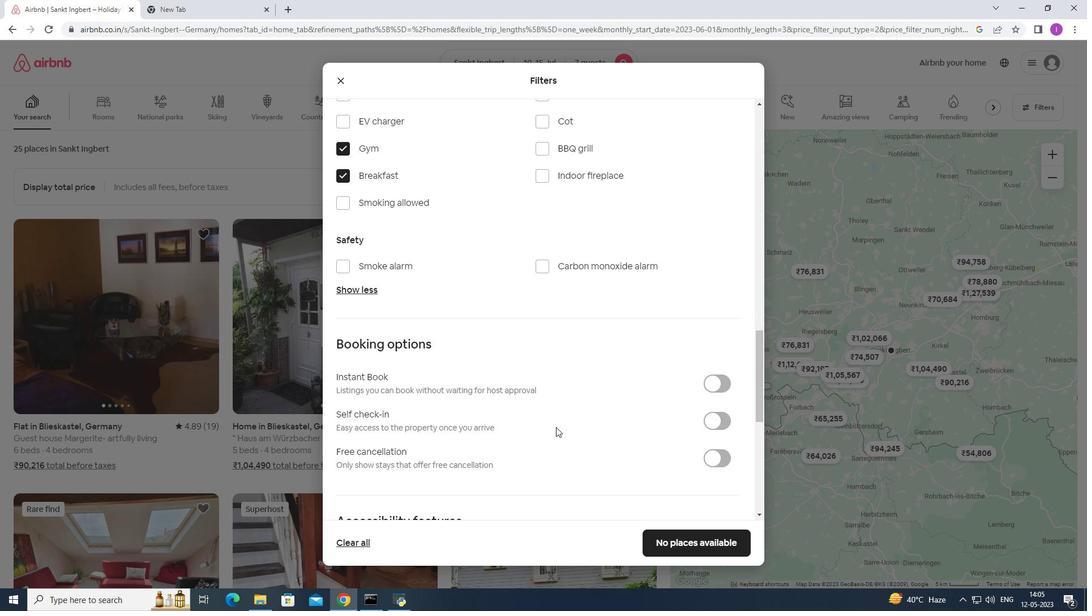 
Action: Mouse moved to (714, 304)
Screenshot: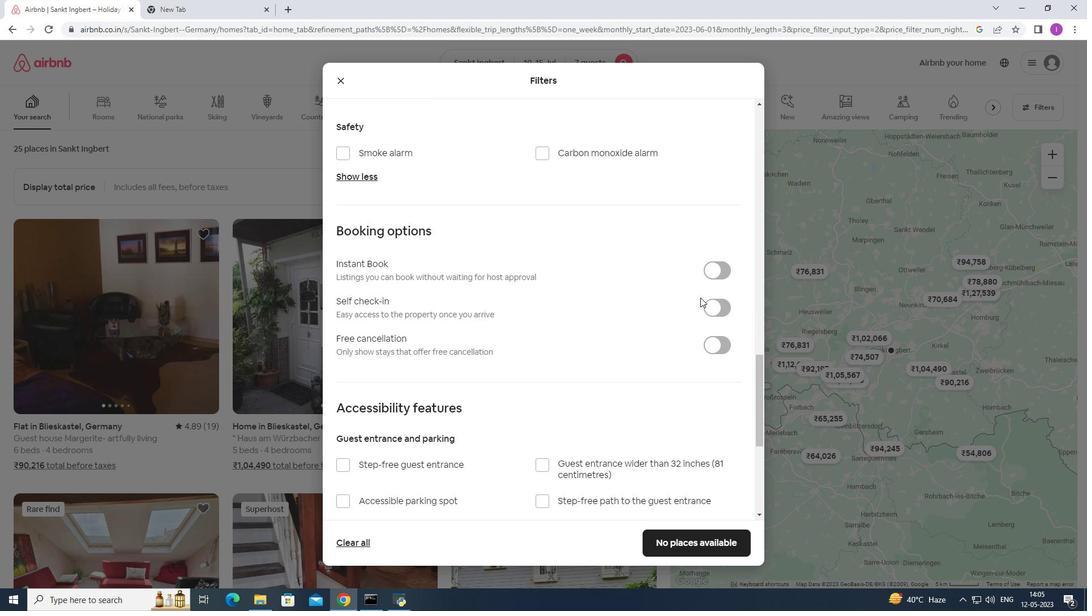 
Action: Mouse pressed left at (714, 304)
Screenshot: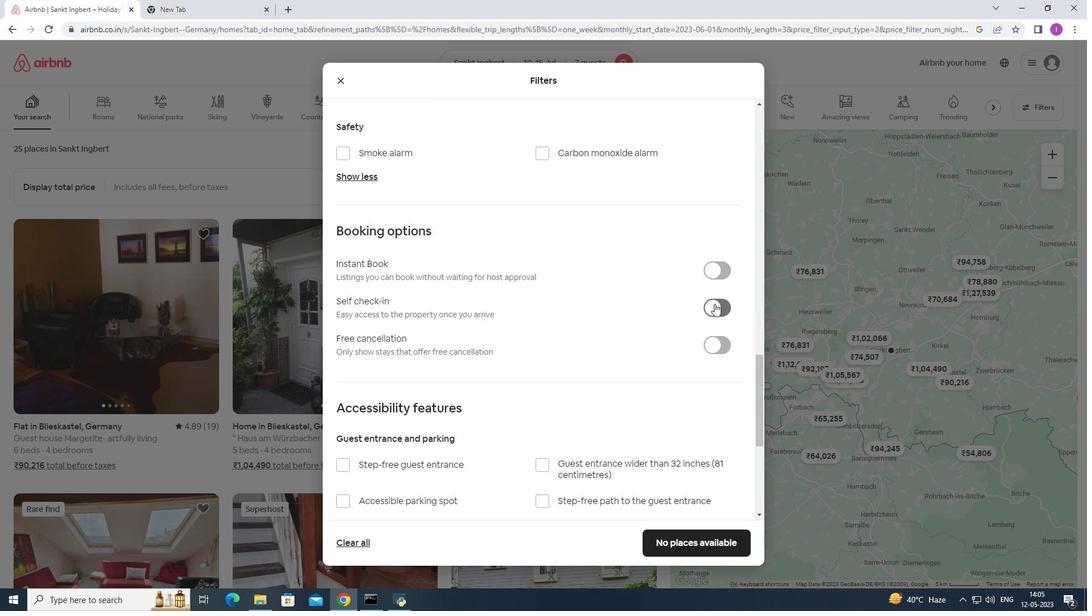 
Action: Mouse moved to (495, 415)
Screenshot: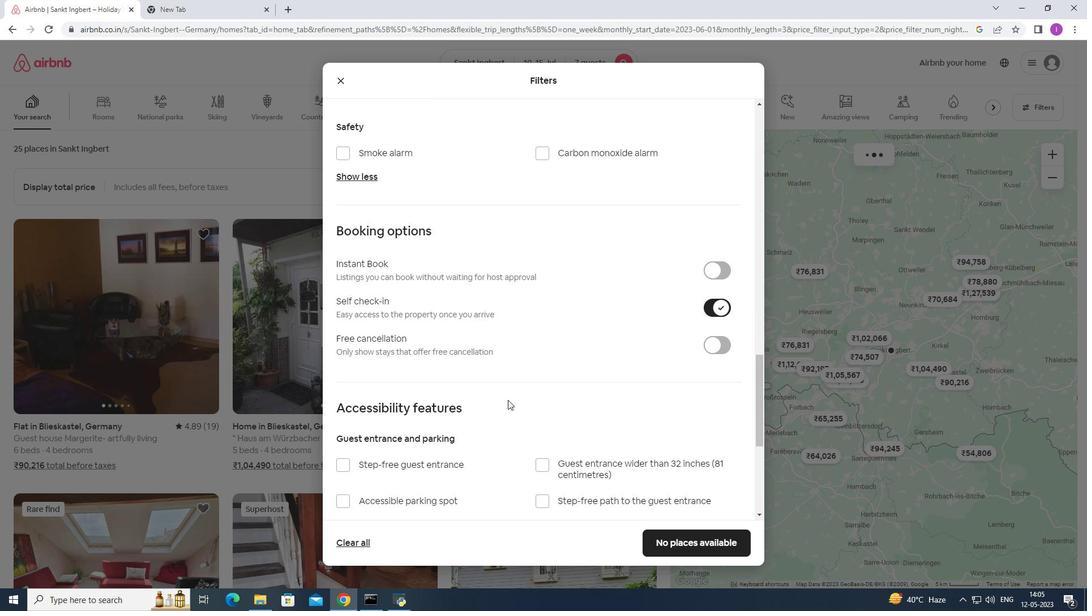 
Action: Mouse scrolled (495, 414) with delta (0, 0)
Screenshot: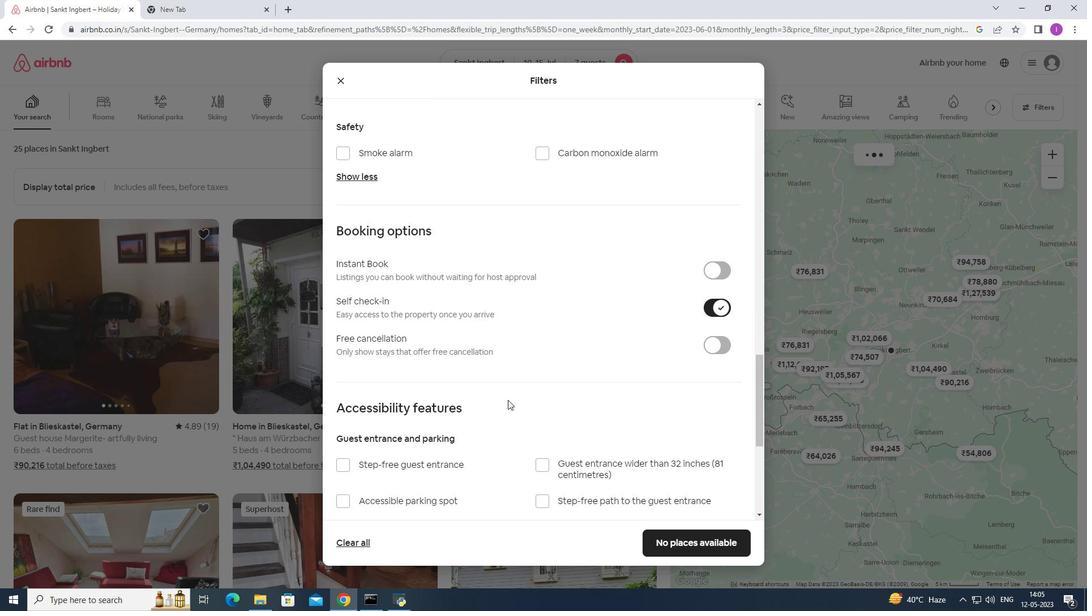 
Action: Mouse moved to (495, 416)
Screenshot: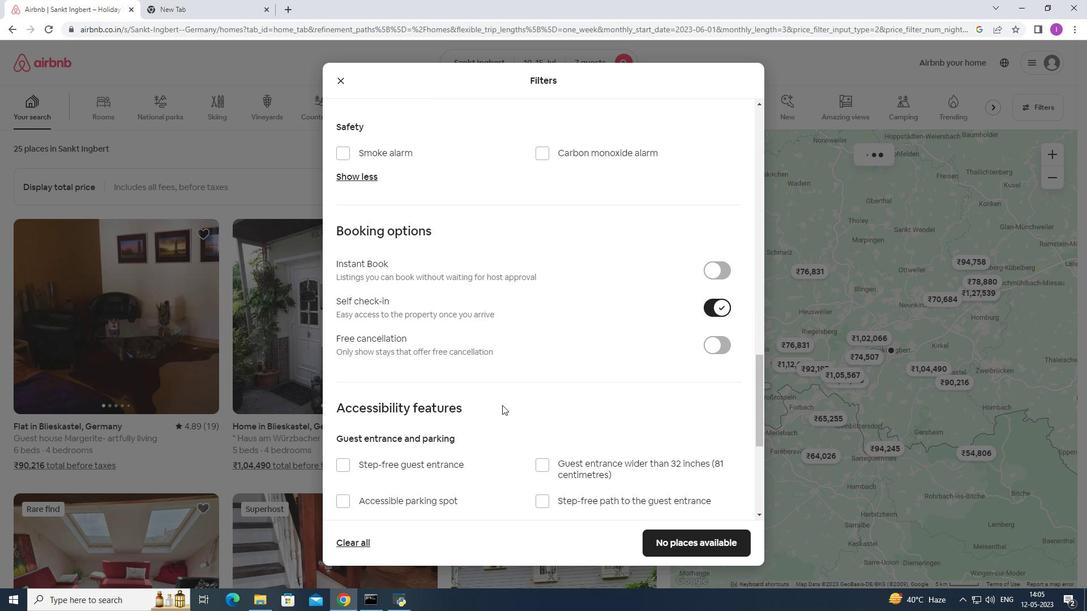 
Action: Mouse scrolled (495, 415) with delta (0, 0)
Screenshot: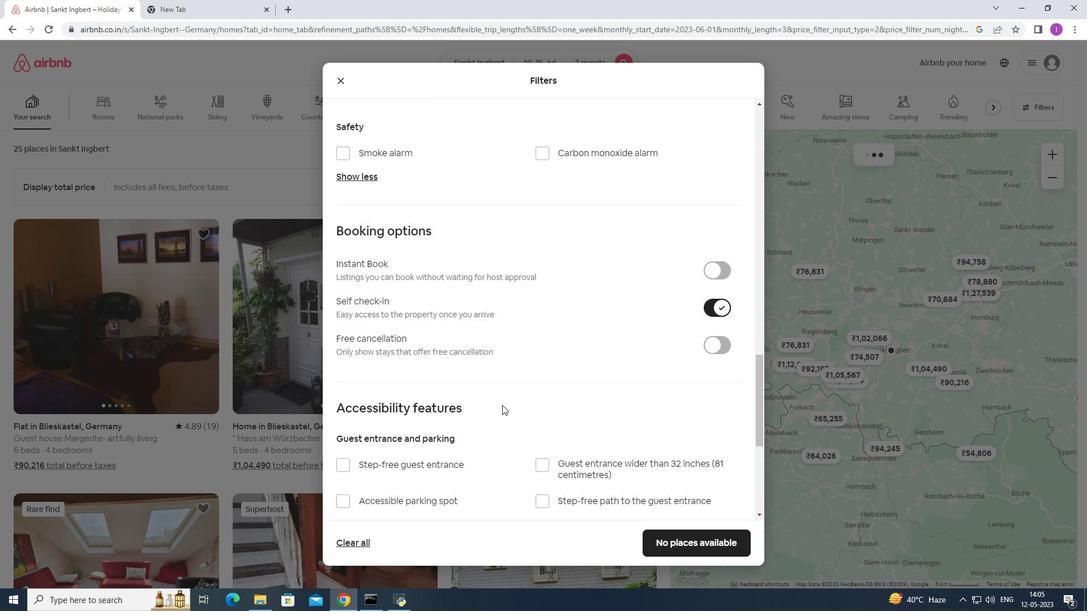 
Action: Mouse moved to (495, 416)
Screenshot: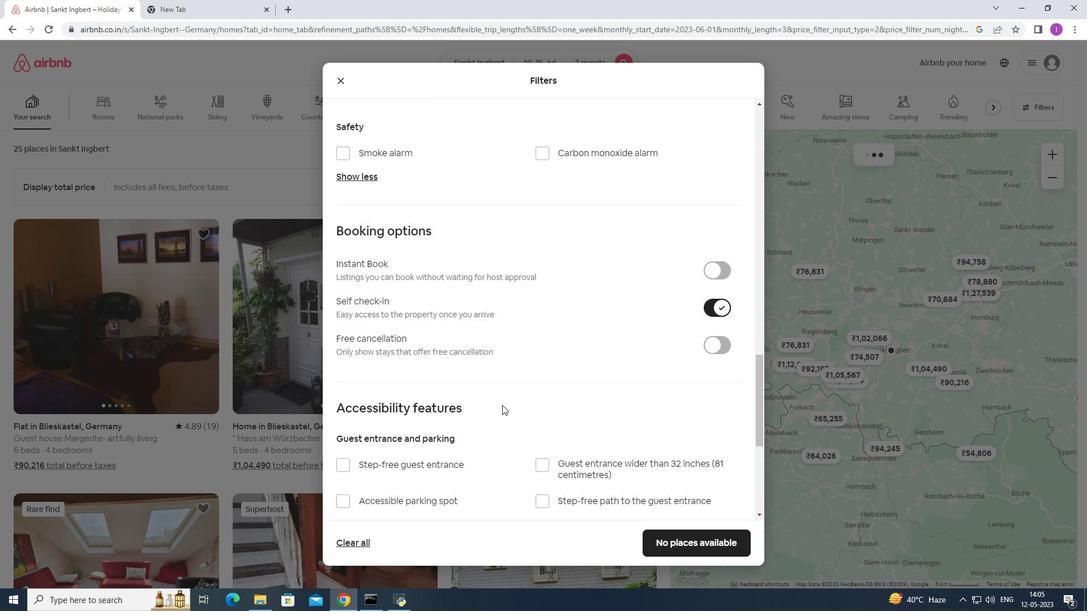 
Action: Mouse scrolled (495, 416) with delta (0, 0)
Screenshot: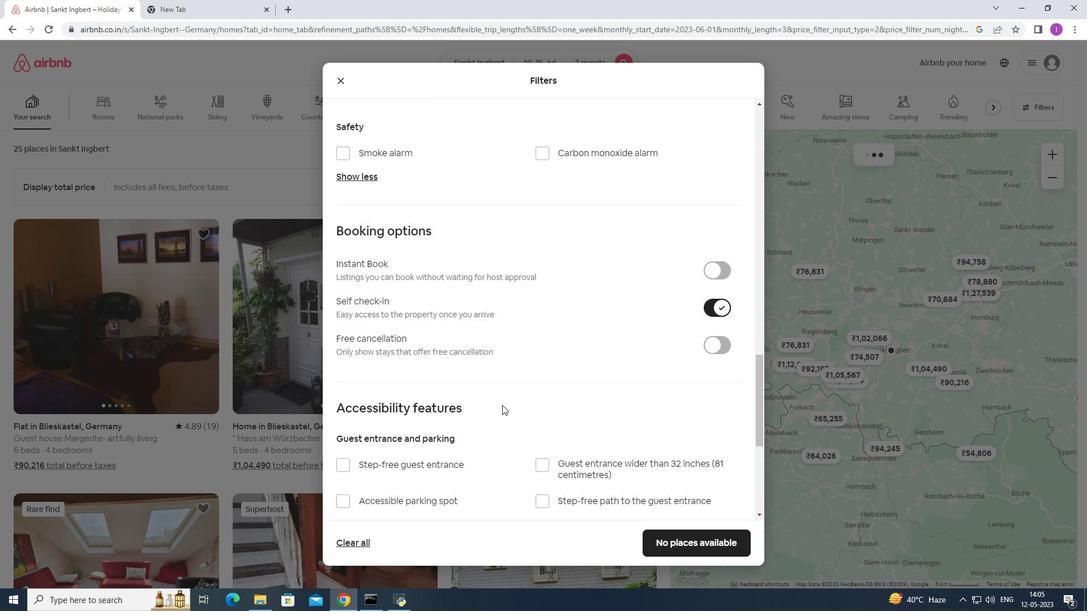 
Action: Mouse moved to (496, 404)
Screenshot: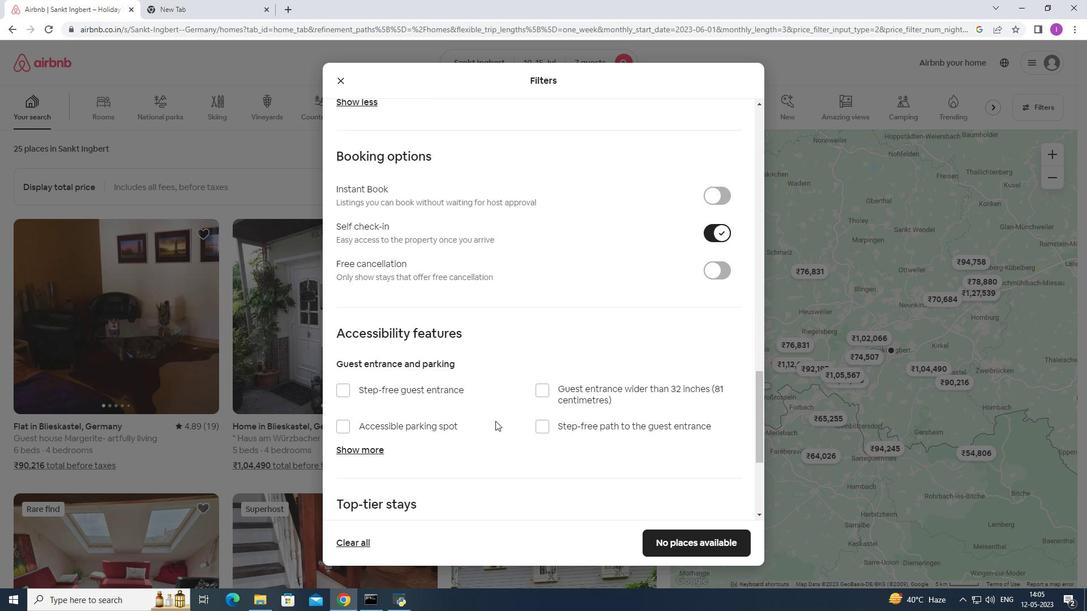 
Action: Mouse scrolled (496, 404) with delta (0, 0)
Screenshot: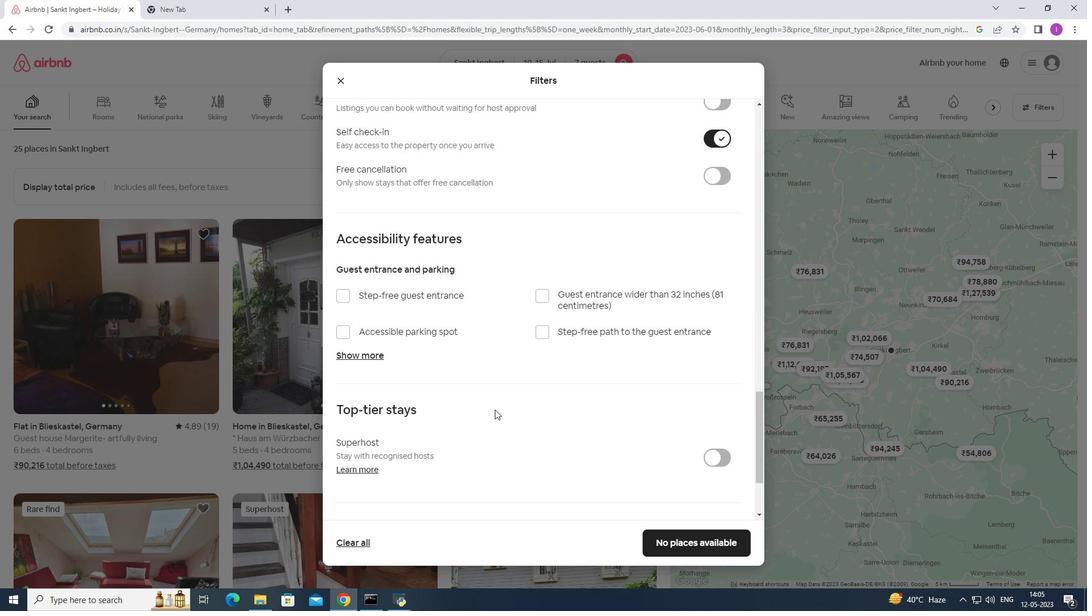 
Action: Mouse scrolled (496, 404) with delta (0, 0)
Screenshot: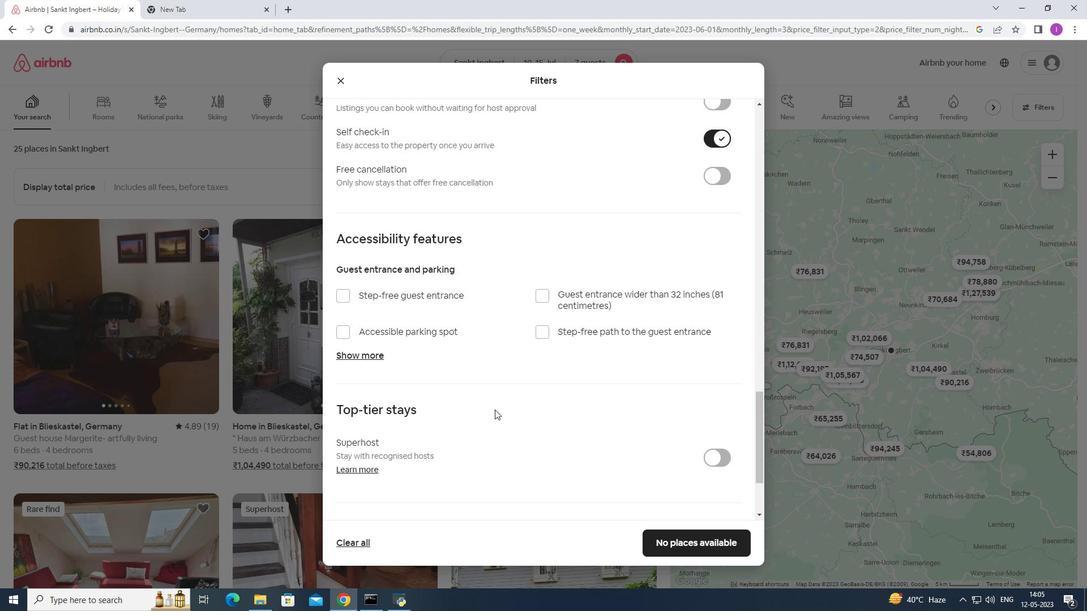 
Action: Mouse scrolled (496, 404) with delta (0, 0)
Screenshot: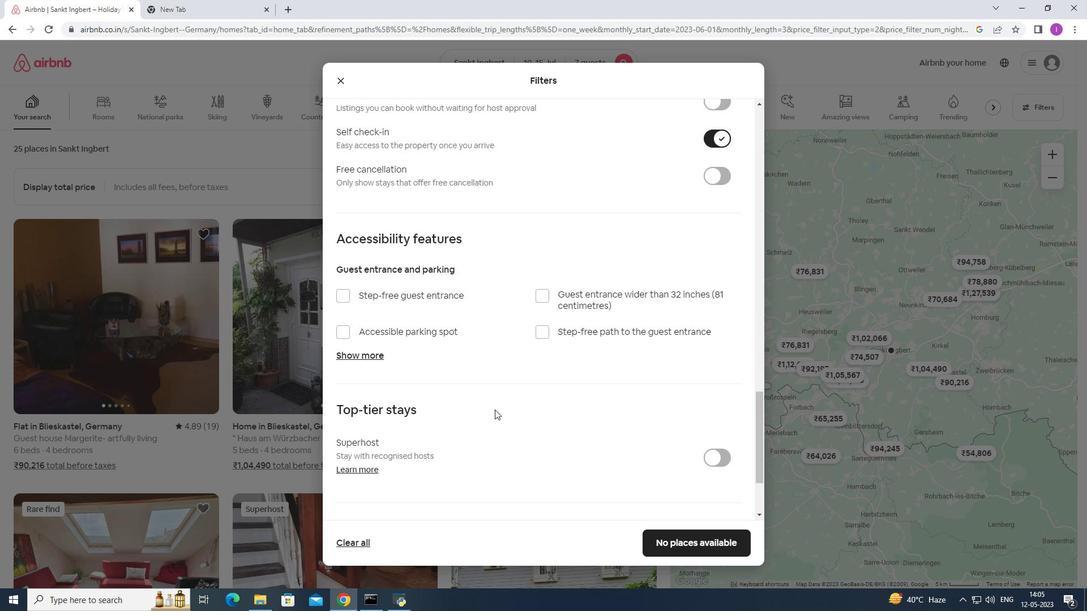 
Action: Mouse scrolled (496, 404) with delta (0, 0)
Screenshot: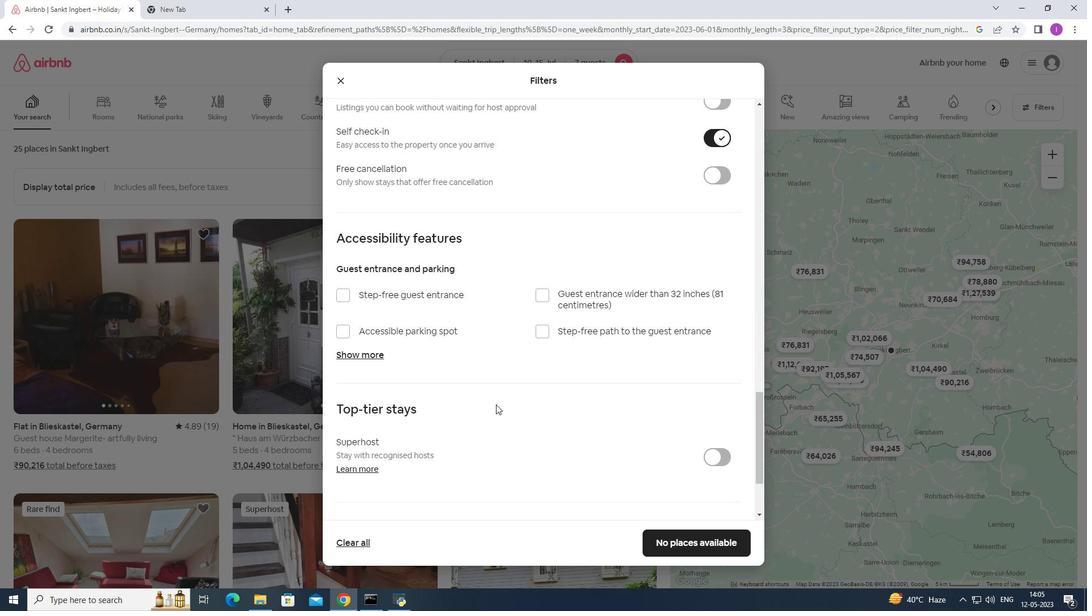 
Action: Mouse scrolled (496, 404) with delta (0, 0)
Screenshot: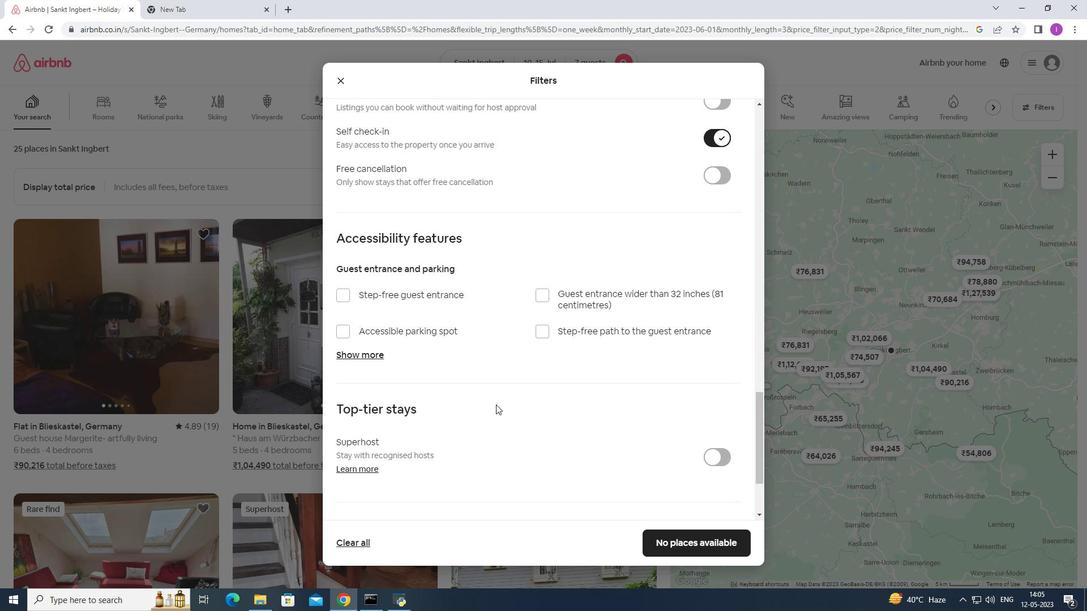 
Action: Mouse scrolled (496, 404) with delta (0, 0)
Screenshot: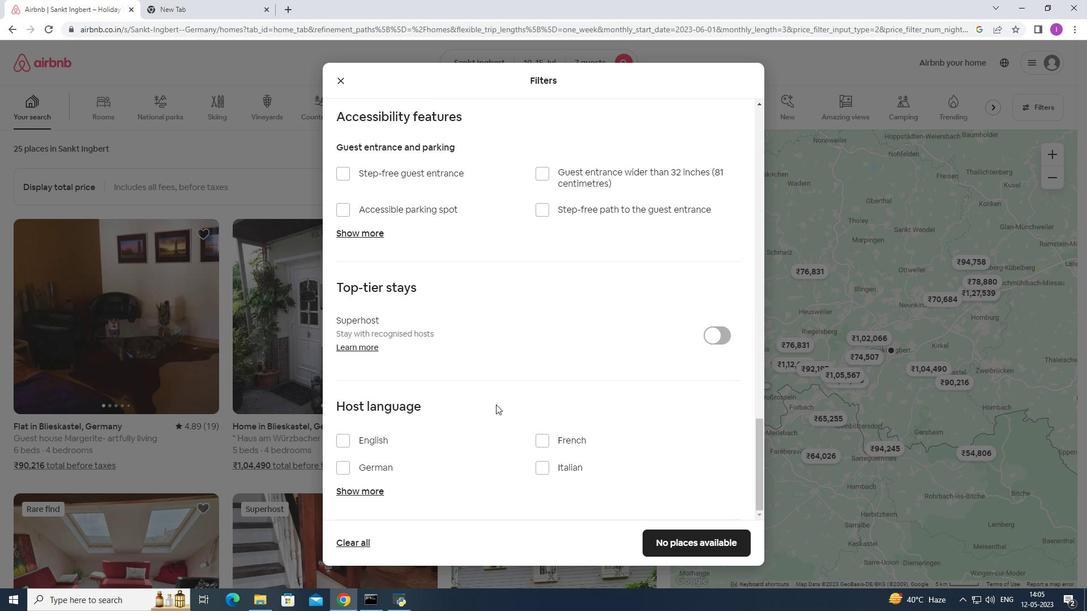 
Action: Mouse scrolled (496, 404) with delta (0, 0)
Screenshot: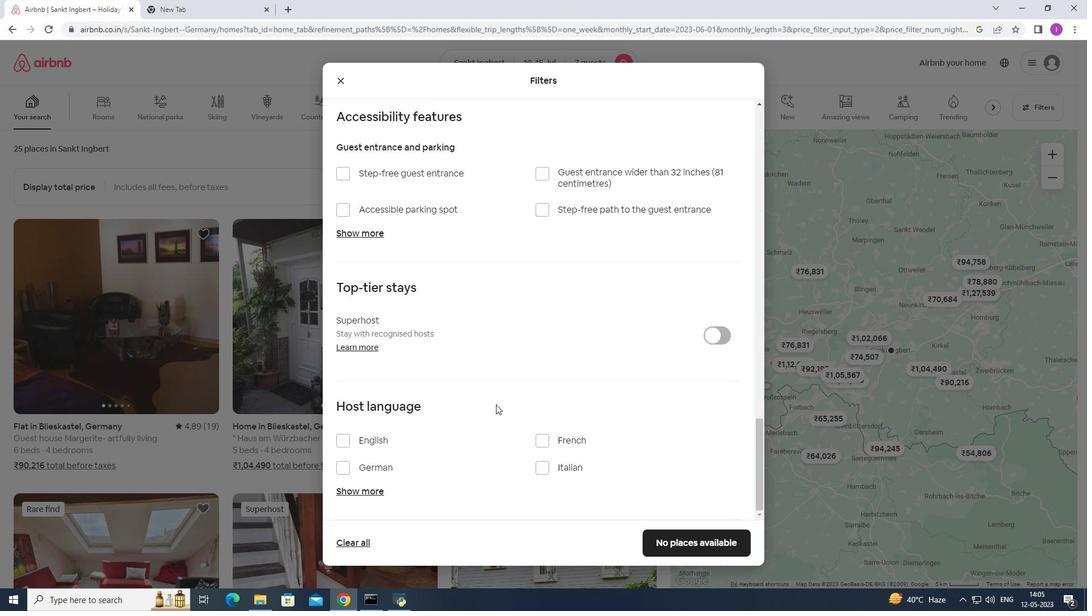 
Action: Mouse scrolled (496, 404) with delta (0, 0)
Screenshot: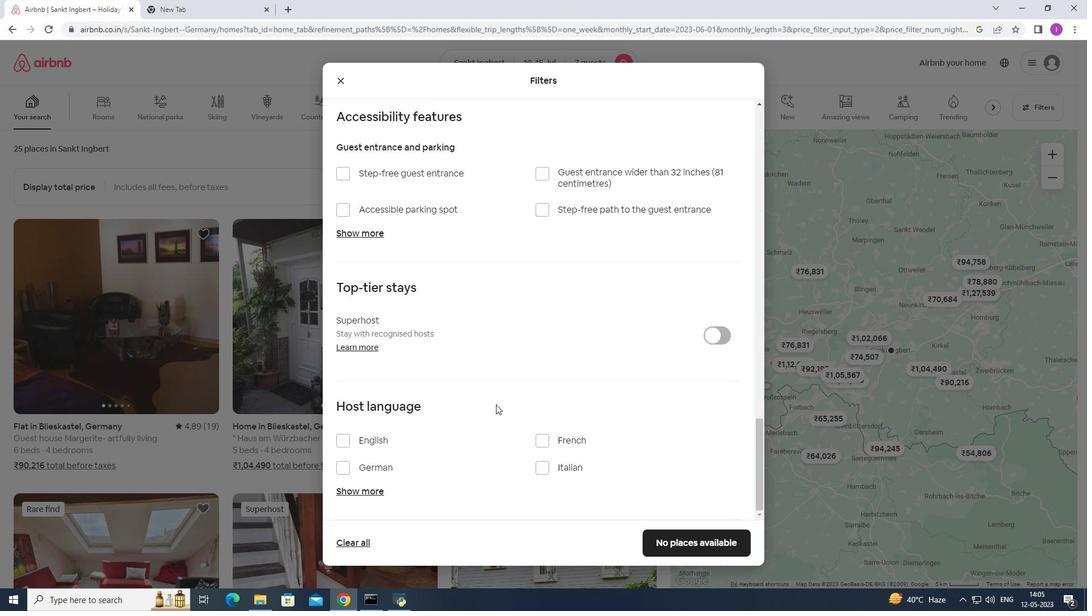
Action: Mouse scrolled (496, 404) with delta (0, 0)
Screenshot: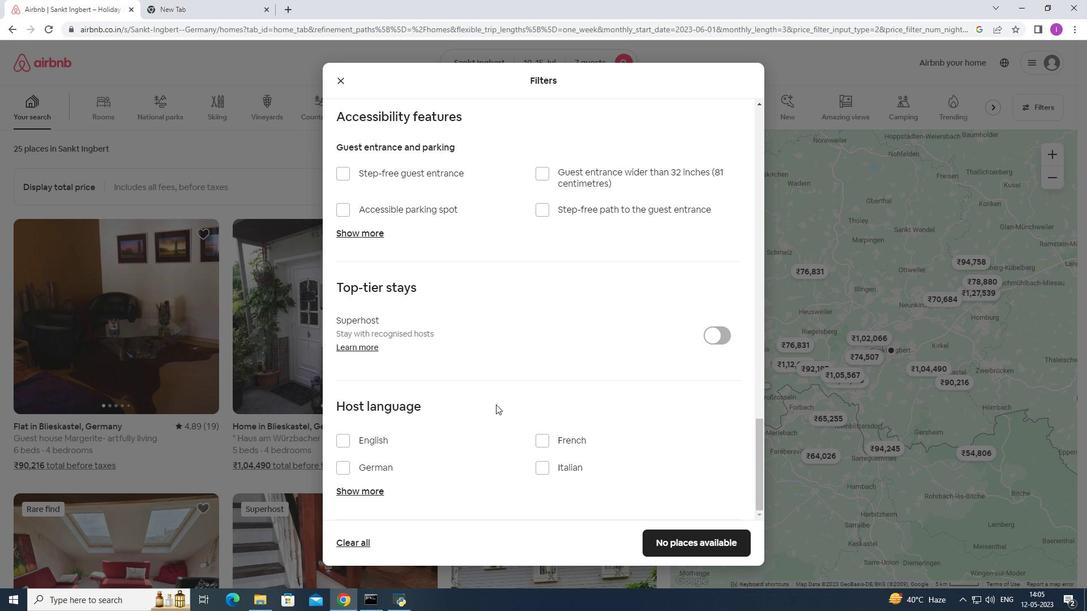 
Action: Mouse scrolled (496, 404) with delta (0, 0)
Screenshot: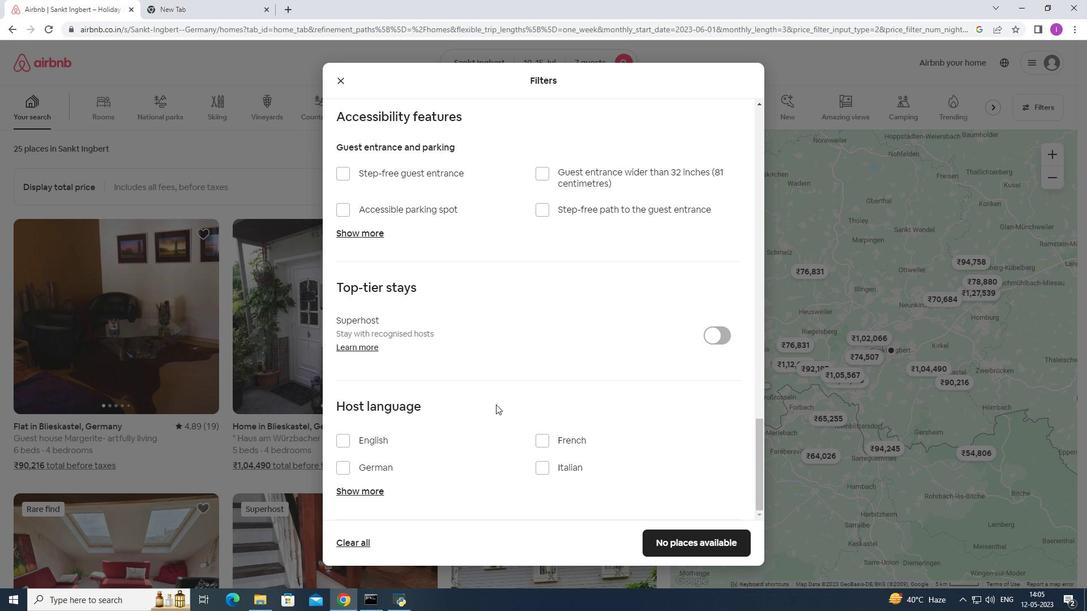 
Action: Mouse moved to (346, 434)
Screenshot: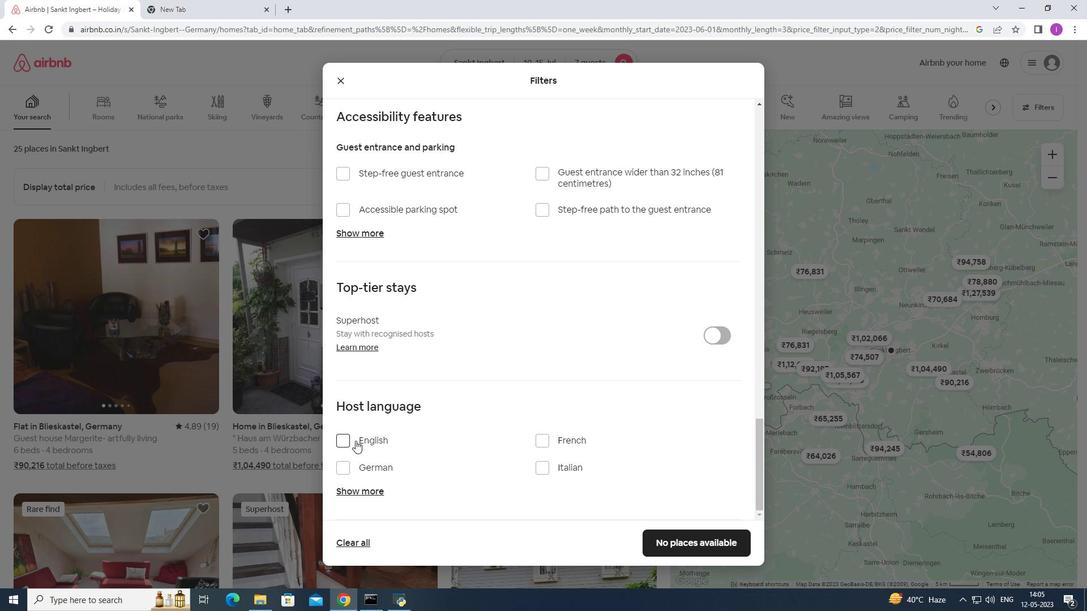 
Action: Mouse pressed left at (346, 434)
Screenshot: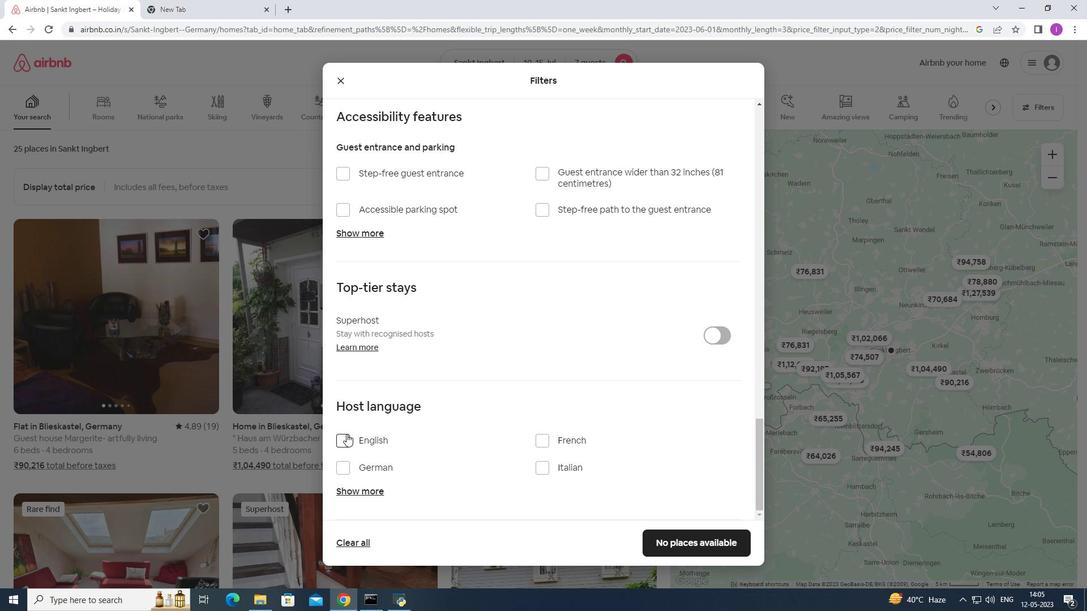 
Action: Mouse moved to (689, 542)
Screenshot: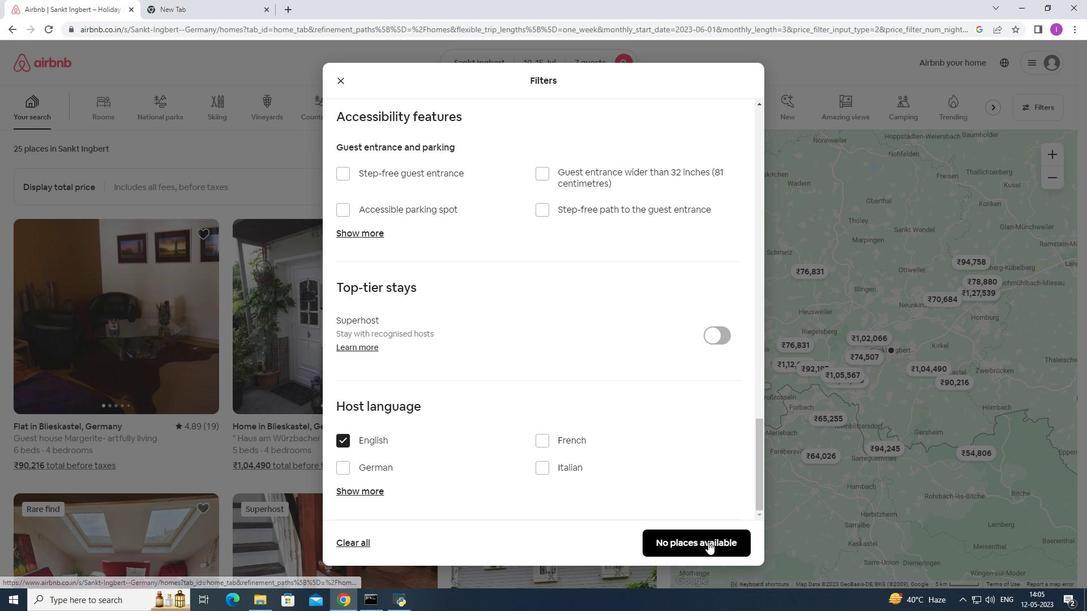 
Action: Mouse scrolled (689, 541) with delta (0, 0)
Screenshot: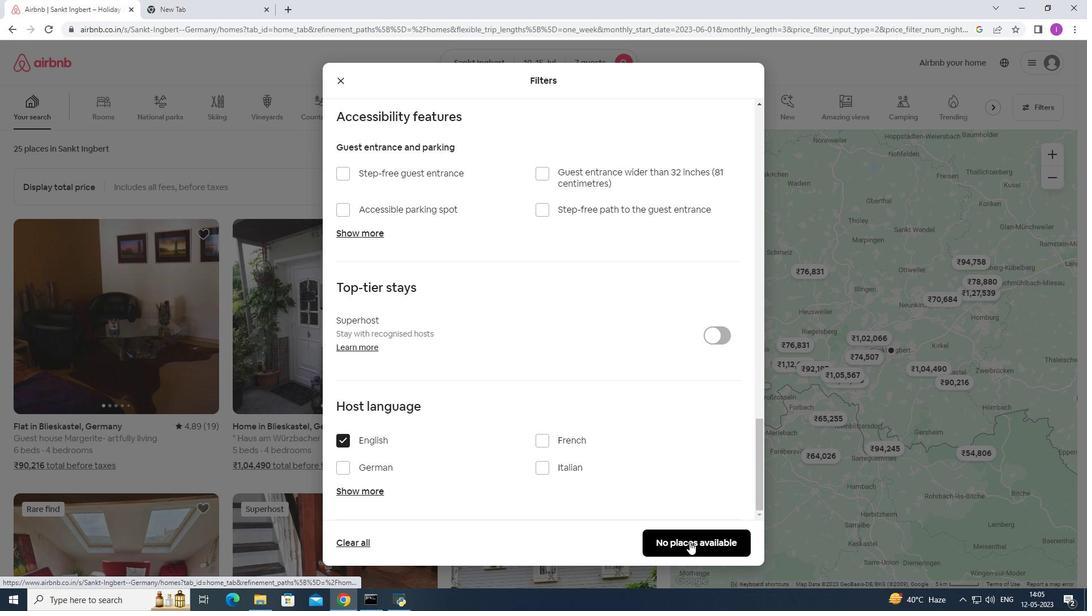 
Action: Mouse scrolled (689, 541) with delta (0, 0)
Screenshot: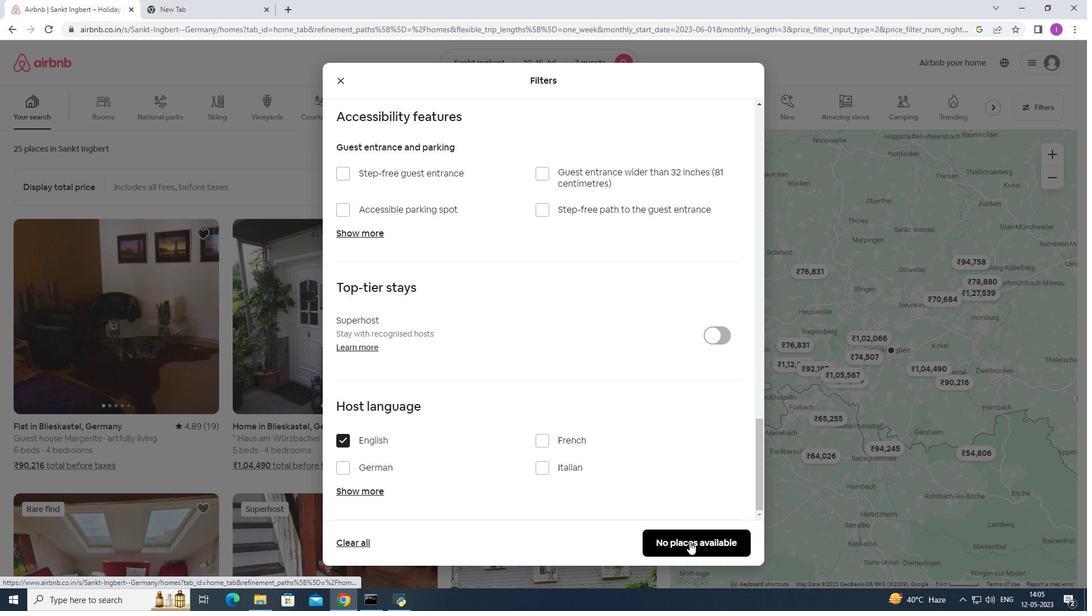 
Action: Mouse scrolled (689, 541) with delta (0, 0)
Screenshot: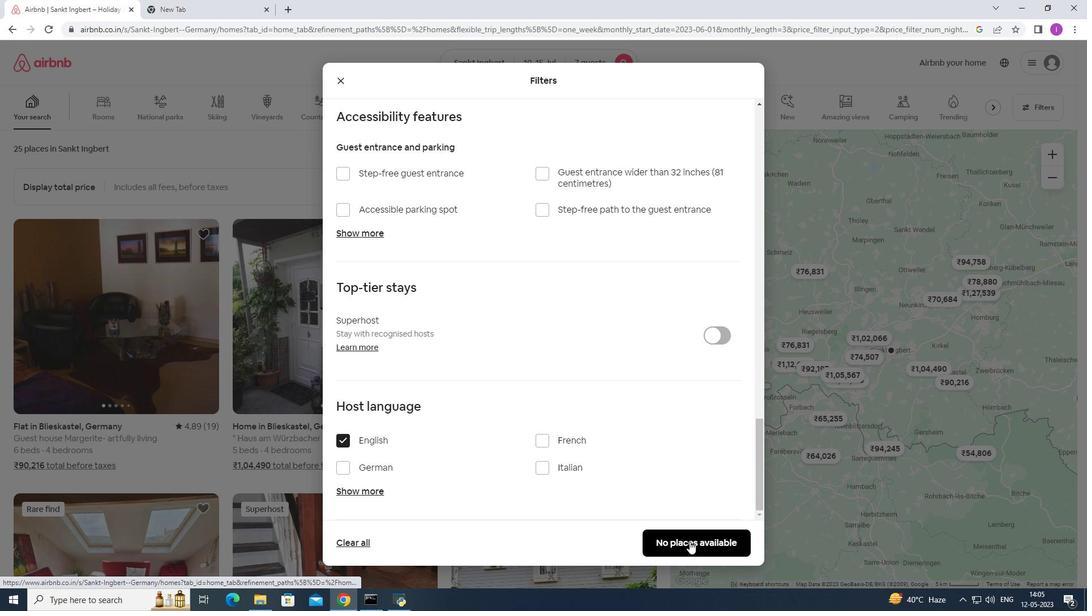 
Action: Mouse moved to (689, 540)
Screenshot: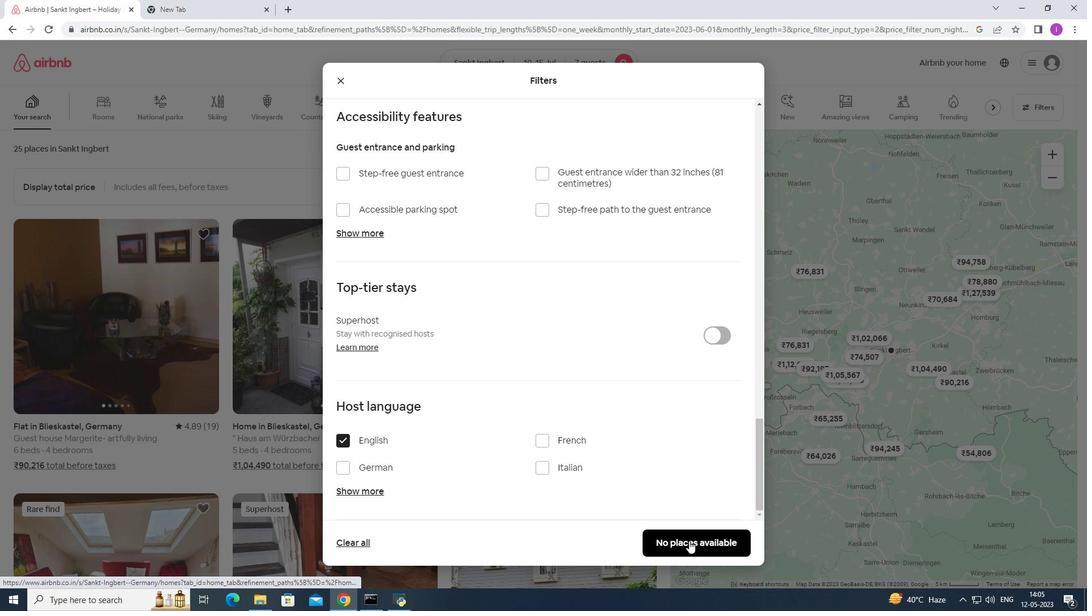 
Action: Mouse pressed left at (689, 540)
Screenshot: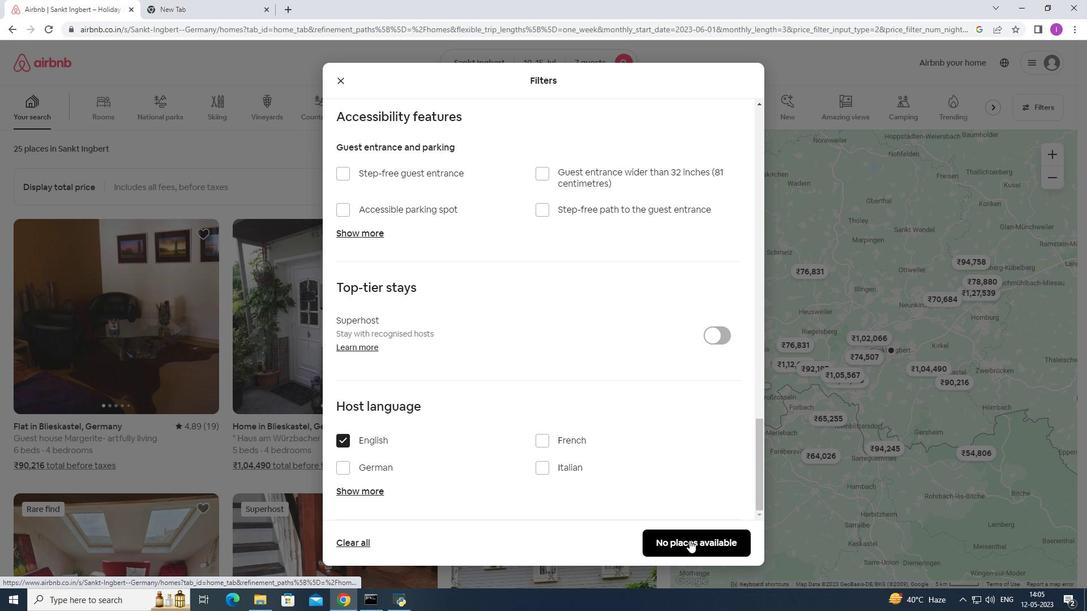 
Action: Mouse moved to (695, 534)
Screenshot: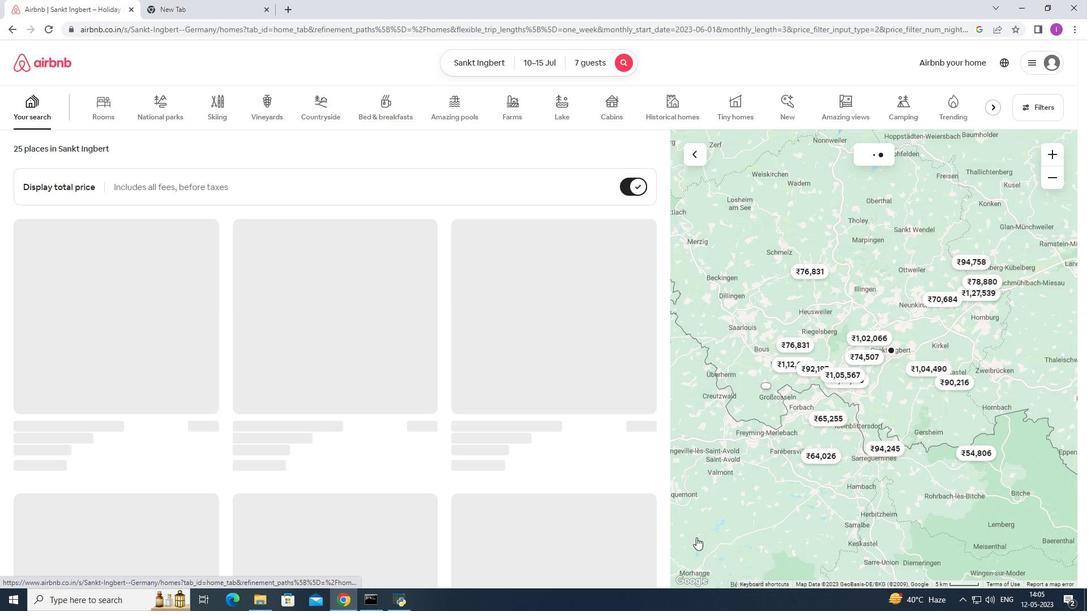 
